 Task: Look for space in Santo Antônio de Posse, Brazil from 2nd September, 2023 to 6th September, 2023 for 2 adults in price range Rs.15000 to Rs.20000. Place can be entire place with 1  bedroom having 1 bed and 1 bathroom. Property type can be house, flat, guest house, hotel. Booking option can be shelf check-in. Required host language is Spanish.
Action: Mouse moved to (273, 175)
Screenshot: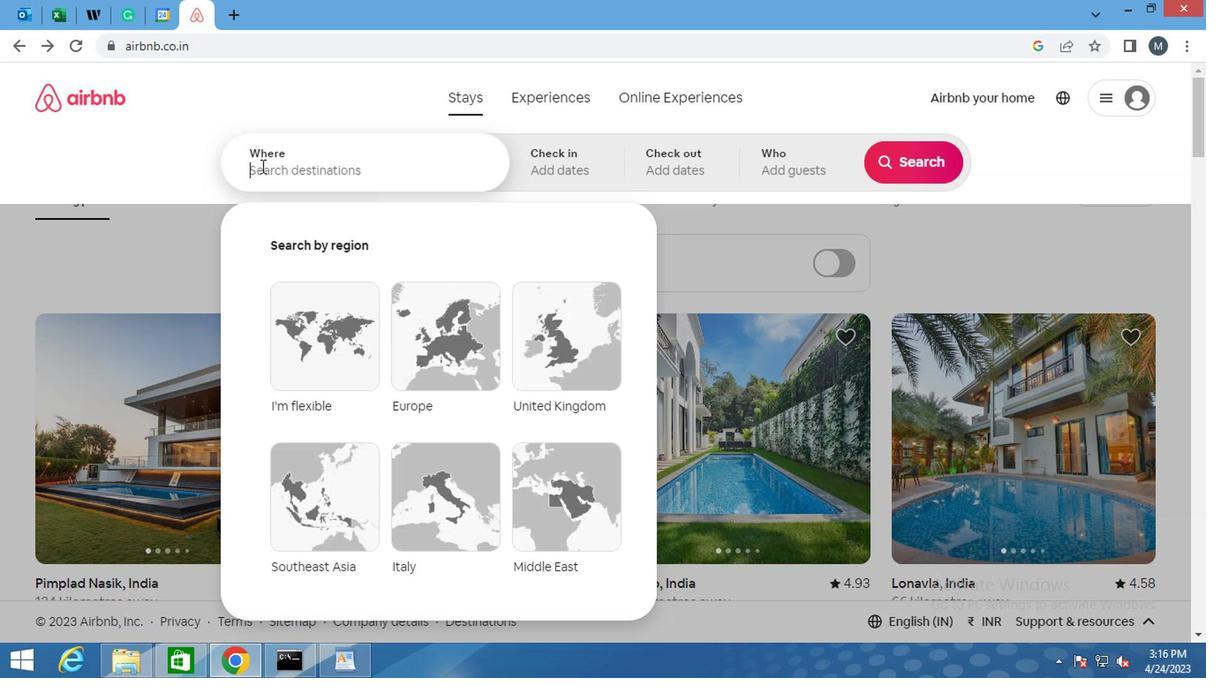
Action: Mouse pressed left at (273, 175)
Screenshot: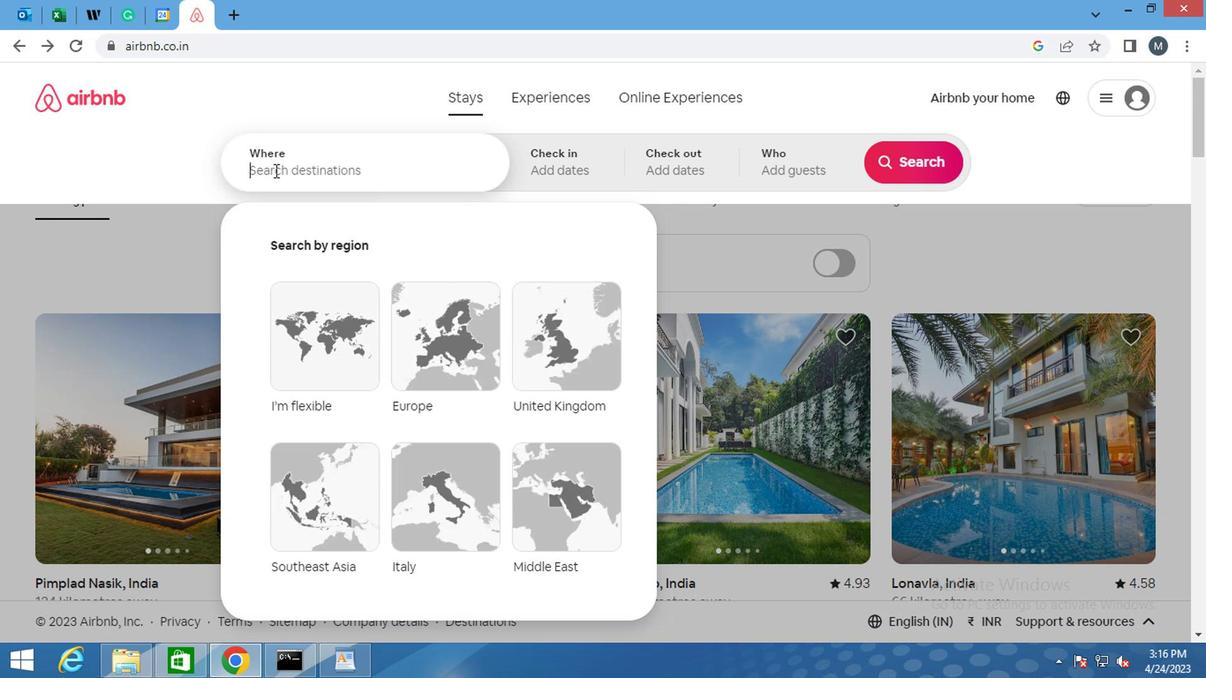 
Action: Key pressed <Key.shift><Key.shift><Key.shift><Key.shift><Key.shift><Key.shift><Key.shift>SANTO<Key.space><Key.shift>ANTONIO<Key.space>DE<Key.space><Key.shift><Key.shift>POSSE,<Key.space><Key.shift>BRAZIL<Key.enter>
Screenshot: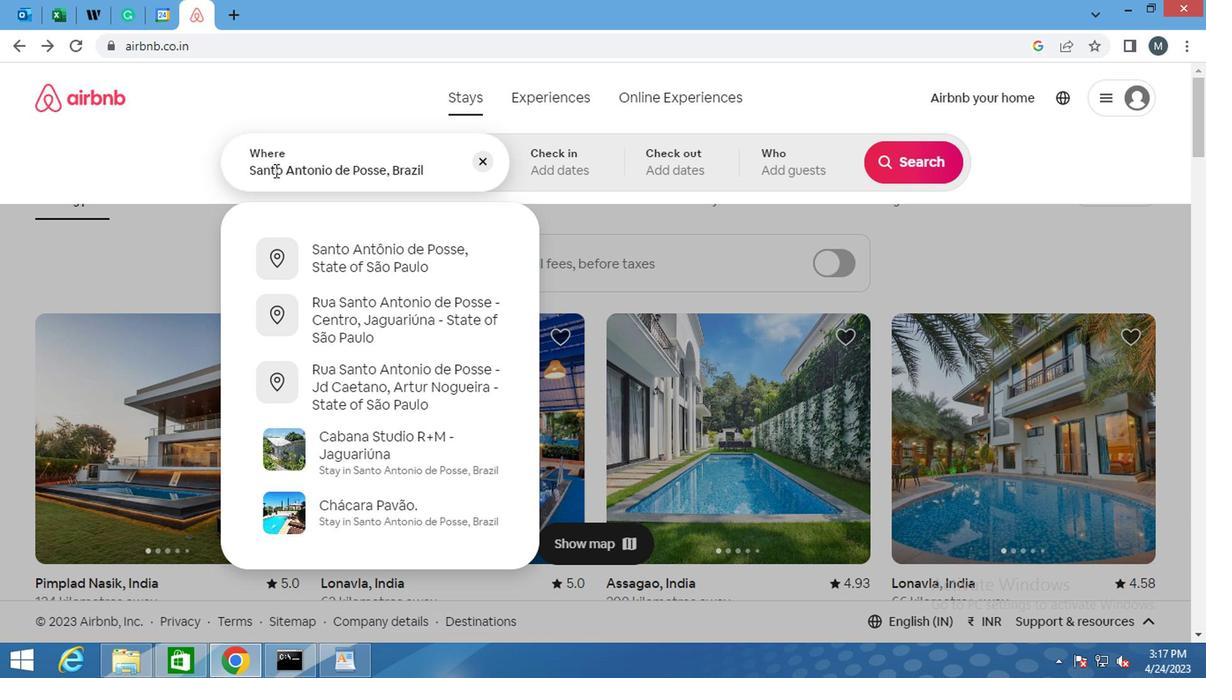 
Action: Mouse moved to (902, 305)
Screenshot: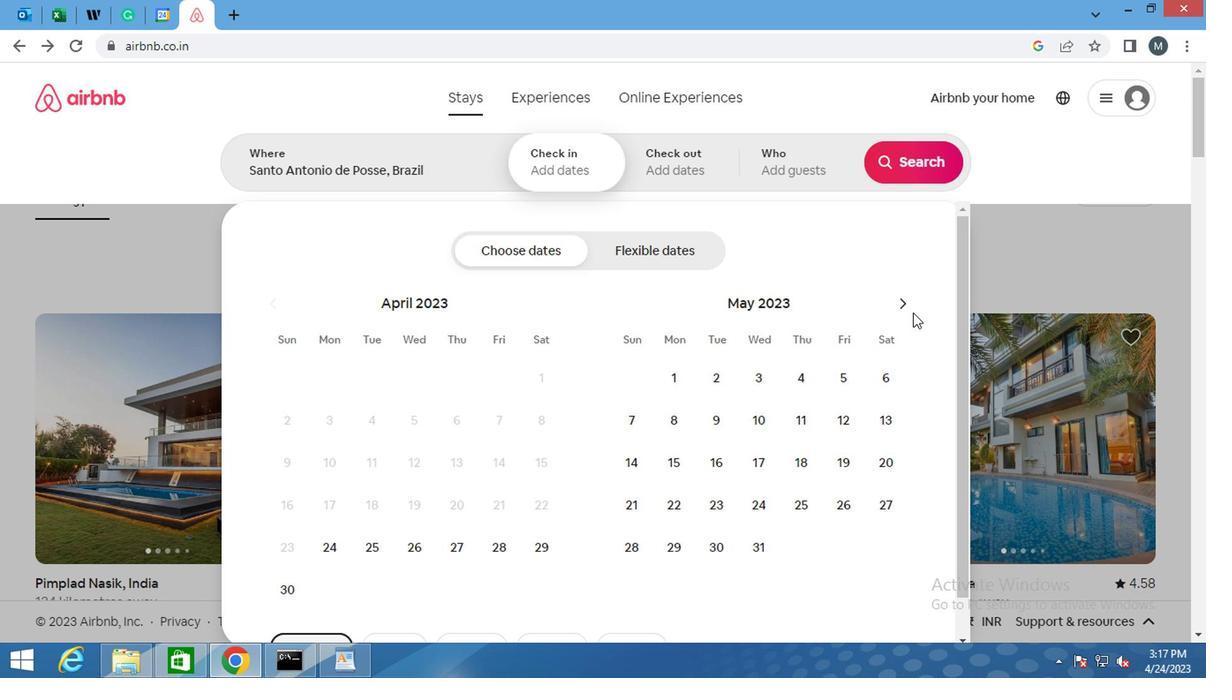 
Action: Mouse pressed left at (902, 305)
Screenshot: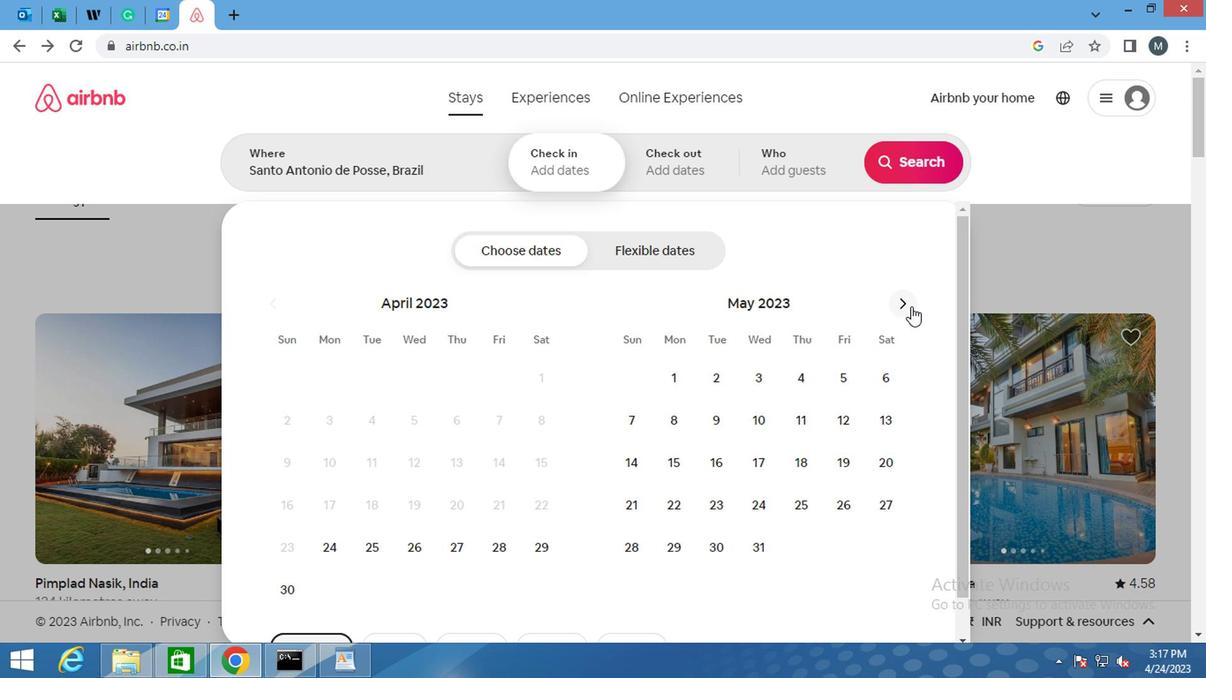 
Action: Mouse moved to (901, 304)
Screenshot: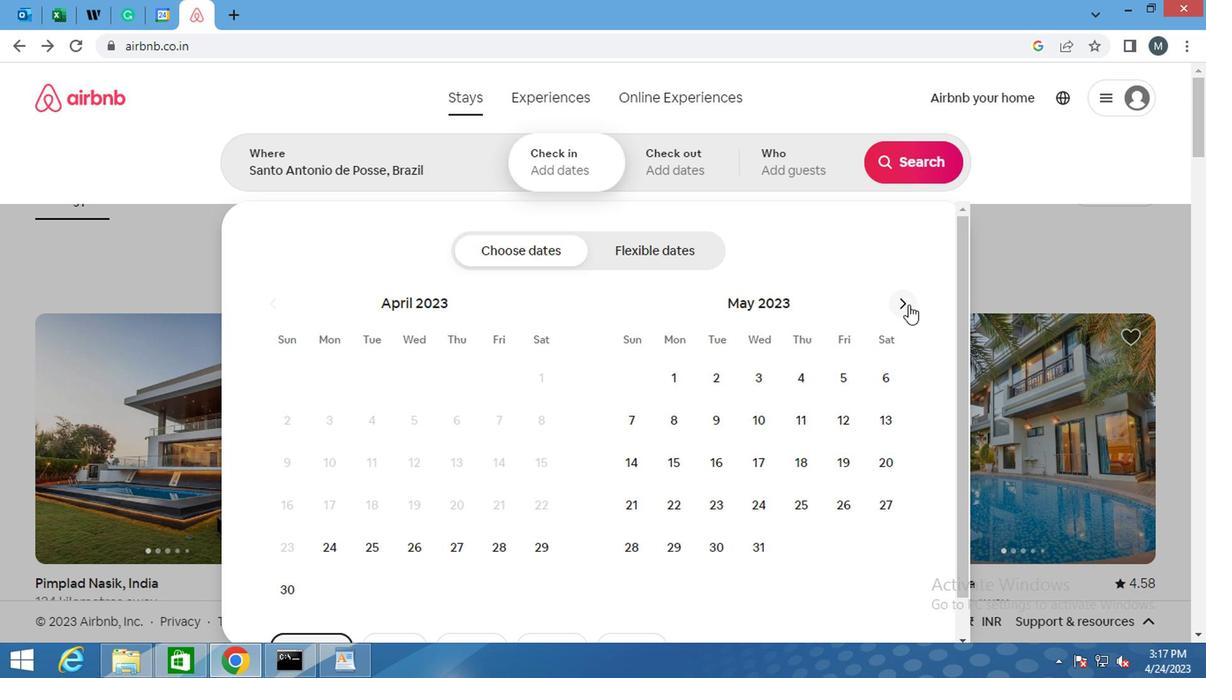 
Action: Mouse pressed left at (901, 304)
Screenshot: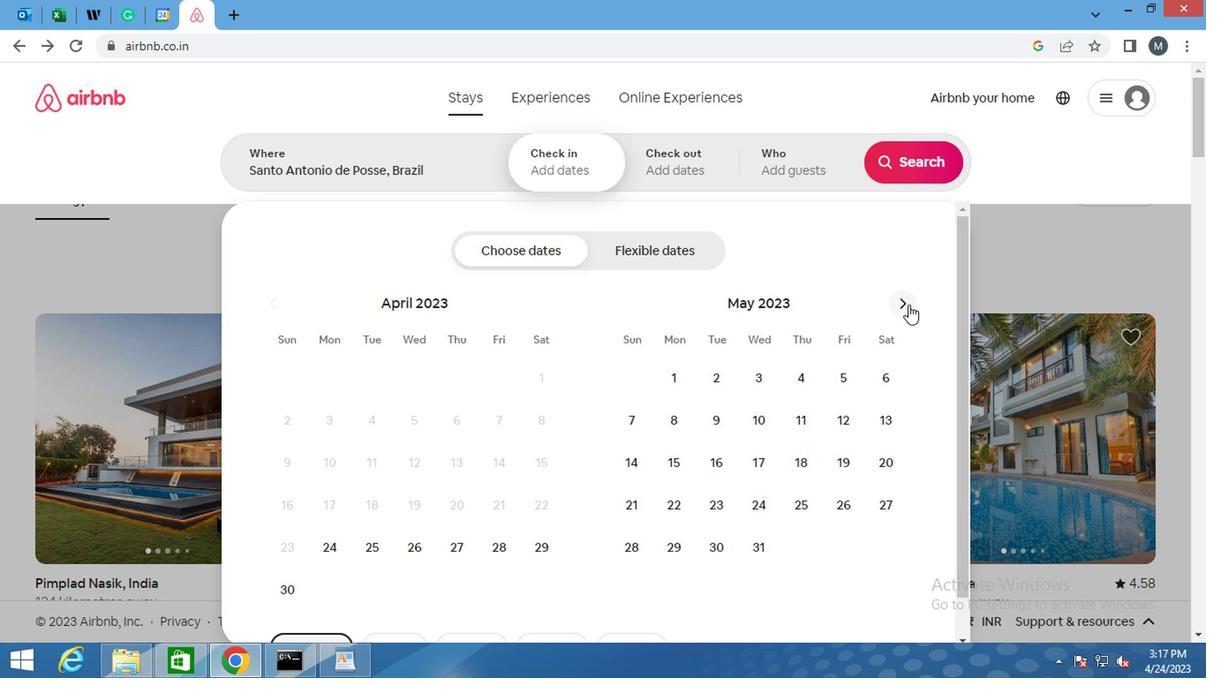 
Action: Mouse pressed left at (901, 304)
Screenshot: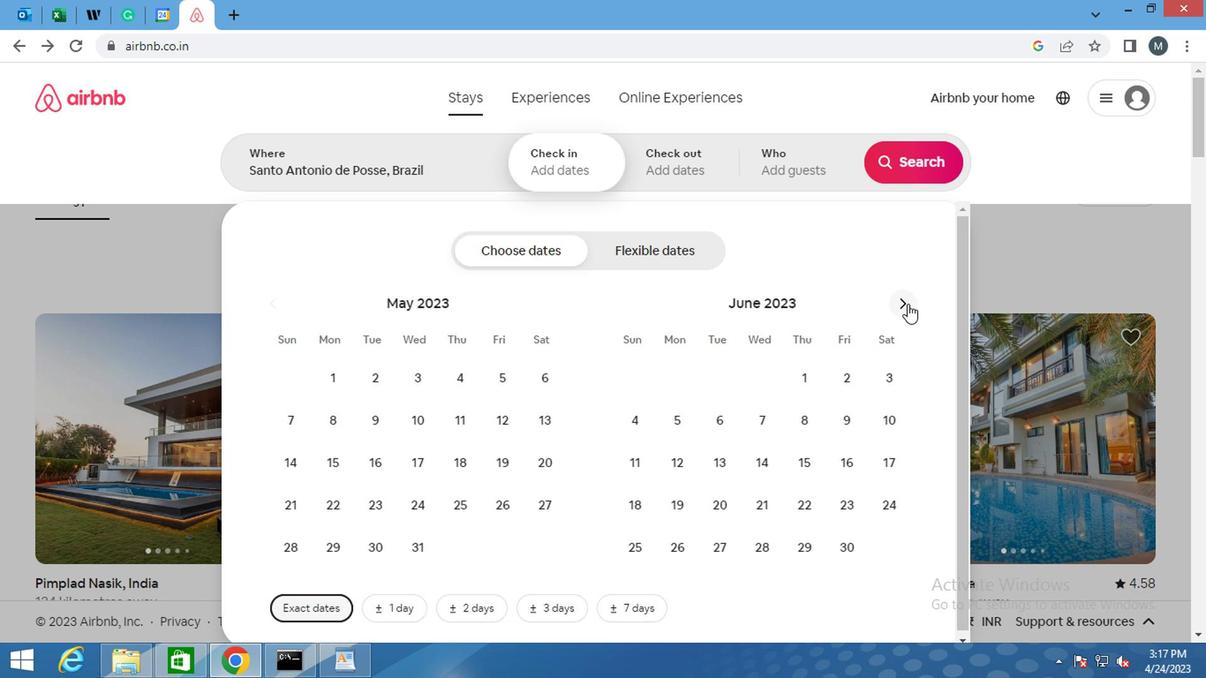 
Action: Mouse moved to (890, 307)
Screenshot: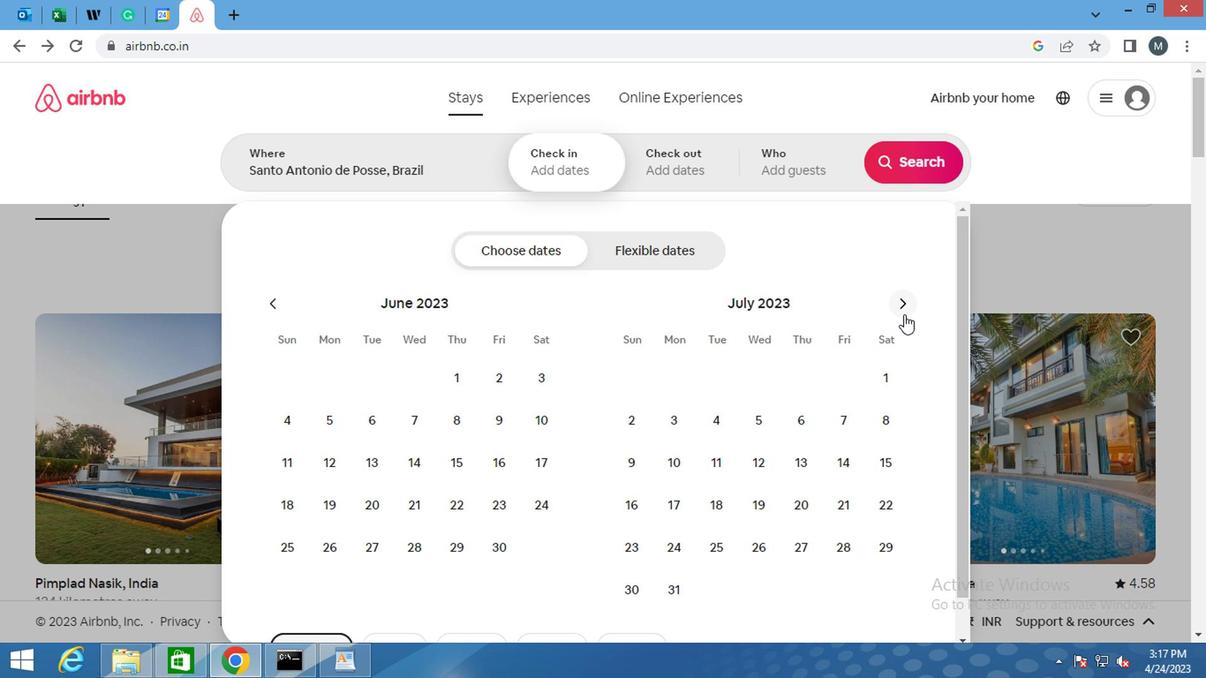 
Action: Mouse pressed left at (890, 307)
Screenshot: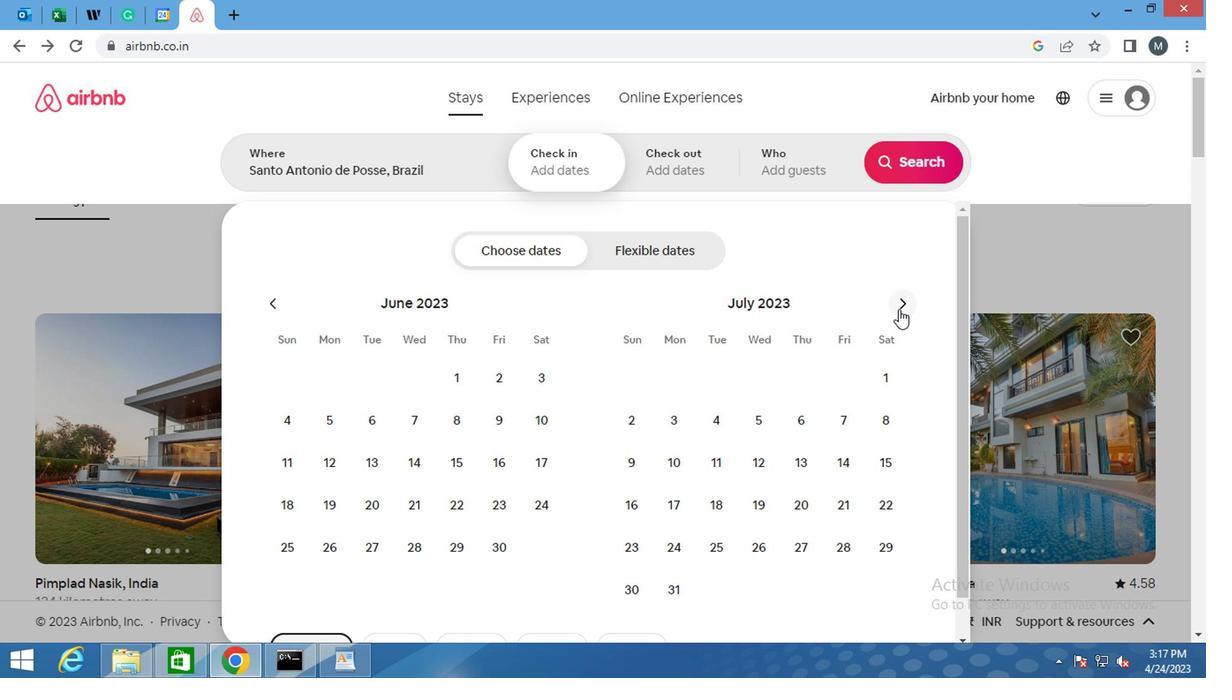 
Action: Mouse moved to (890, 307)
Screenshot: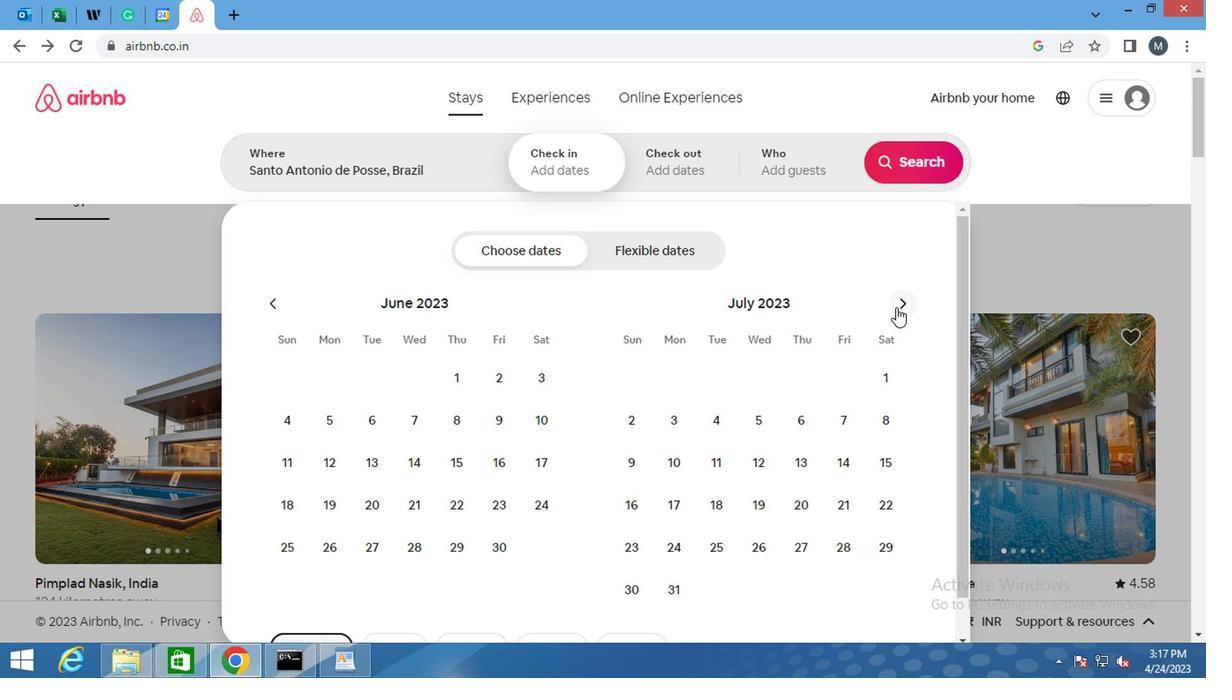 
Action: Mouse pressed left at (890, 307)
Screenshot: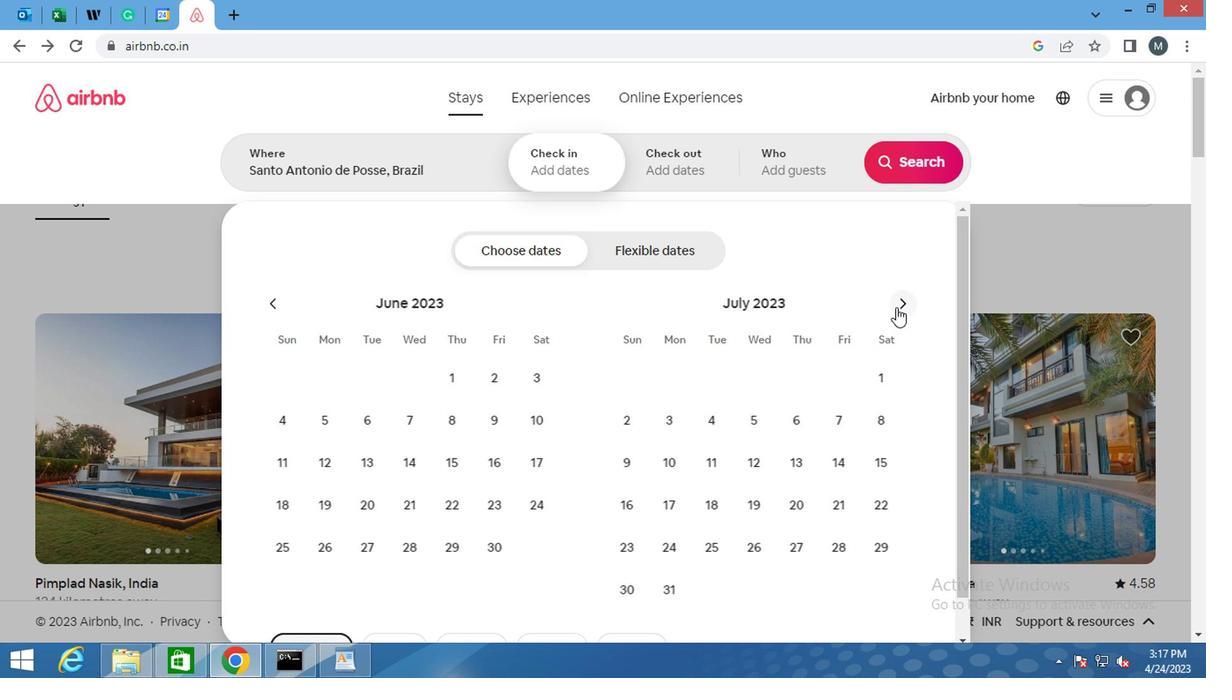 
Action: Mouse moved to (869, 372)
Screenshot: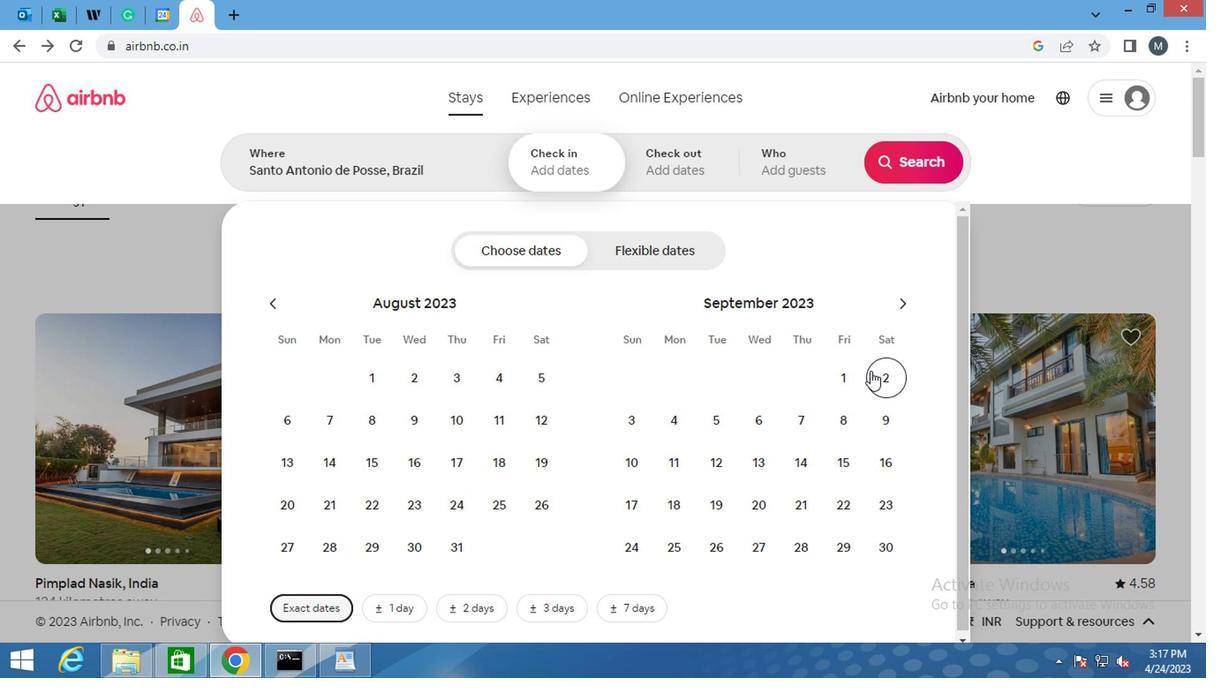 
Action: Mouse pressed left at (869, 372)
Screenshot: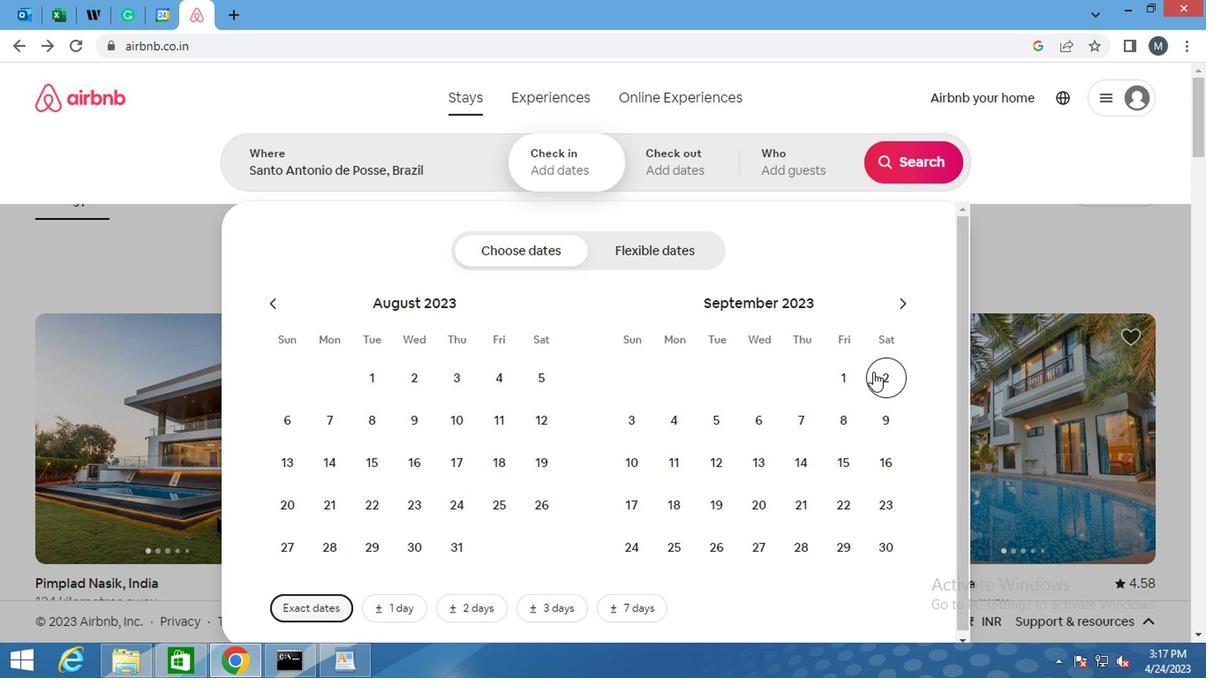 
Action: Mouse moved to (757, 426)
Screenshot: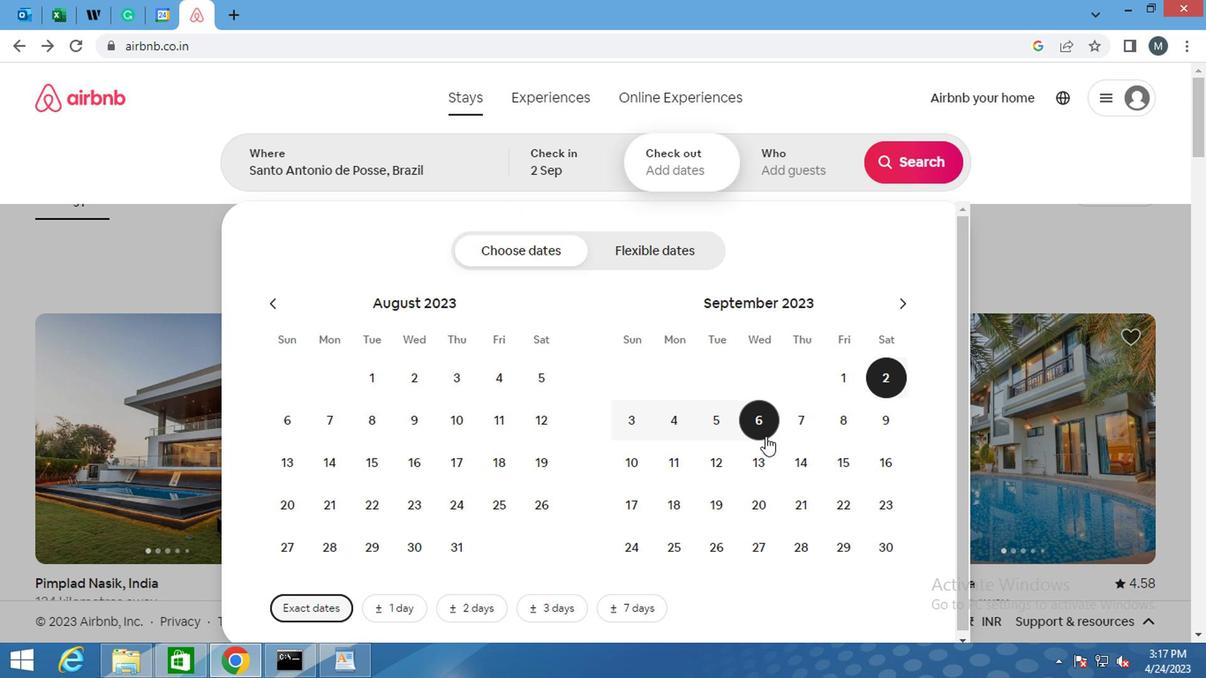
Action: Mouse pressed left at (757, 426)
Screenshot: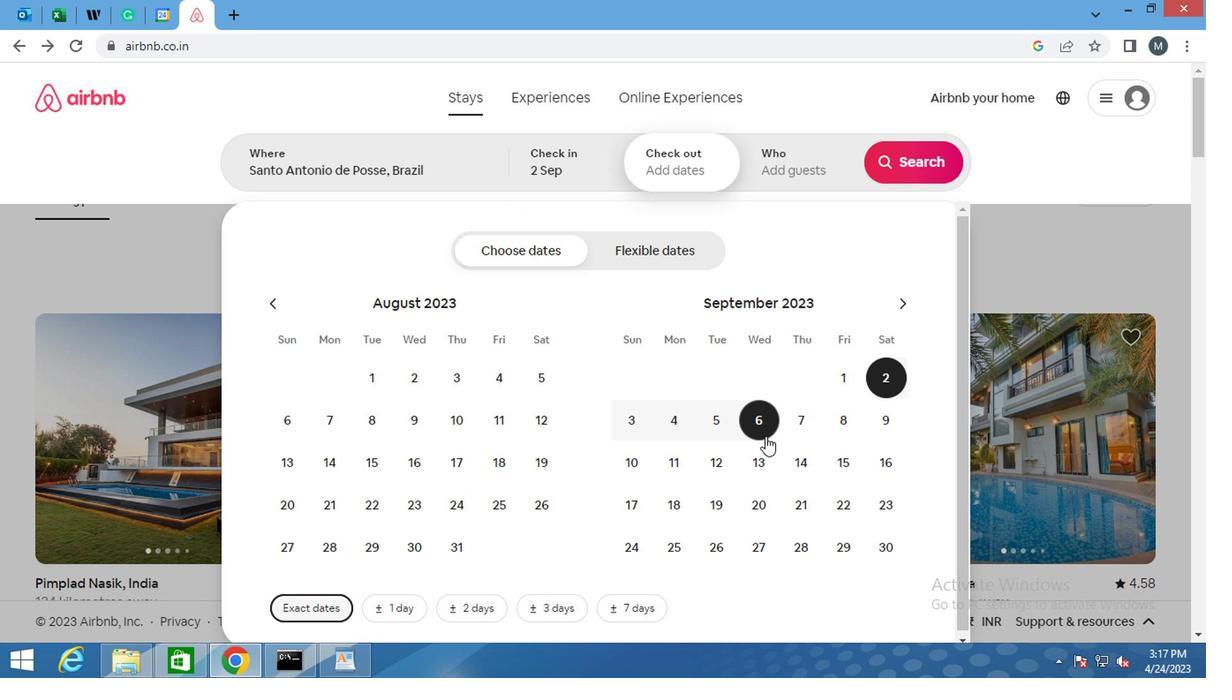
Action: Mouse moved to (795, 164)
Screenshot: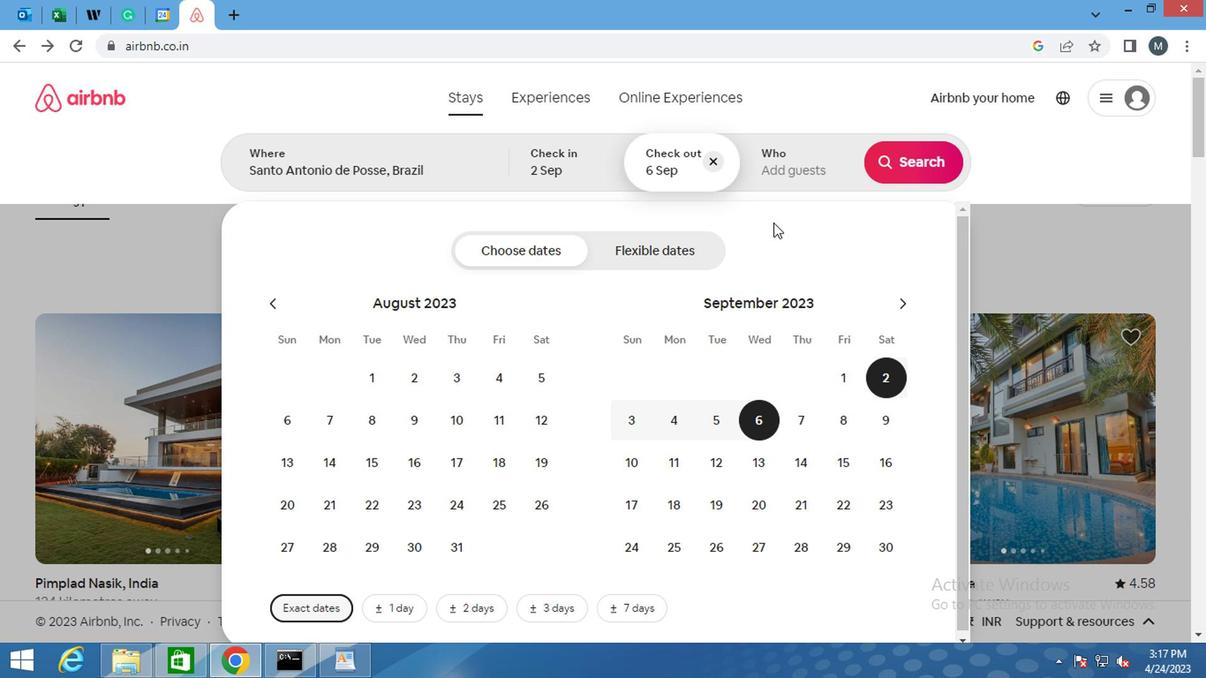 
Action: Mouse pressed left at (795, 164)
Screenshot: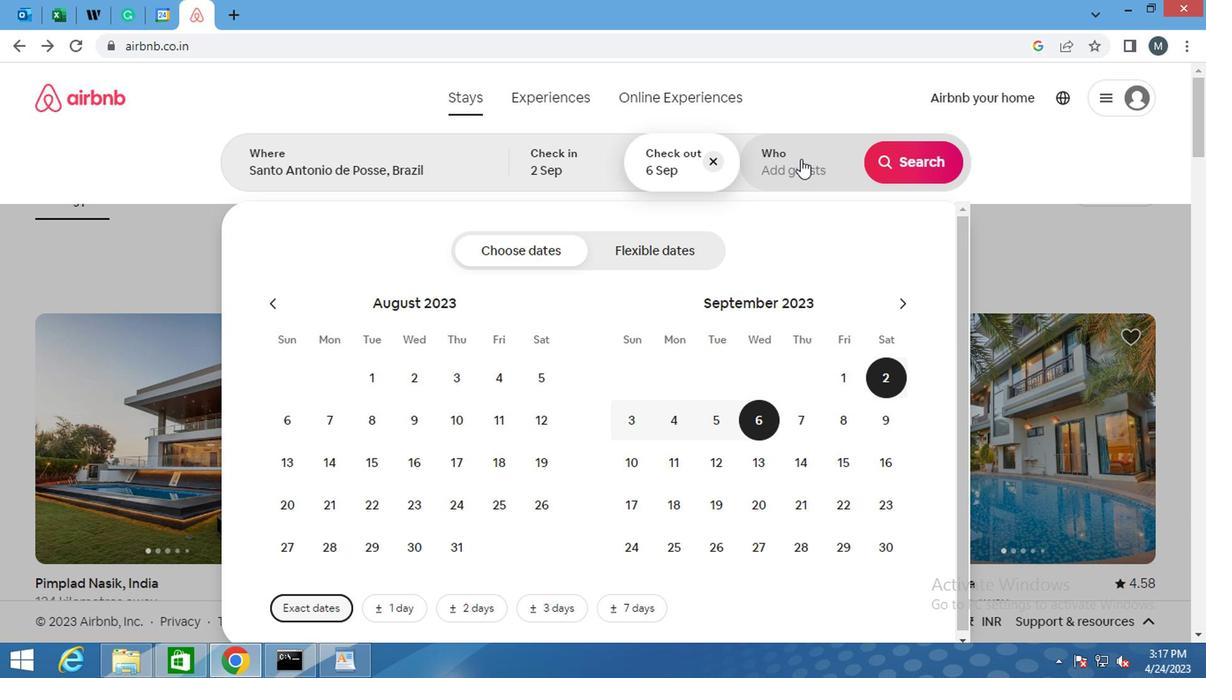 
Action: Mouse moved to (911, 256)
Screenshot: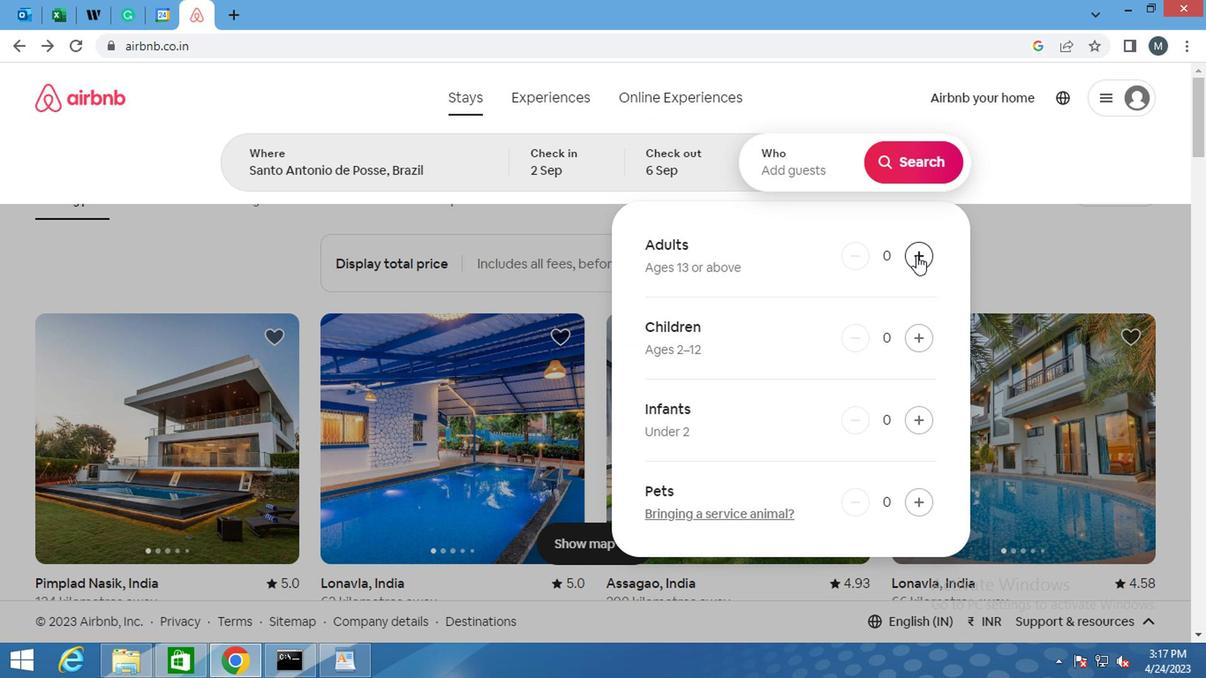 
Action: Mouse pressed left at (911, 256)
Screenshot: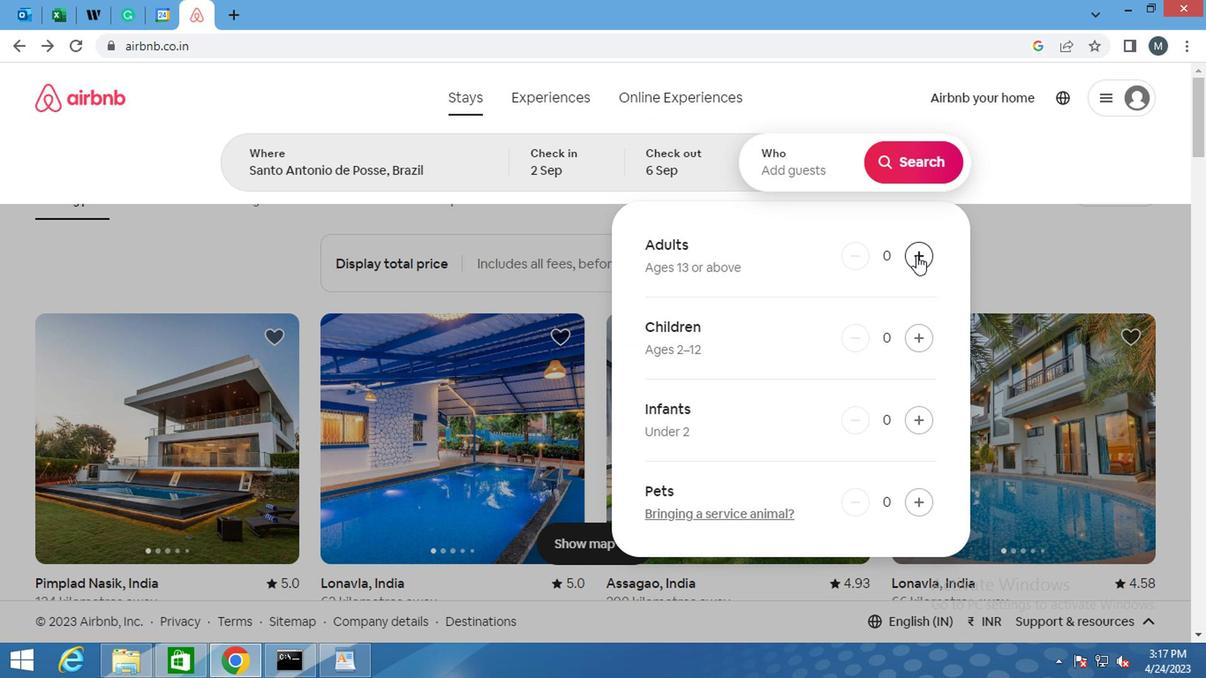 
Action: Mouse pressed left at (911, 256)
Screenshot: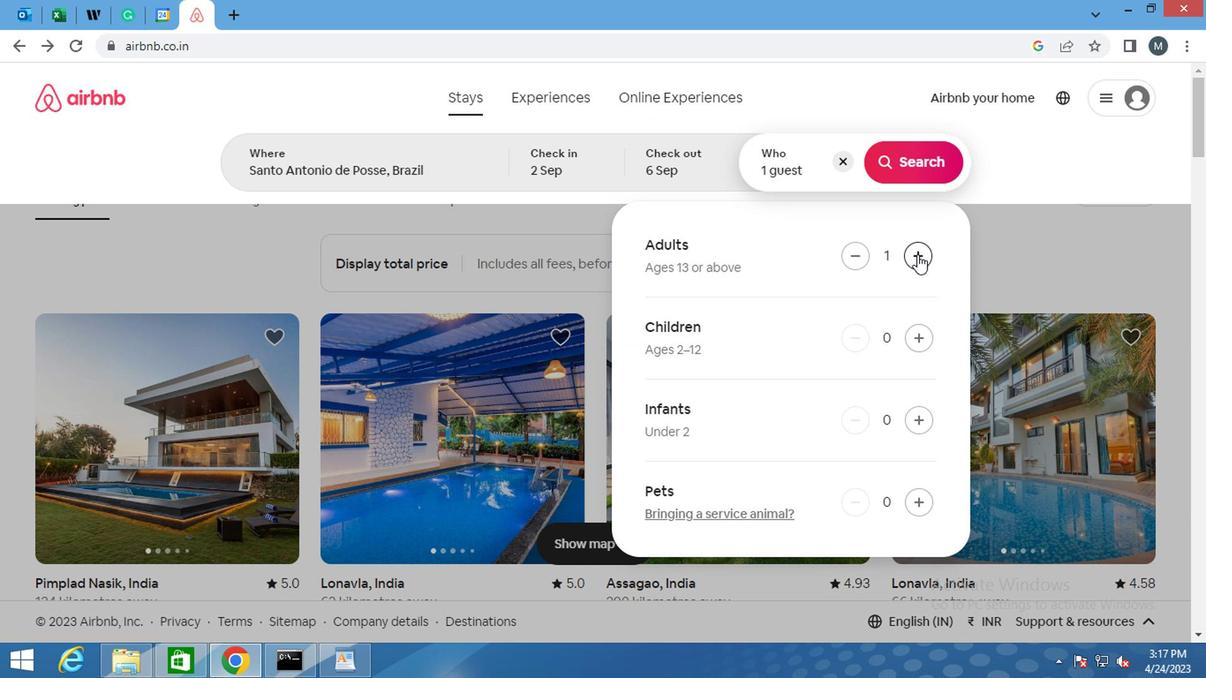 
Action: Mouse moved to (891, 158)
Screenshot: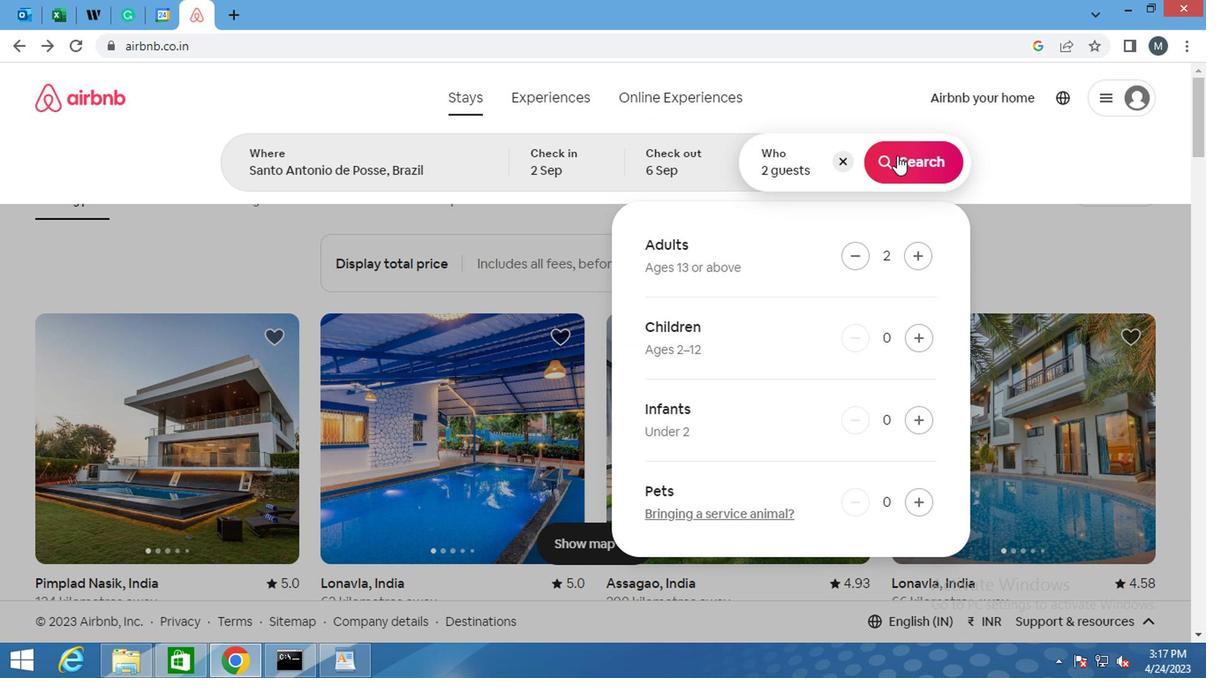 
Action: Mouse pressed left at (891, 158)
Screenshot: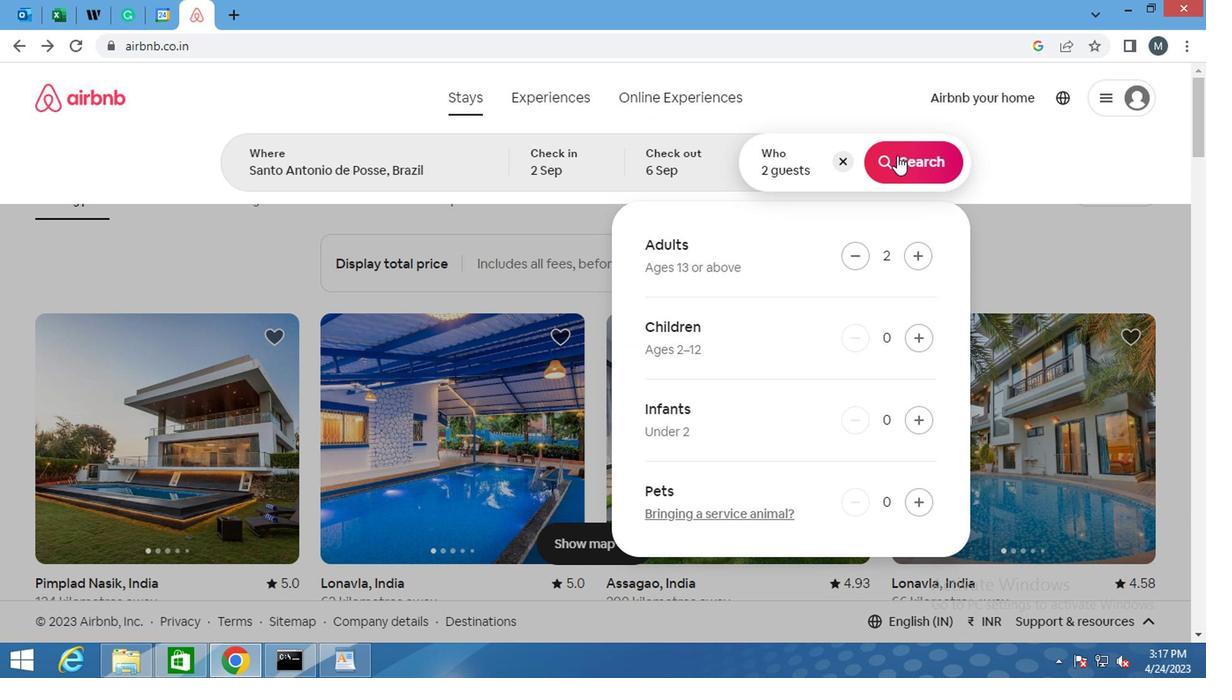 
Action: Mouse moved to (425, 334)
Screenshot: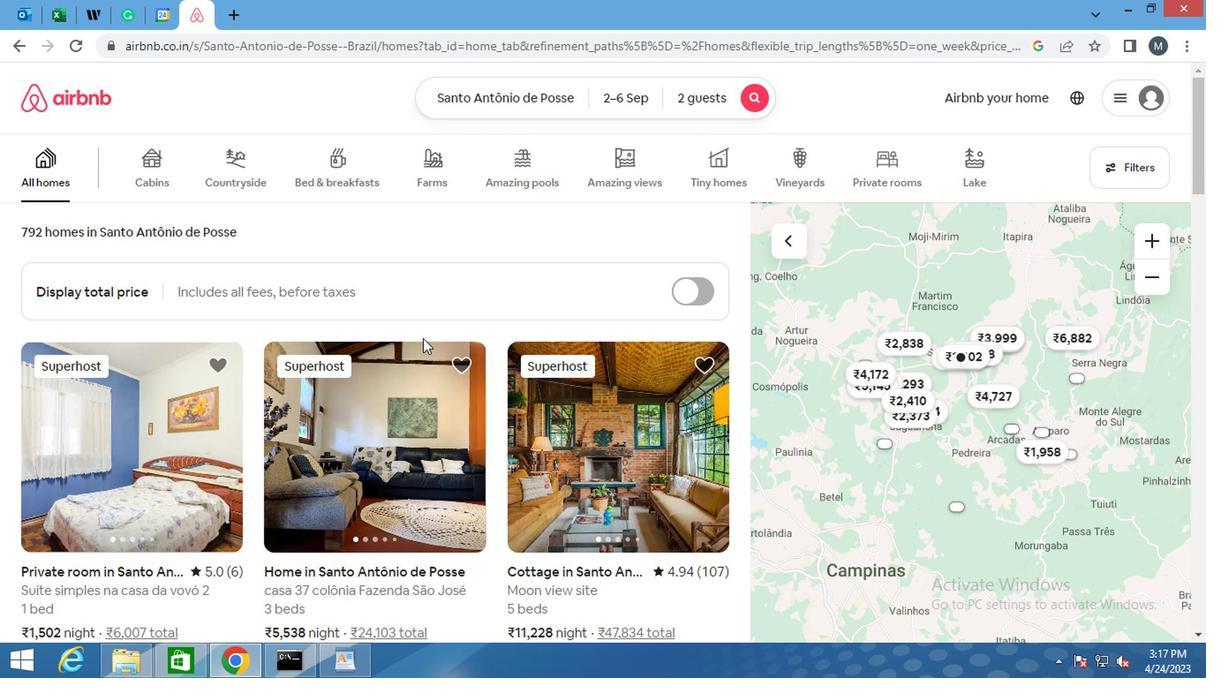 
Action: Mouse scrolled (425, 334) with delta (0, 0)
Screenshot: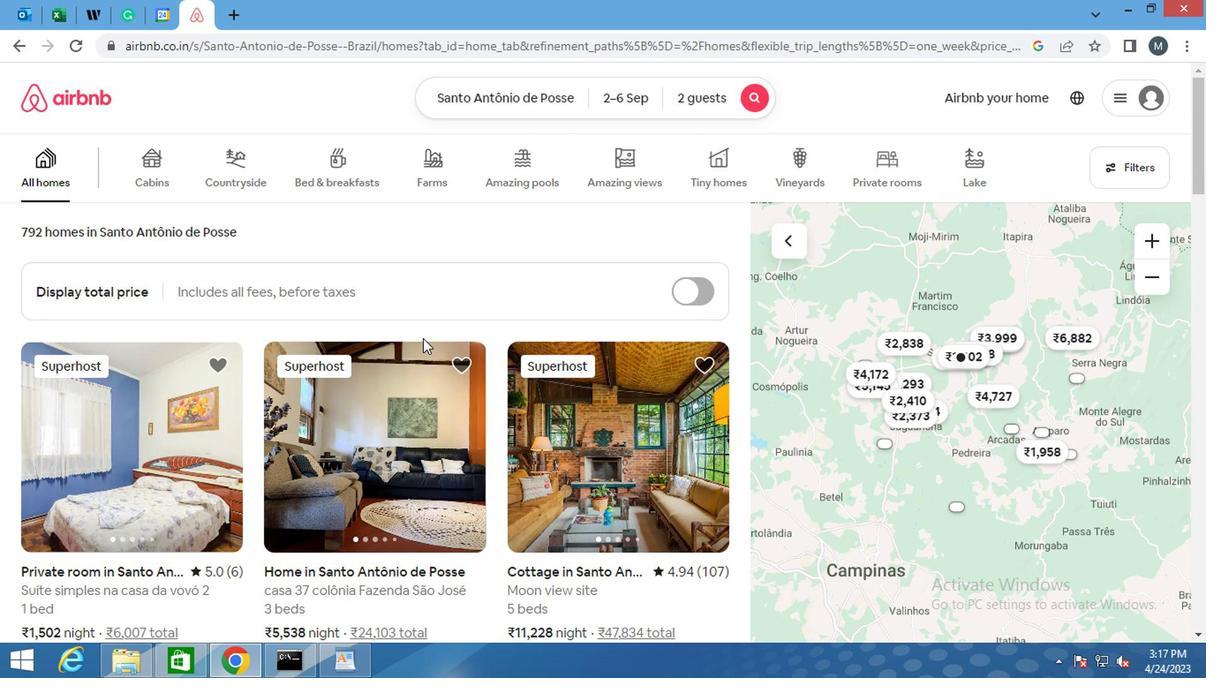 
Action: Mouse scrolled (425, 334) with delta (0, 0)
Screenshot: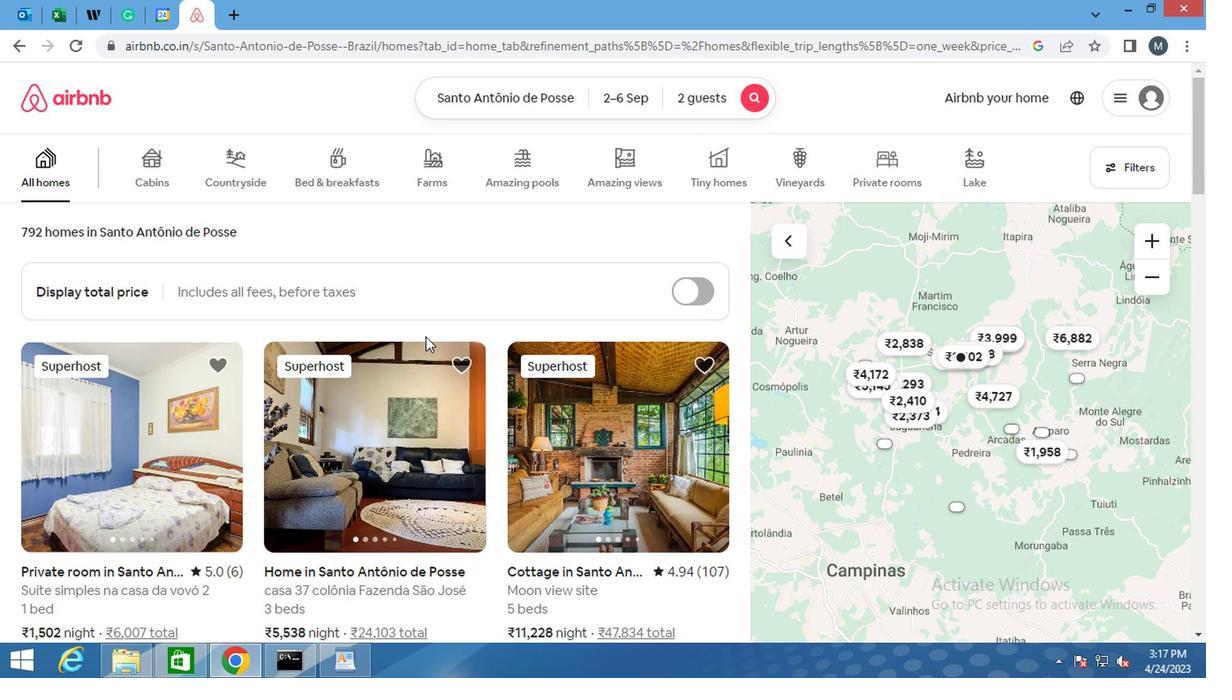 
Action: Mouse moved to (674, 309)
Screenshot: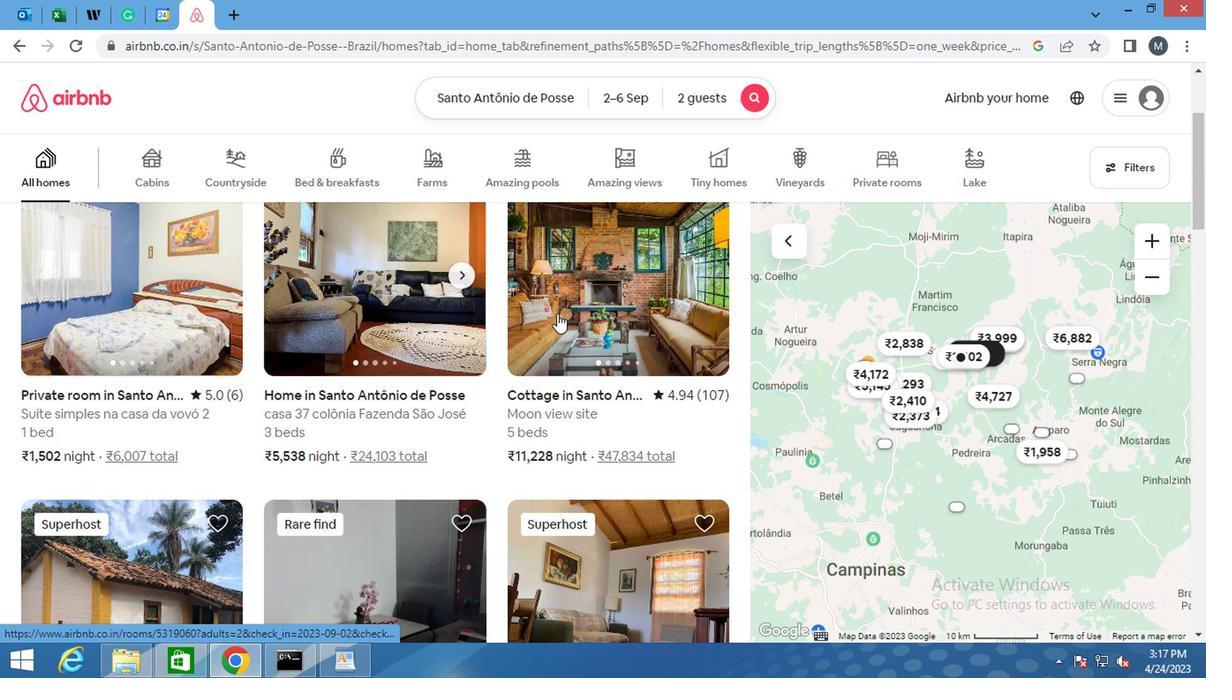 
Action: Mouse scrolled (674, 310) with delta (0, 0)
Screenshot: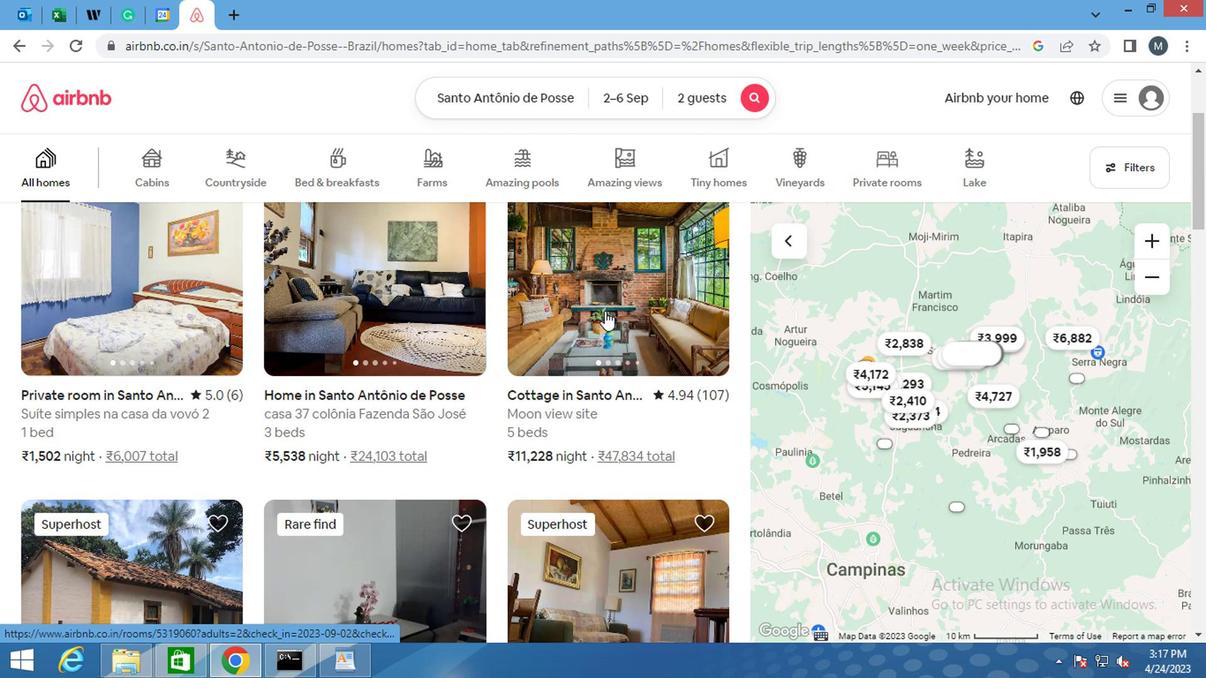 
Action: Mouse scrolled (674, 310) with delta (0, 0)
Screenshot: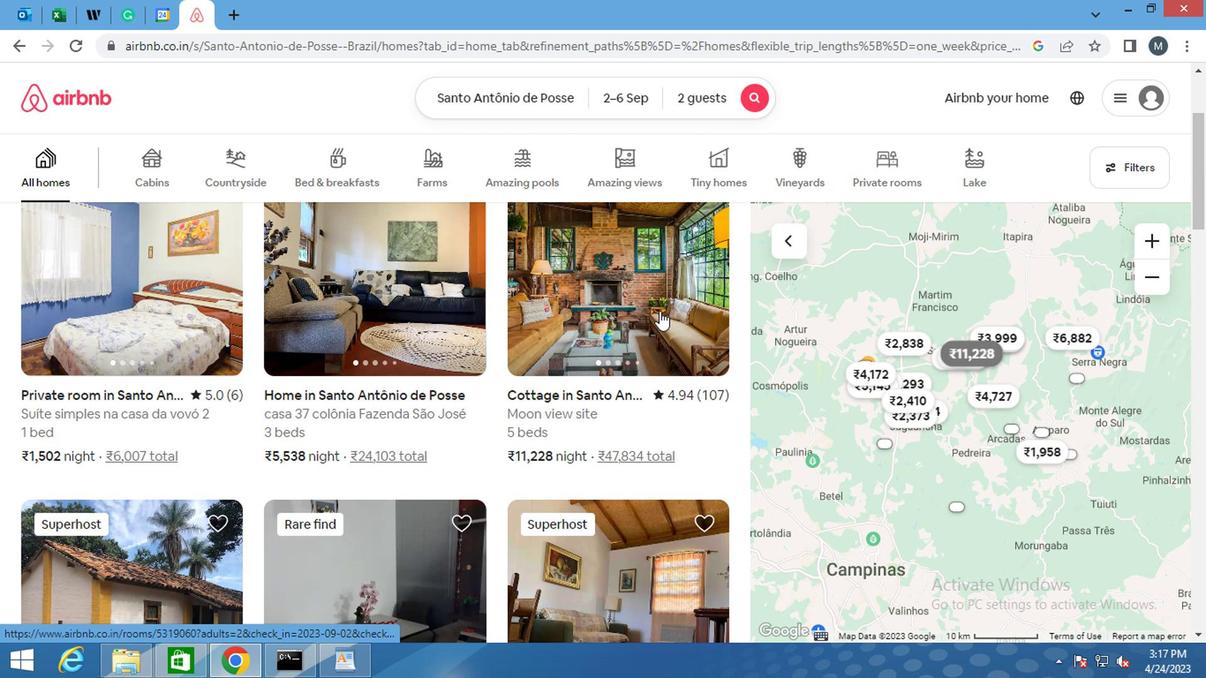 
Action: Mouse moved to (674, 306)
Screenshot: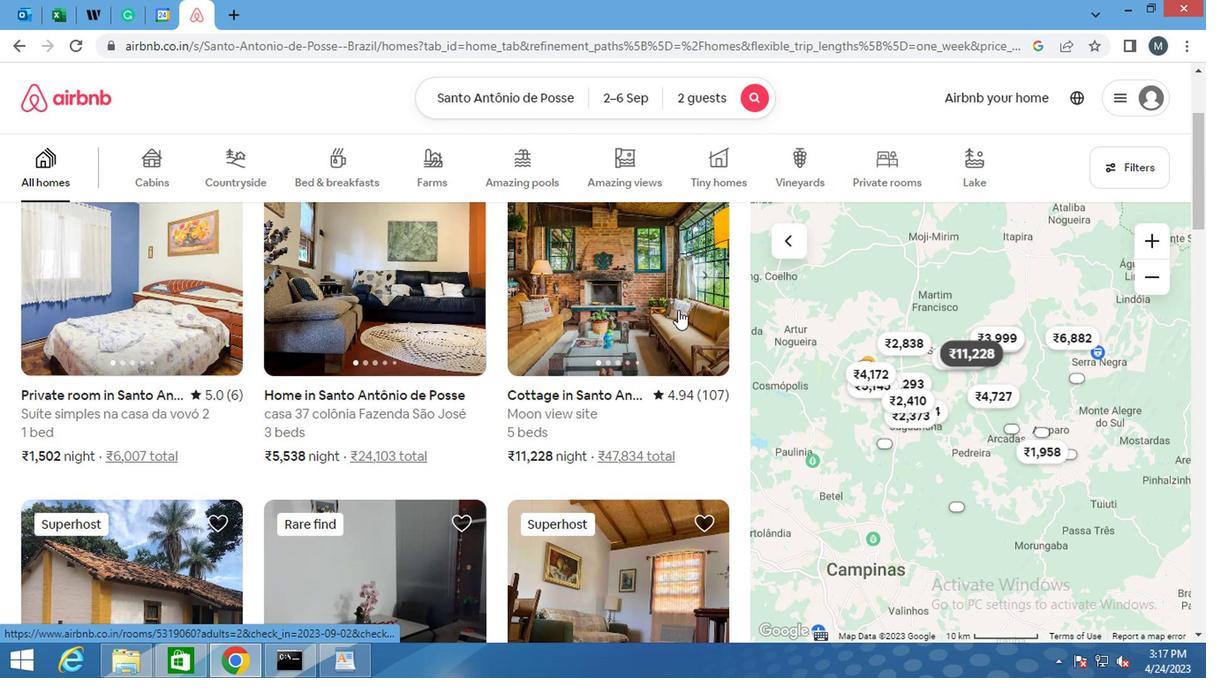 
Action: Mouse scrolled (674, 307) with delta (0, 1)
Screenshot: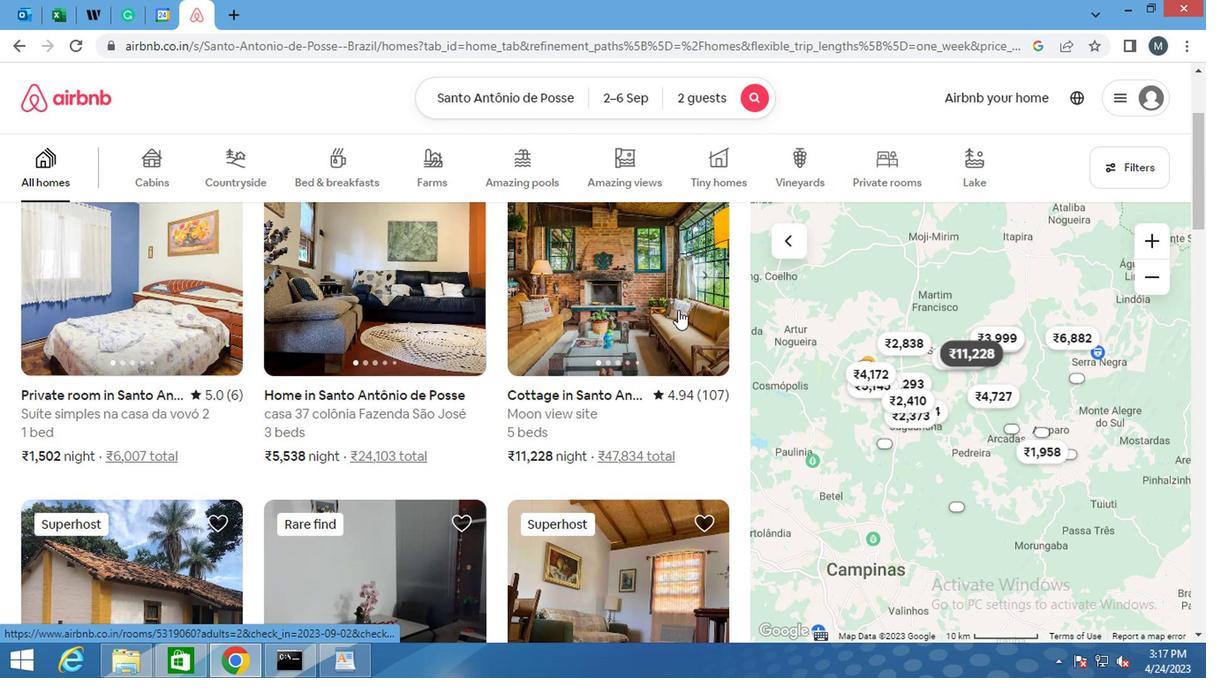 
Action: Mouse moved to (1122, 160)
Screenshot: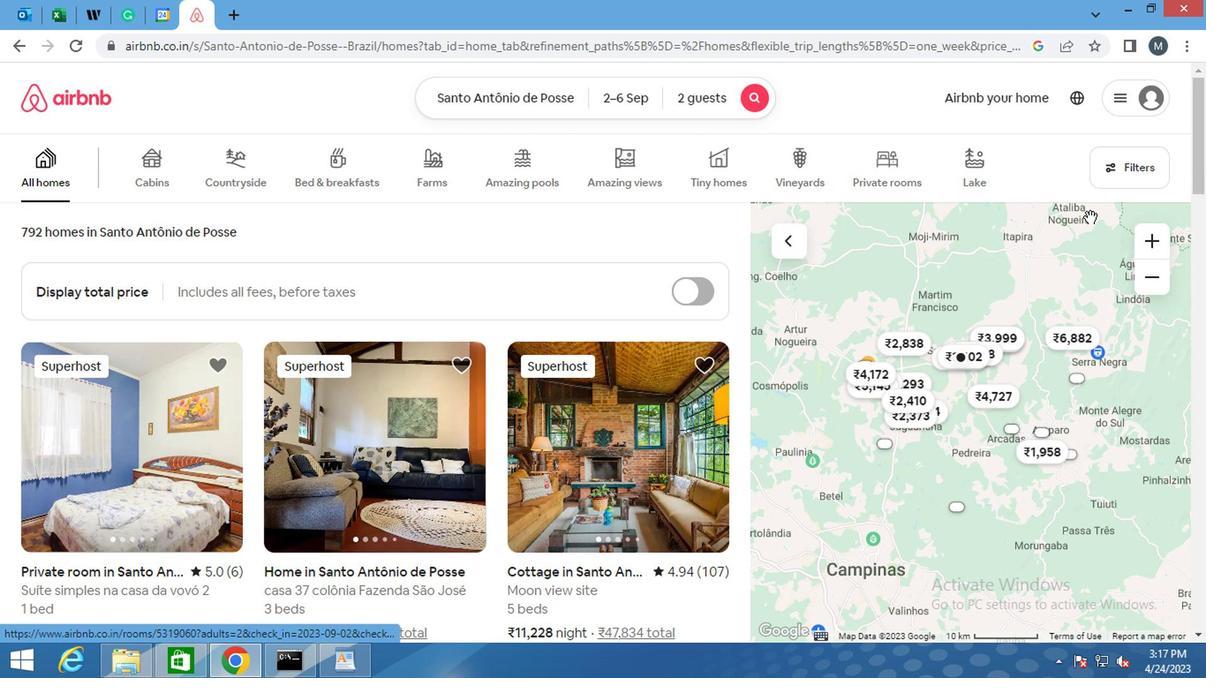 
Action: Mouse pressed left at (1122, 160)
Screenshot: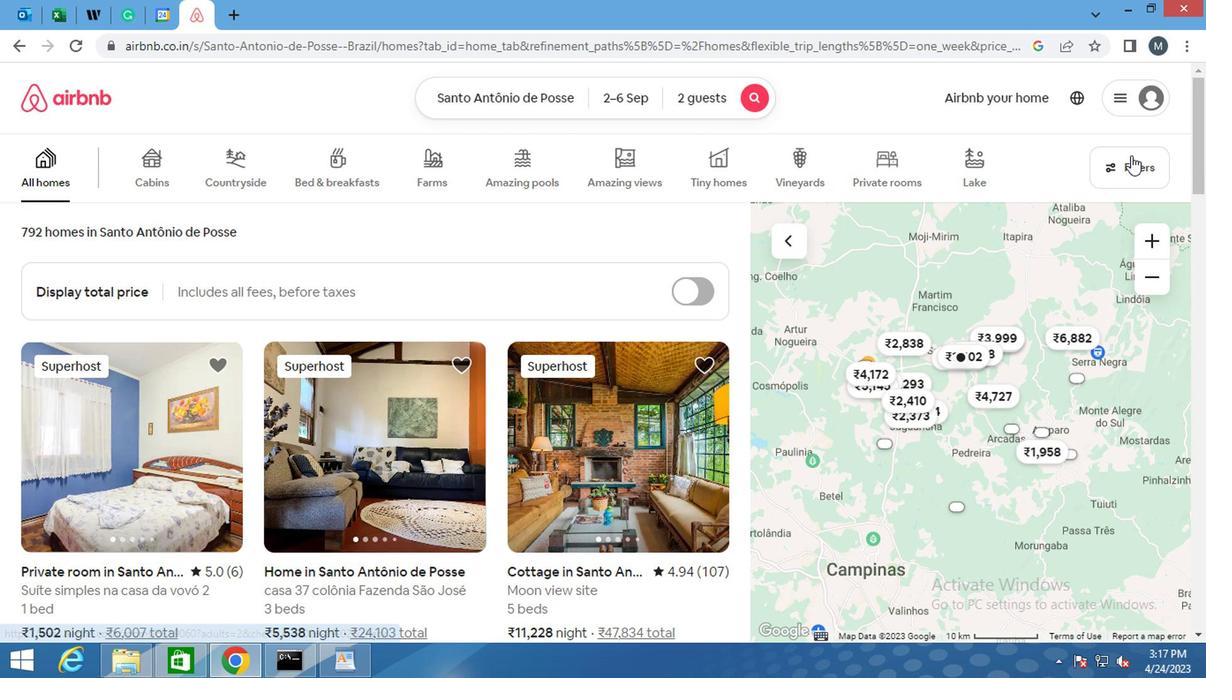 
Action: Mouse moved to (481, 396)
Screenshot: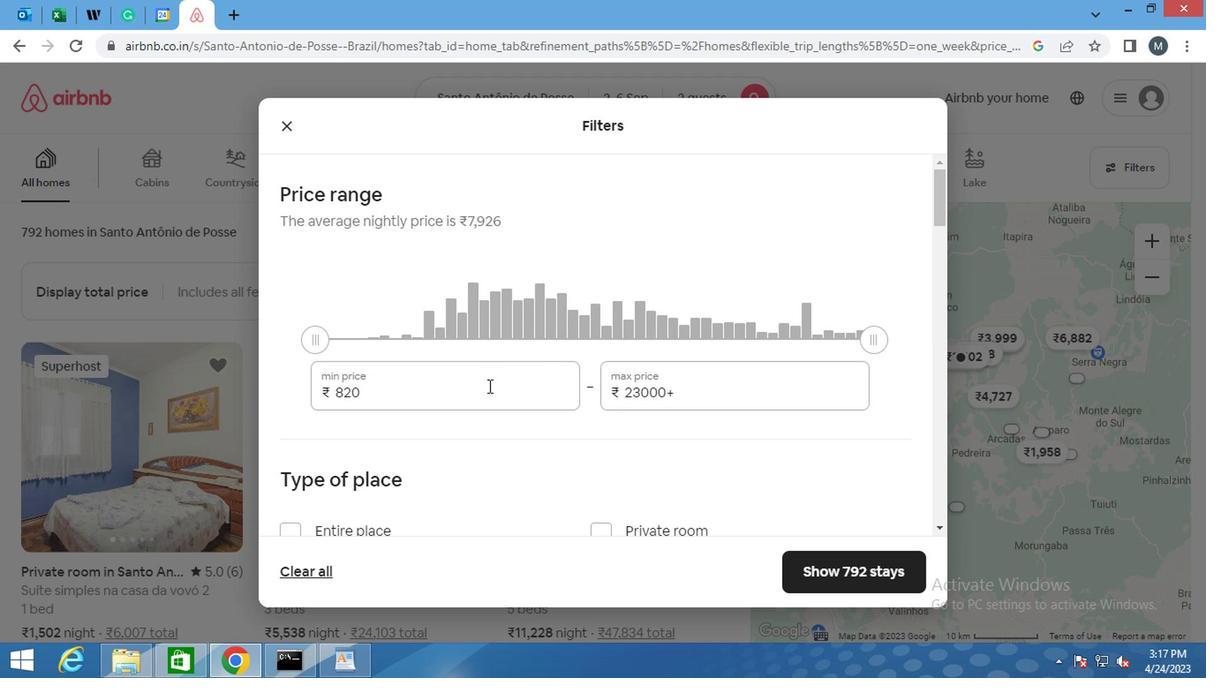 
Action: Mouse pressed left at (481, 396)
Screenshot: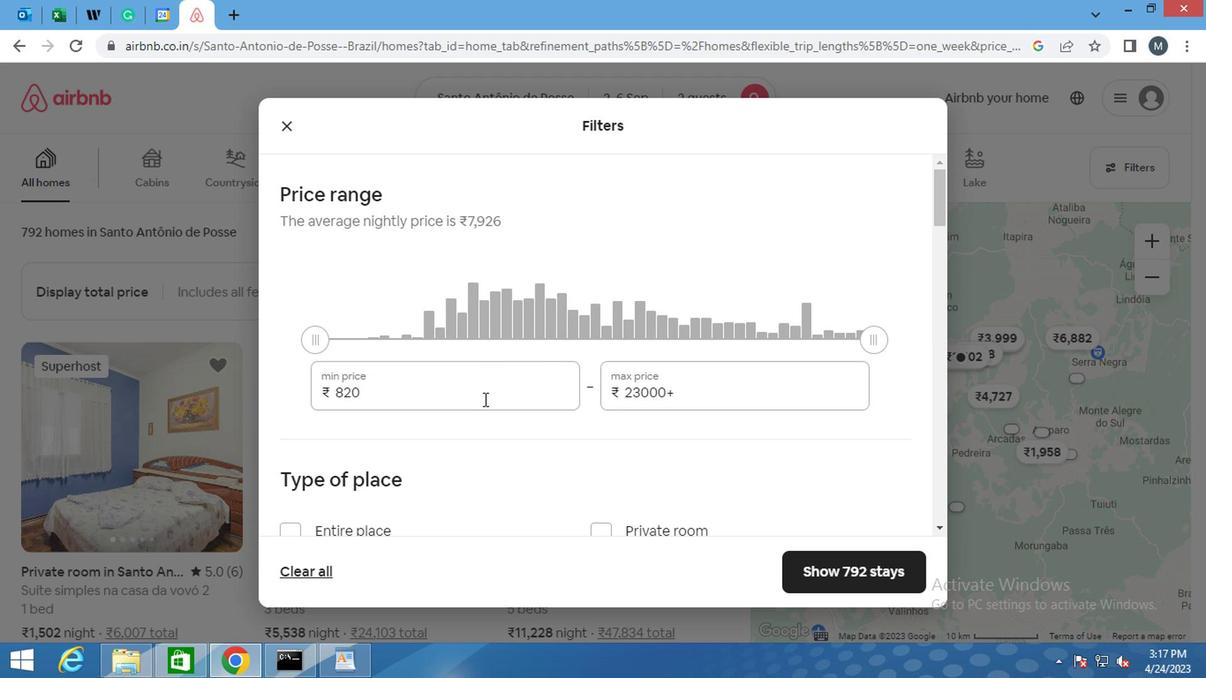 
Action: Key pressed <Key.backspace><Key.backspace><Key.backspace><Key.backspace><Key.backspace>
Screenshot: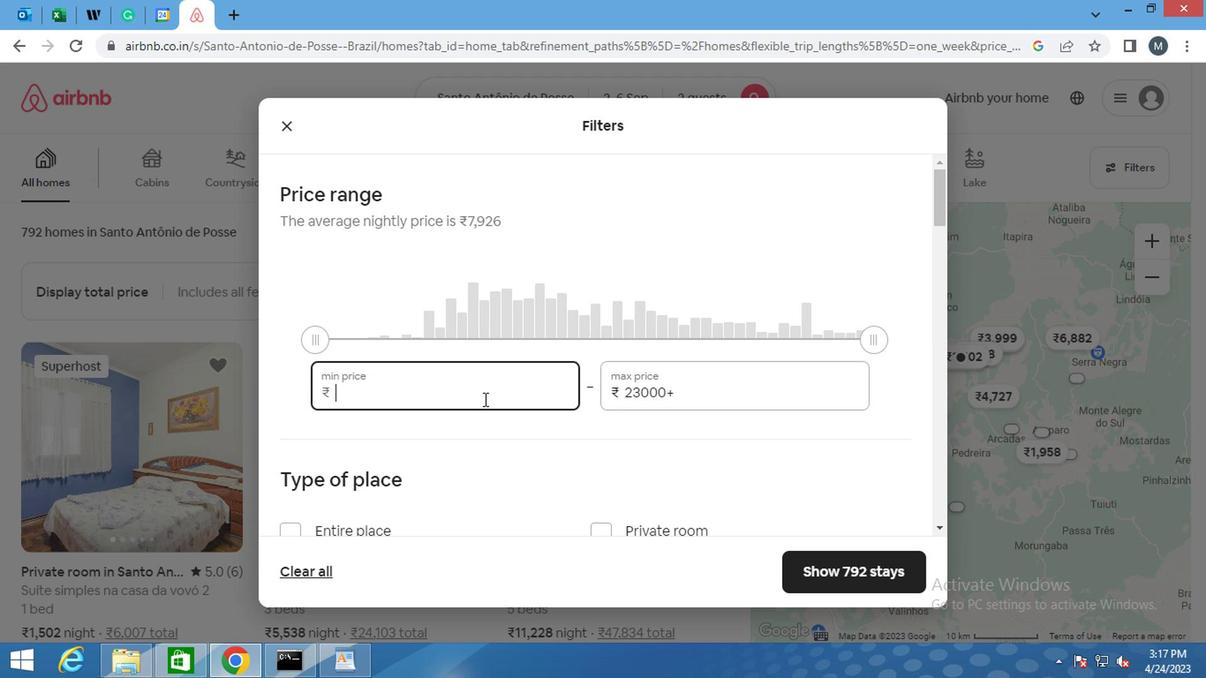
Action: Mouse moved to (443, 372)
Screenshot: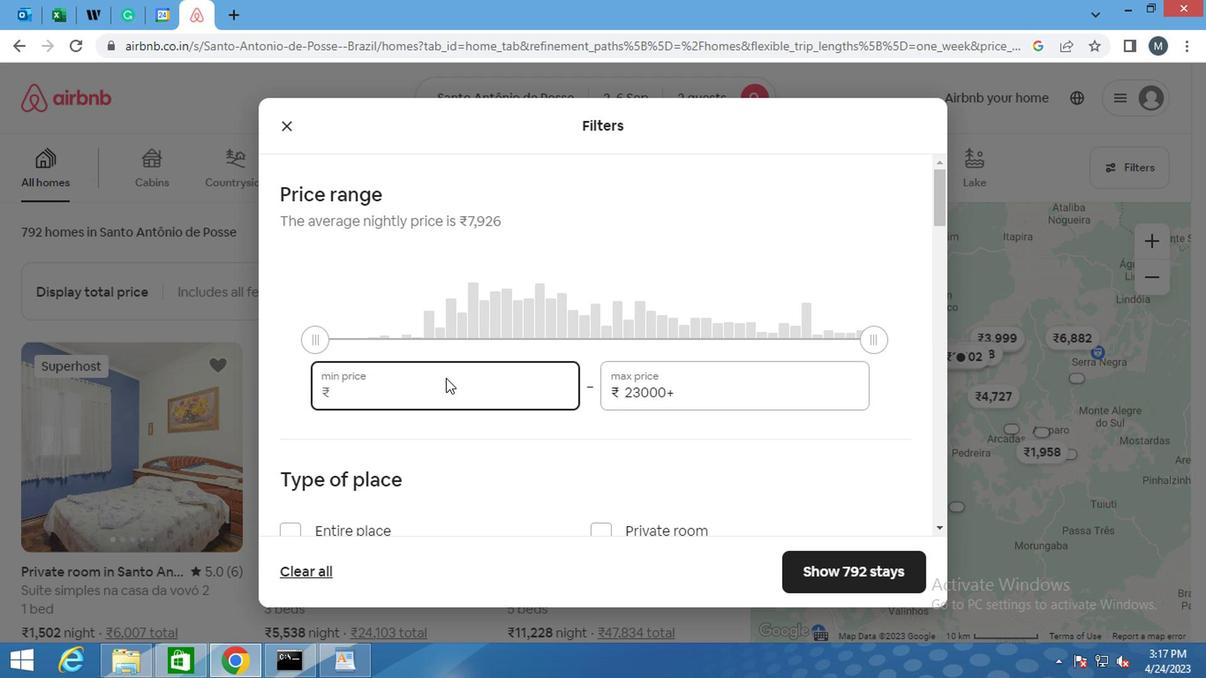 
Action: Mouse scrolled (443, 370) with delta (0, -1)
Screenshot: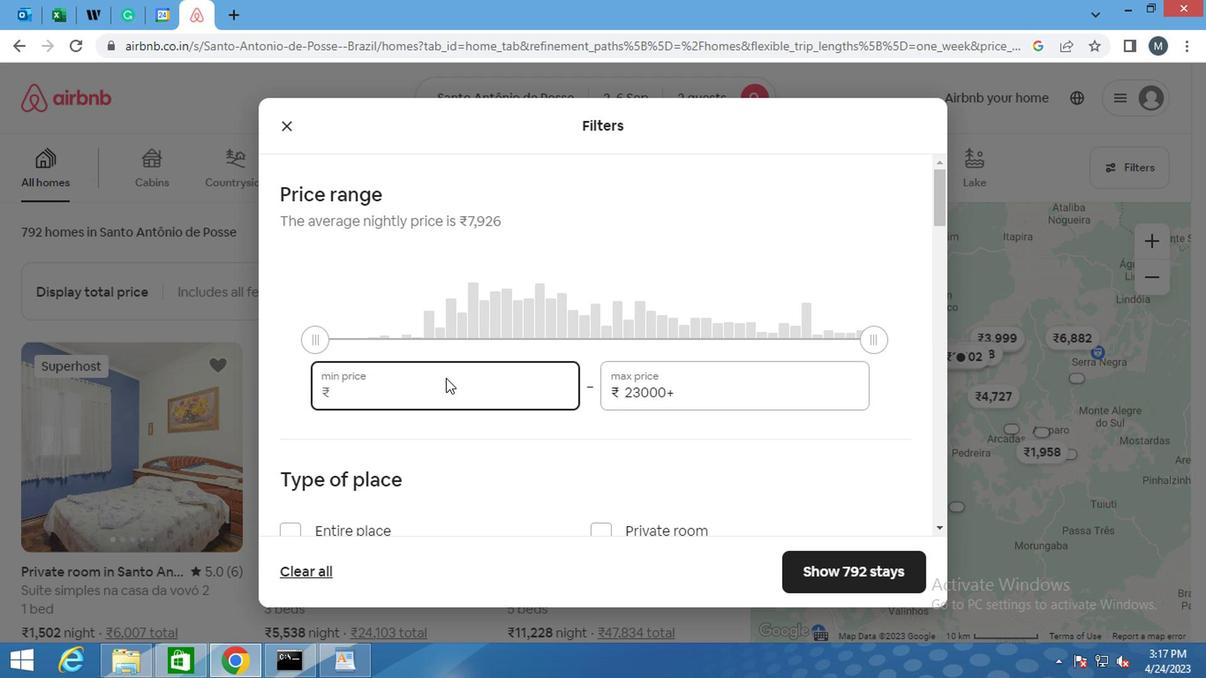 
Action: Mouse scrolled (443, 370) with delta (0, -1)
Screenshot: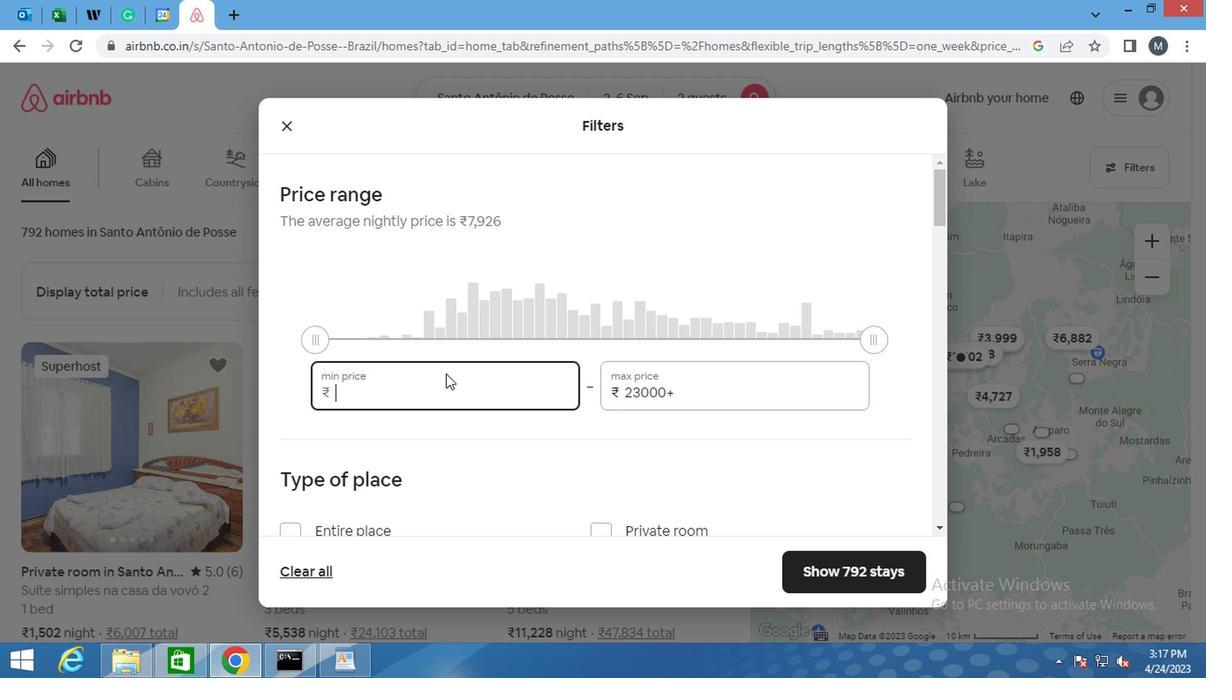
Action: Mouse moved to (413, 218)
Screenshot: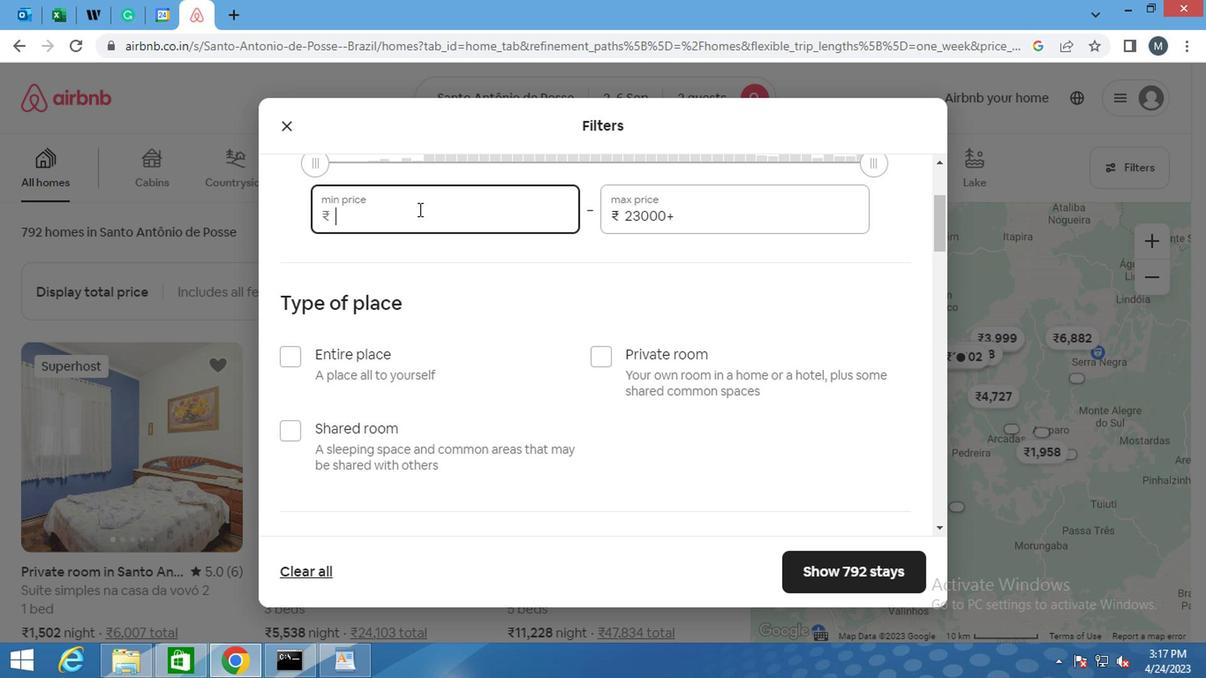 
Action: Key pressed 1
Screenshot: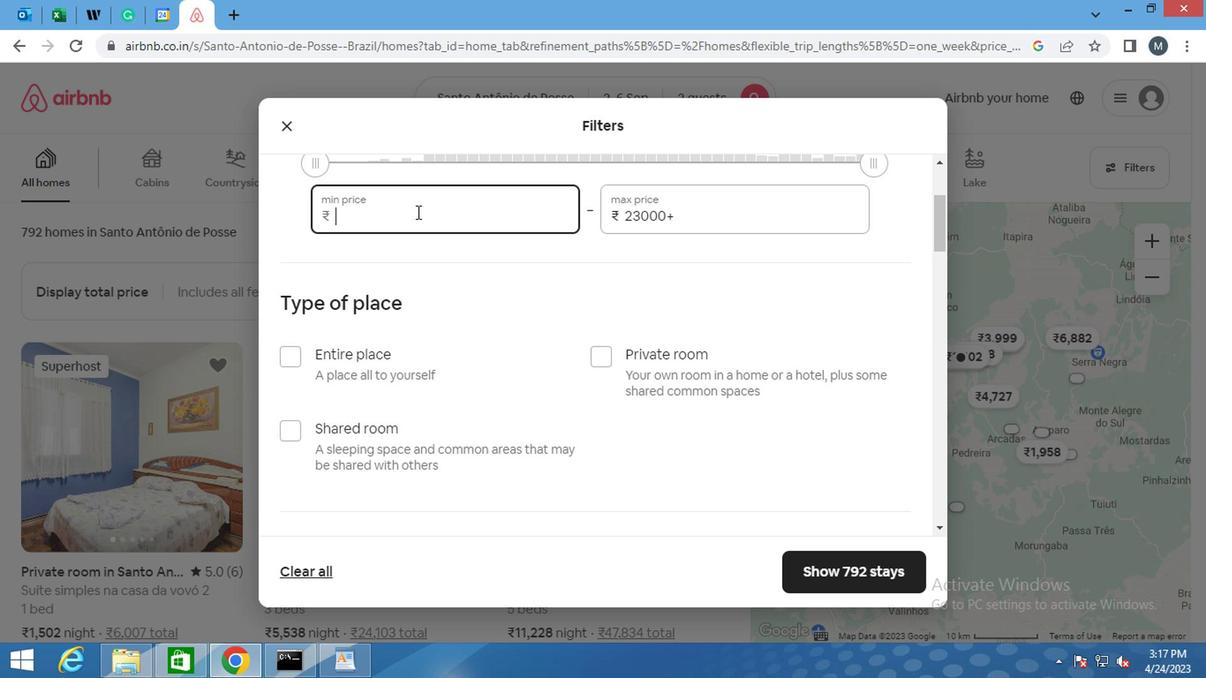 
Action: Mouse moved to (412, 220)
Screenshot: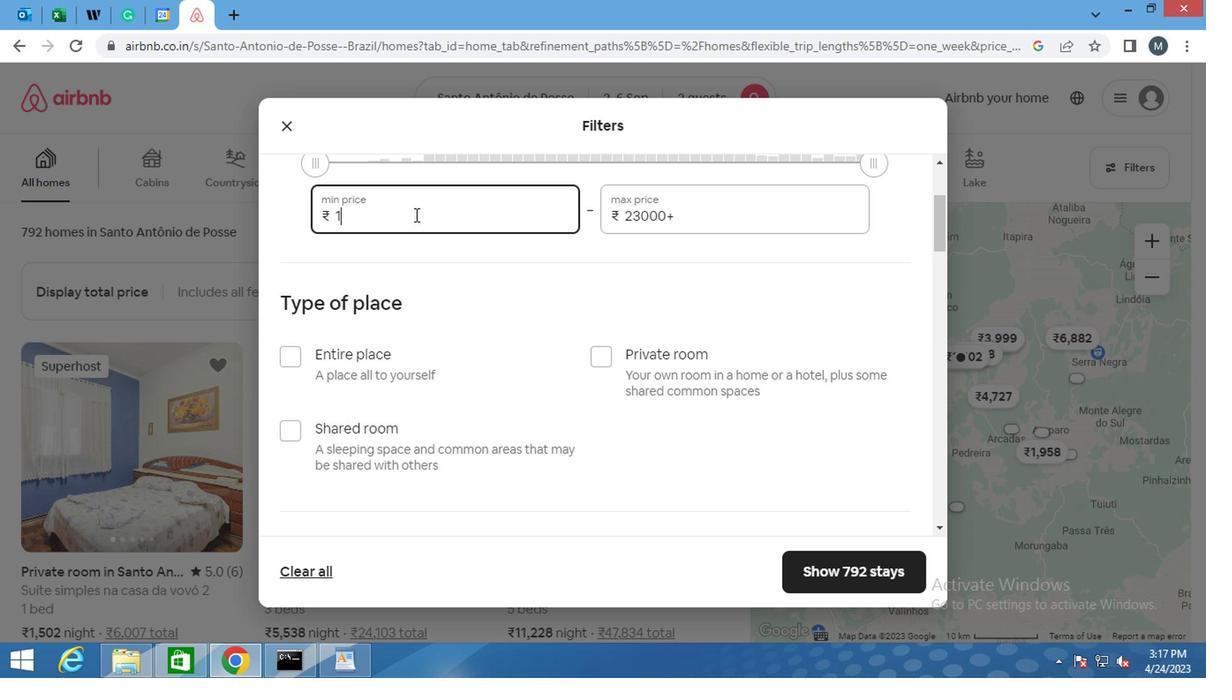 
Action: Key pressed 500
Screenshot: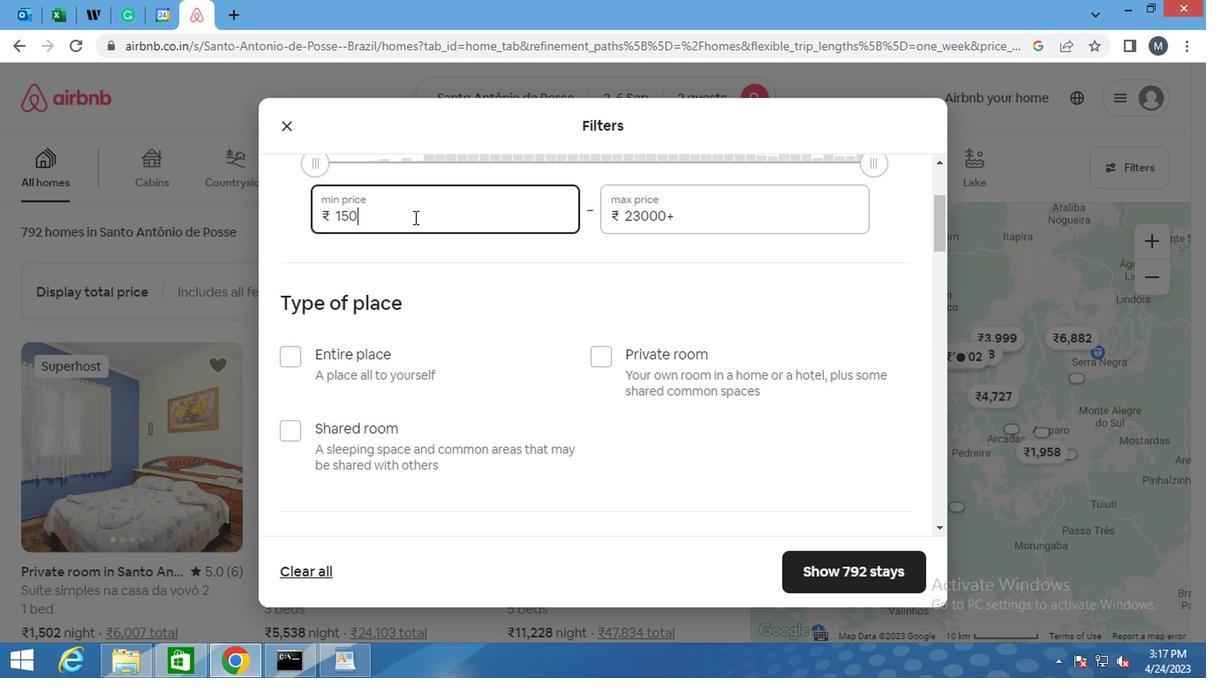 
Action: Mouse moved to (410, 222)
Screenshot: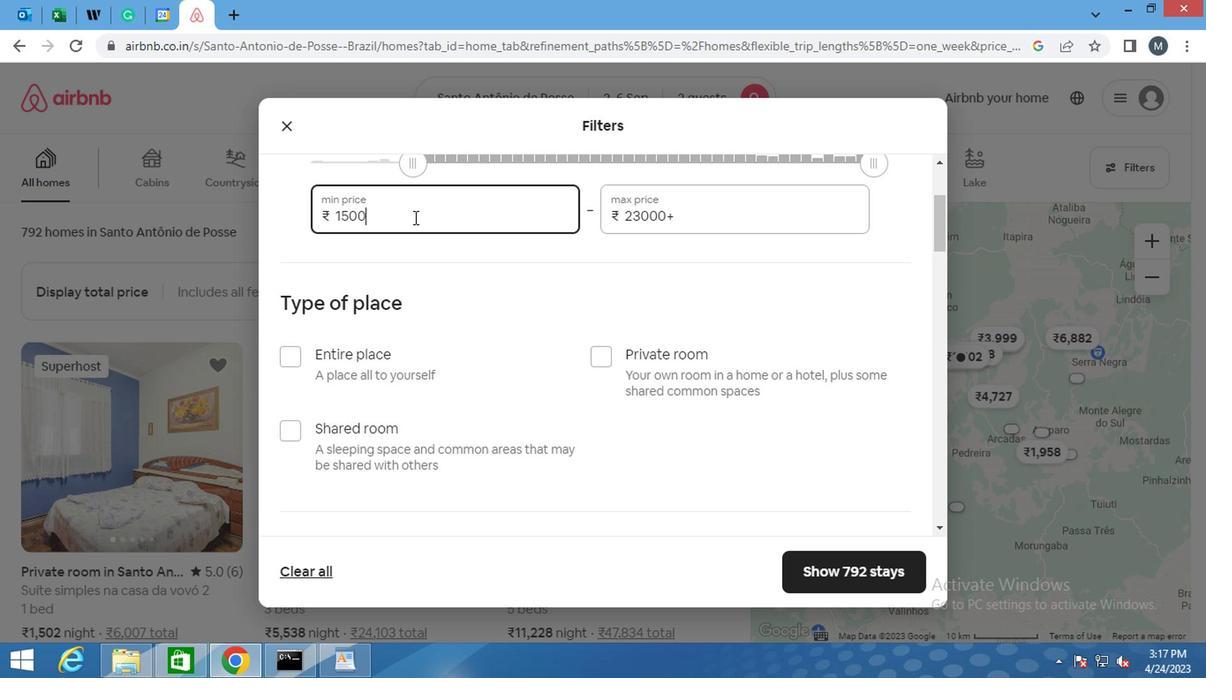 
Action: Key pressed 0
Screenshot: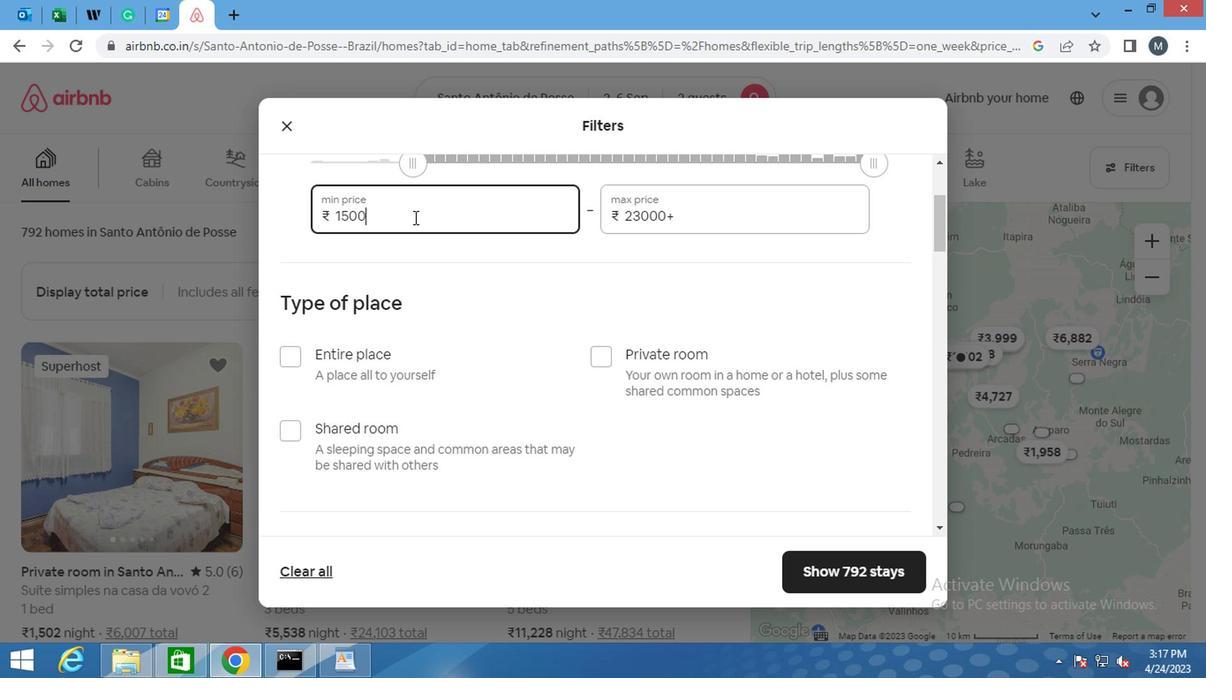 
Action: Mouse moved to (669, 220)
Screenshot: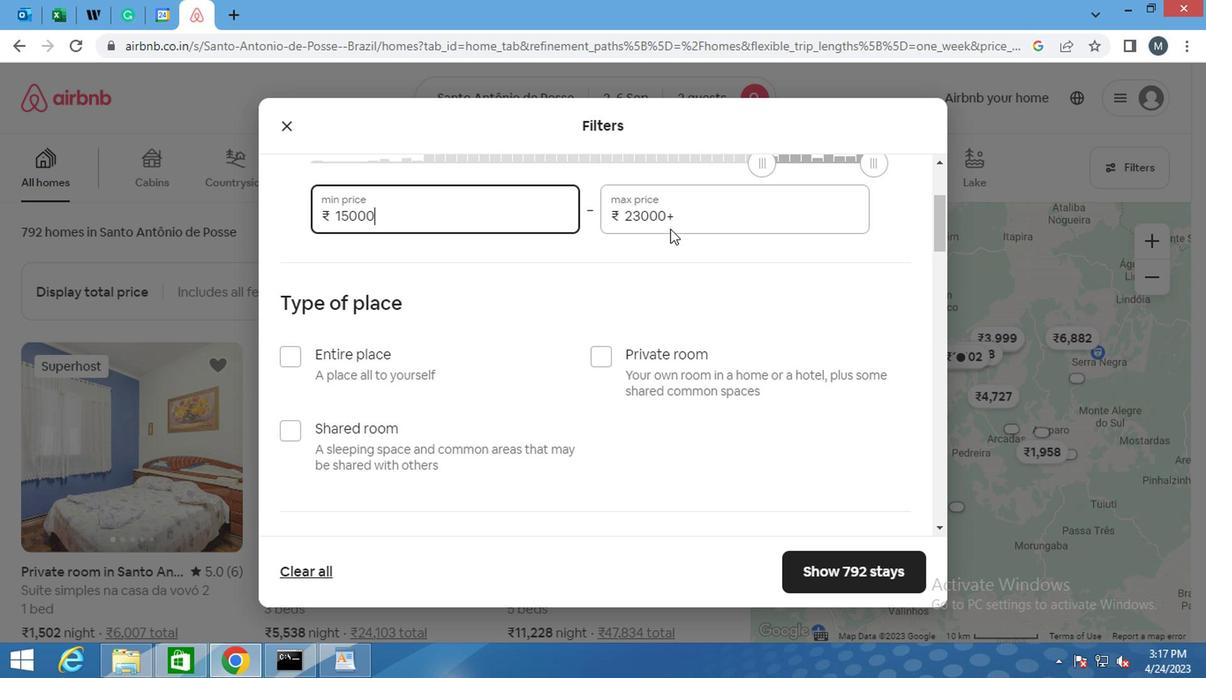
Action: Mouse pressed left at (669, 220)
Screenshot: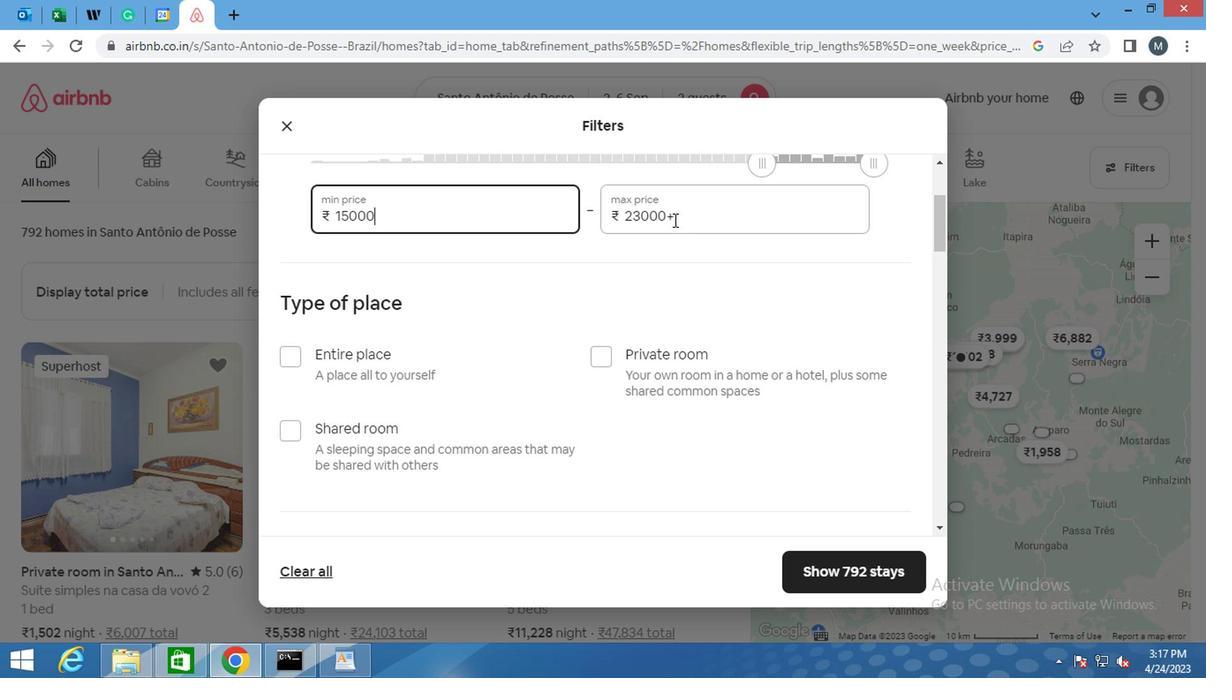 
Action: Mouse pressed left at (669, 220)
Screenshot: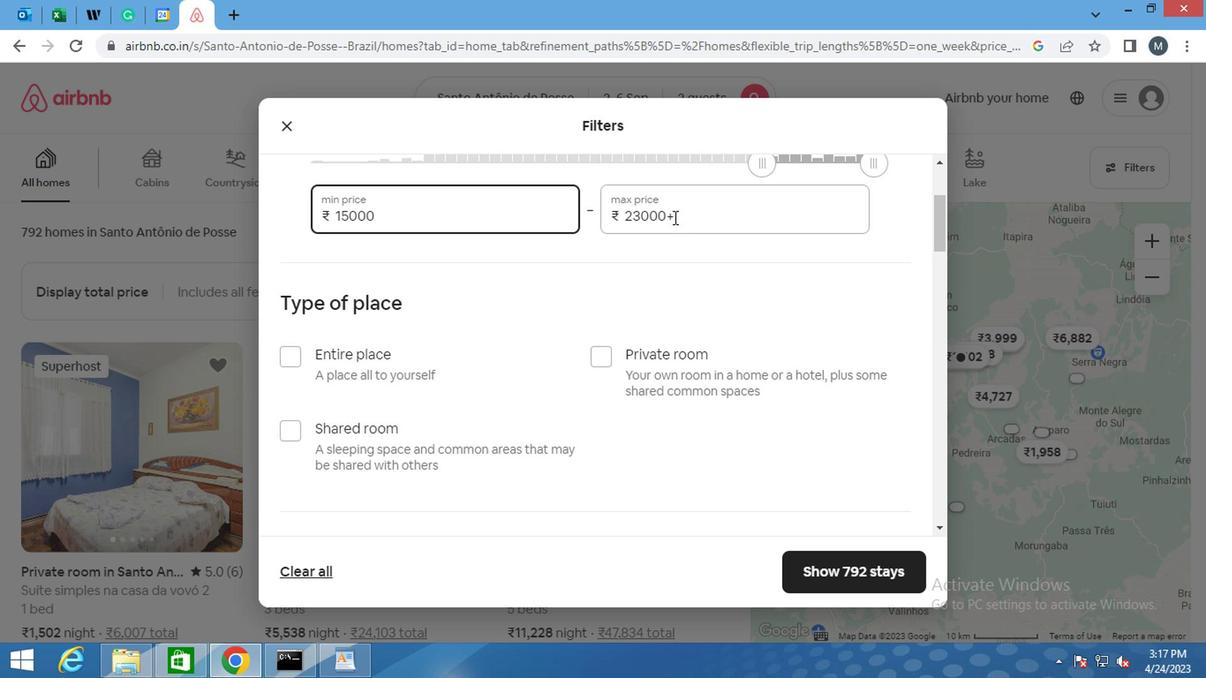 
Action: Mouse moved to (669, 219)
Screenshot: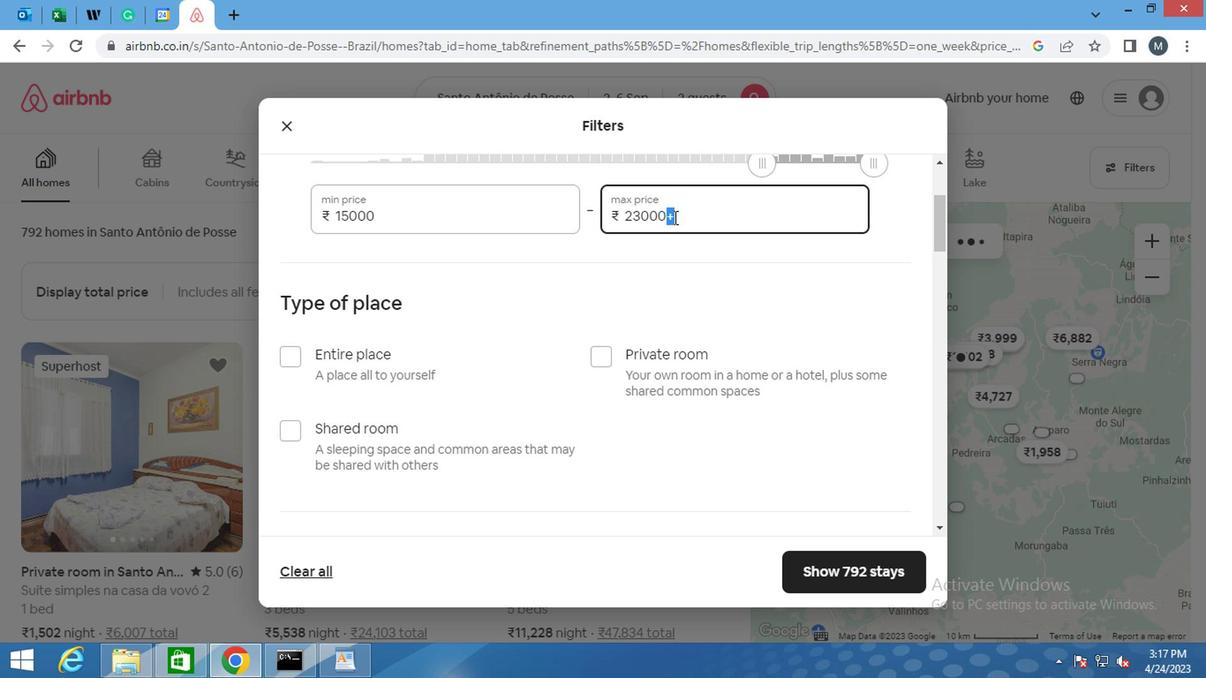 
Action: Mouse pressed left at (669, 219)
Screenshot: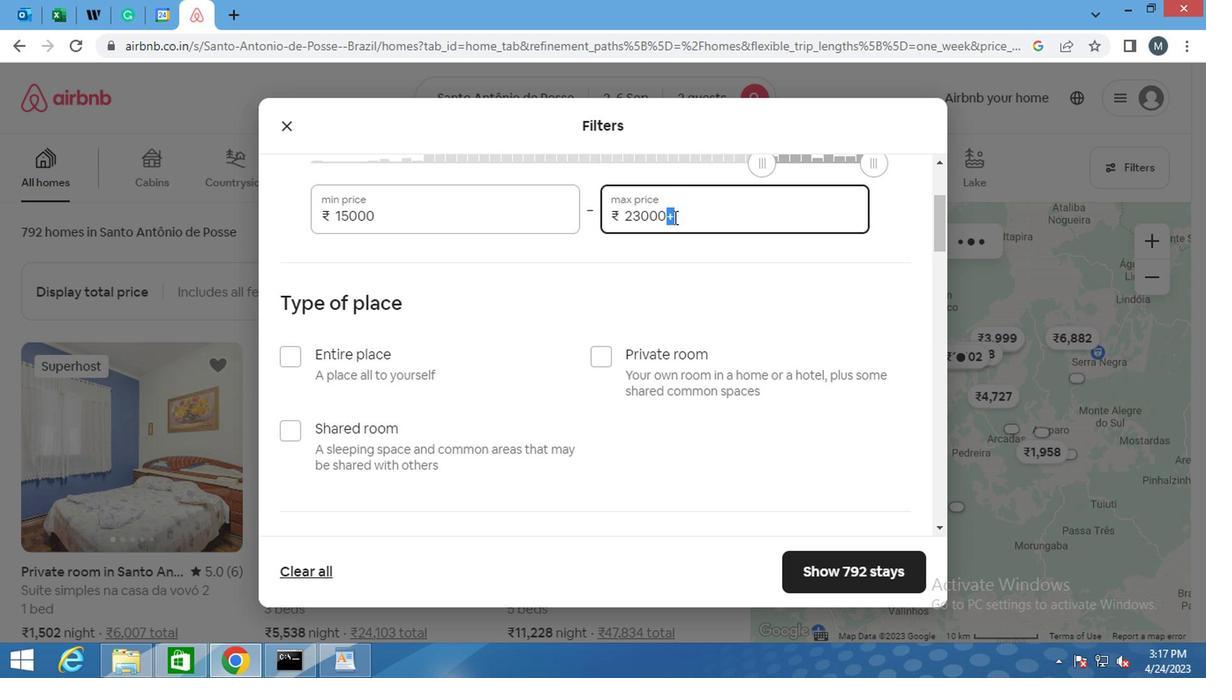 
Action: Mouse moved to (669, 221)
Screenshot: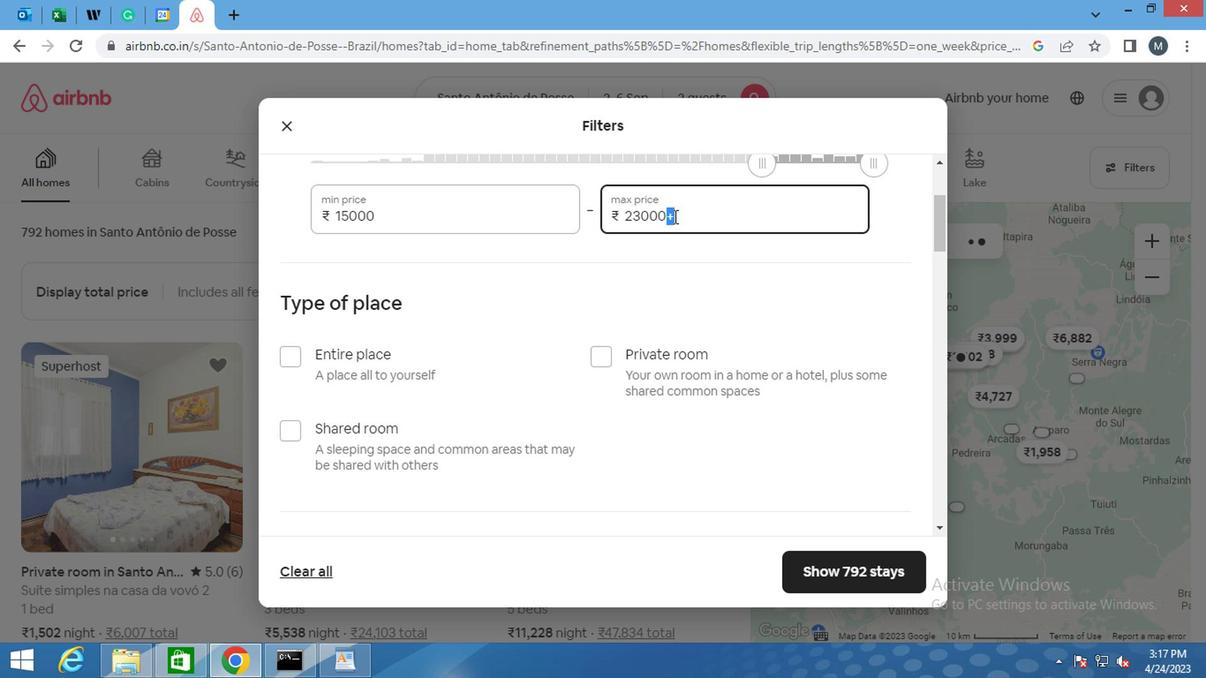 
Action: Key pressed 20000
Screenshot: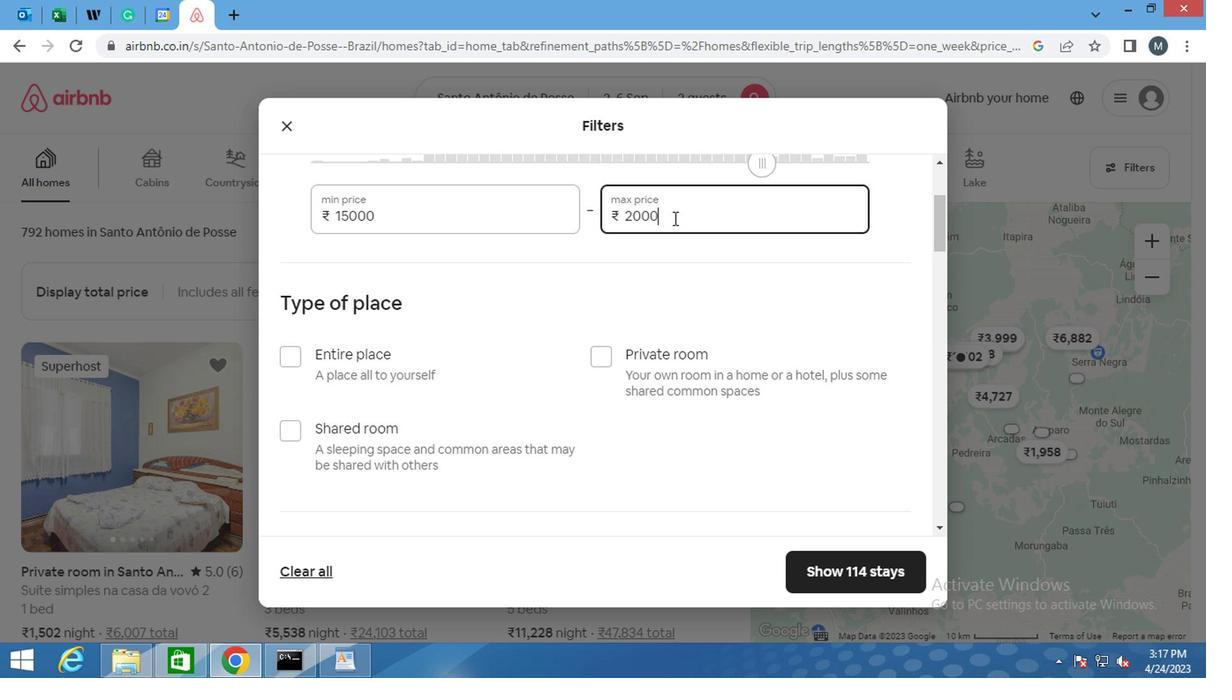 
Action: Mouse moved to (287, 304)
Screenshot: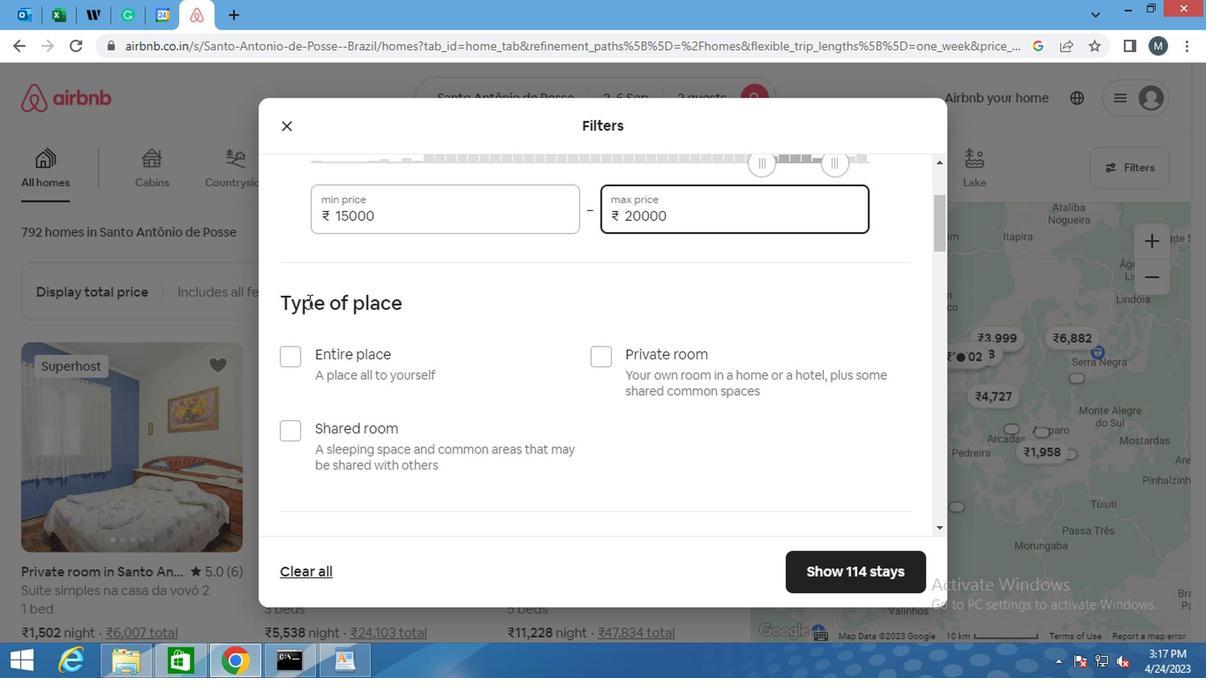 
Action: Mouse scrolled (287, 303) with delta (0, 0)
Screenshot: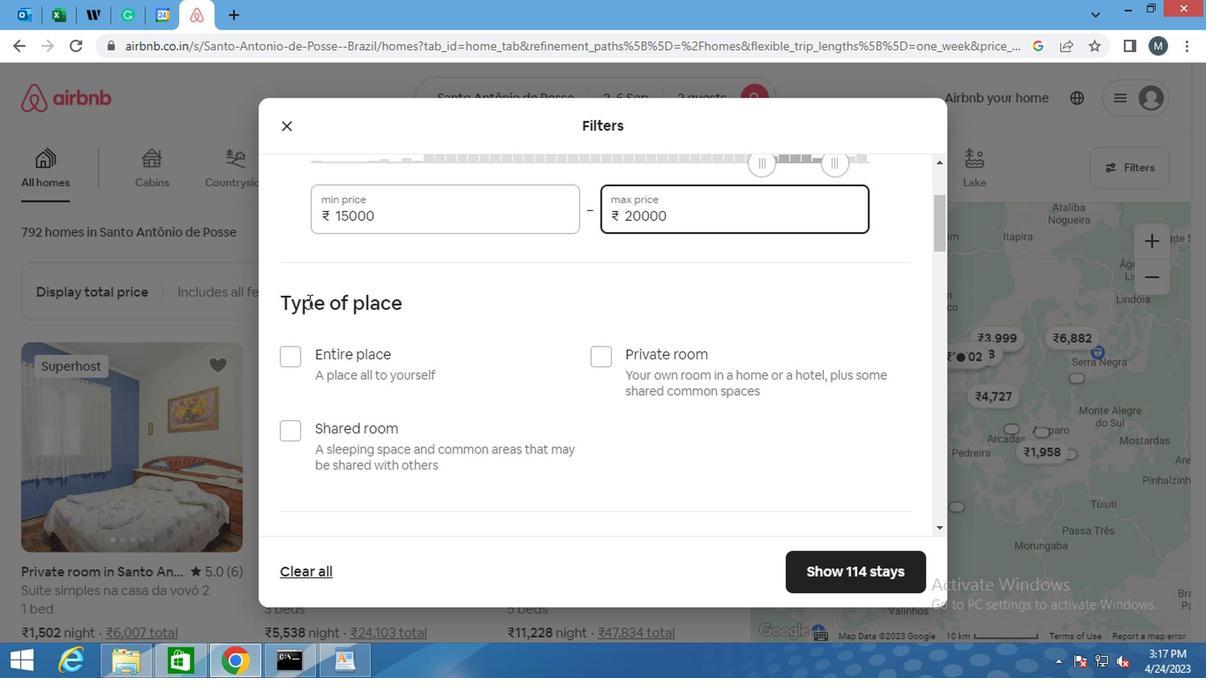 
Action: Mouse moved to (299, 270)
Screenshot: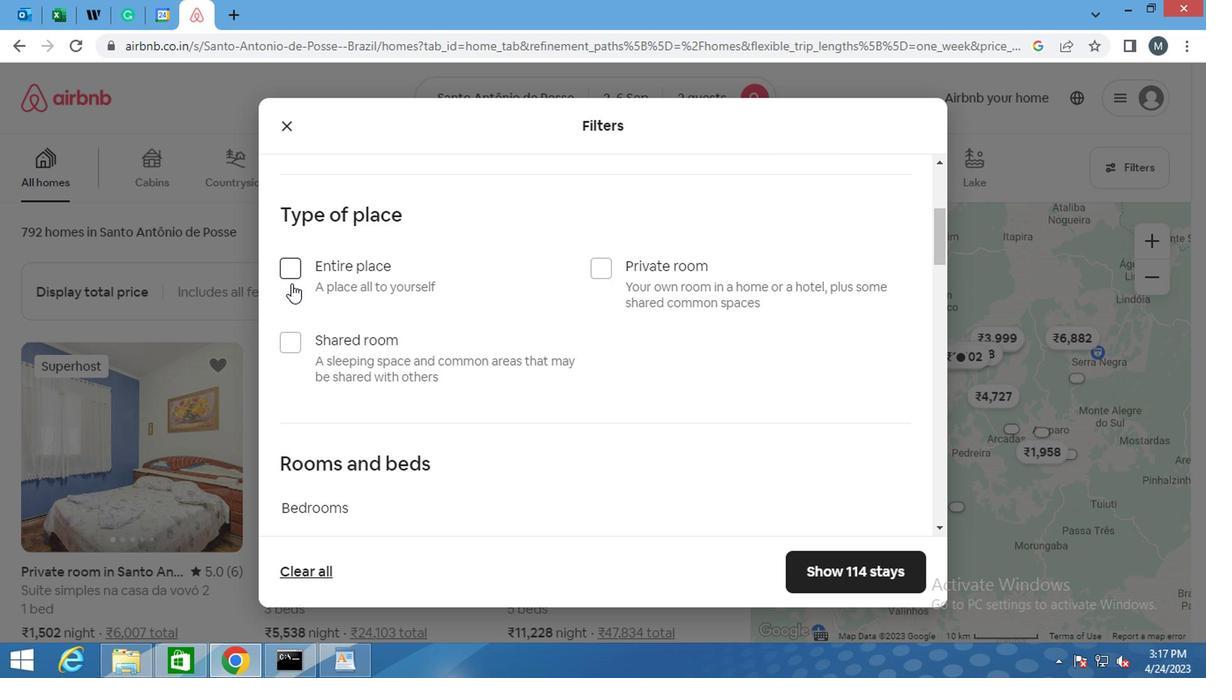
Action: Mouse pressed left at (299, 270)
Screenshot: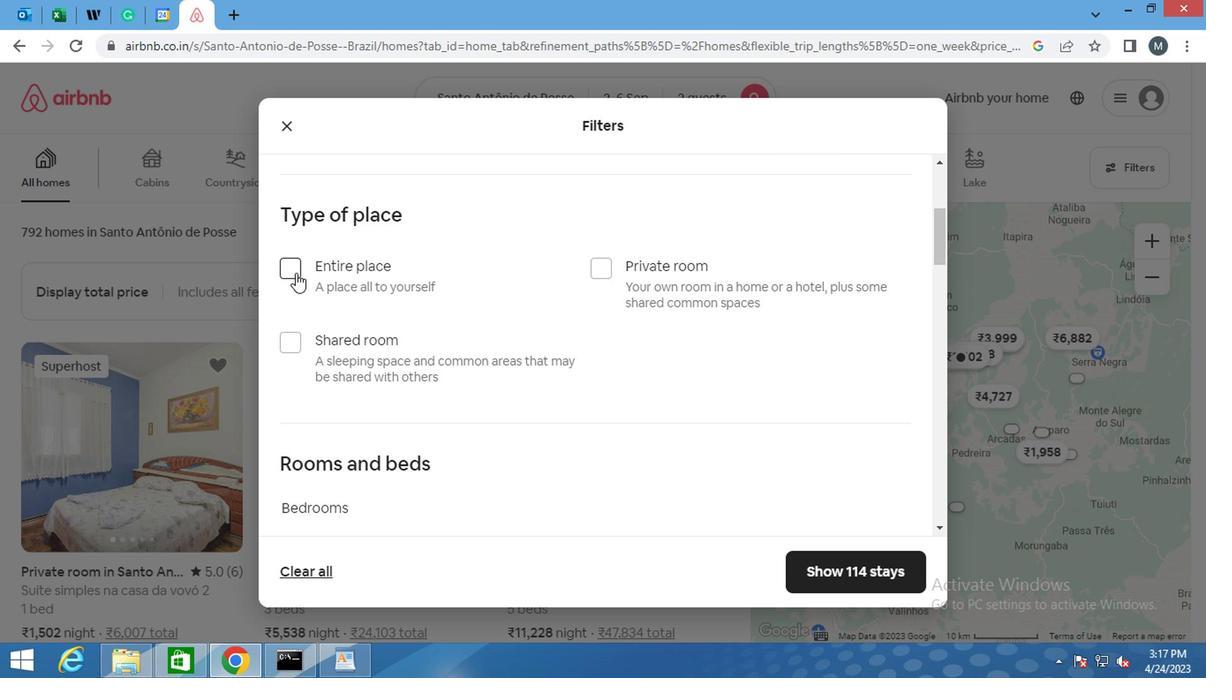 
Action: Mouse moved to (539, 331)
Screenshot: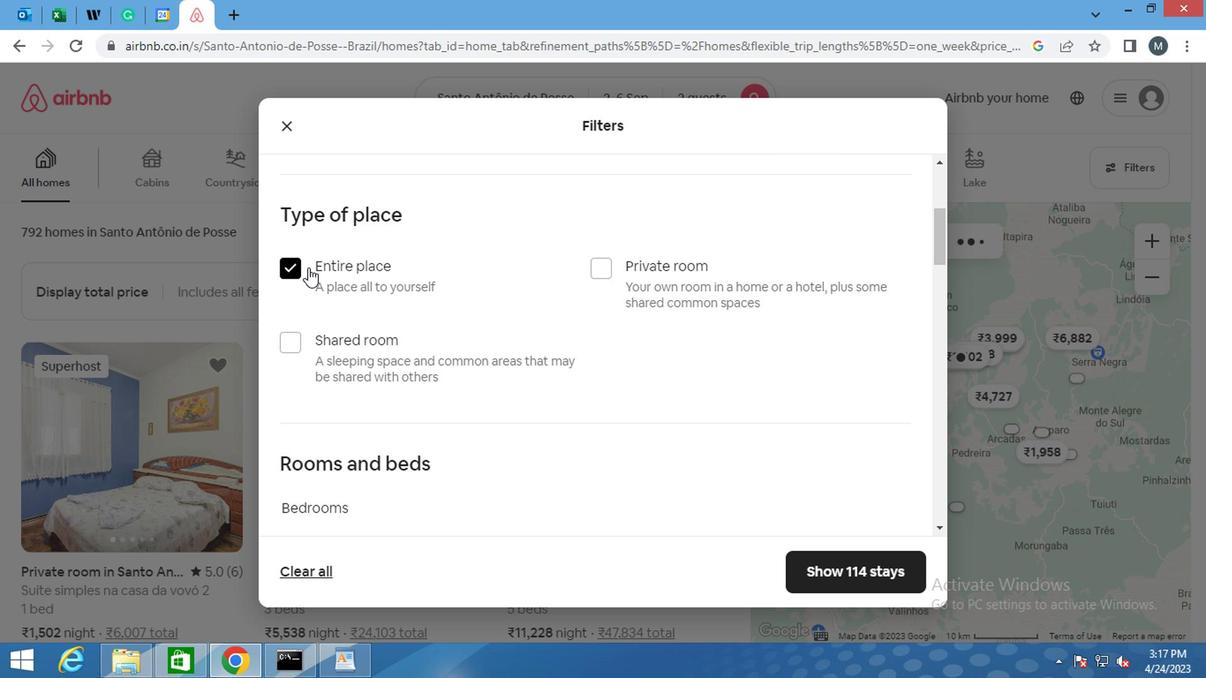 
Action: Mouse scrolled (539, 329) with delta (0, -1)
Screenshot: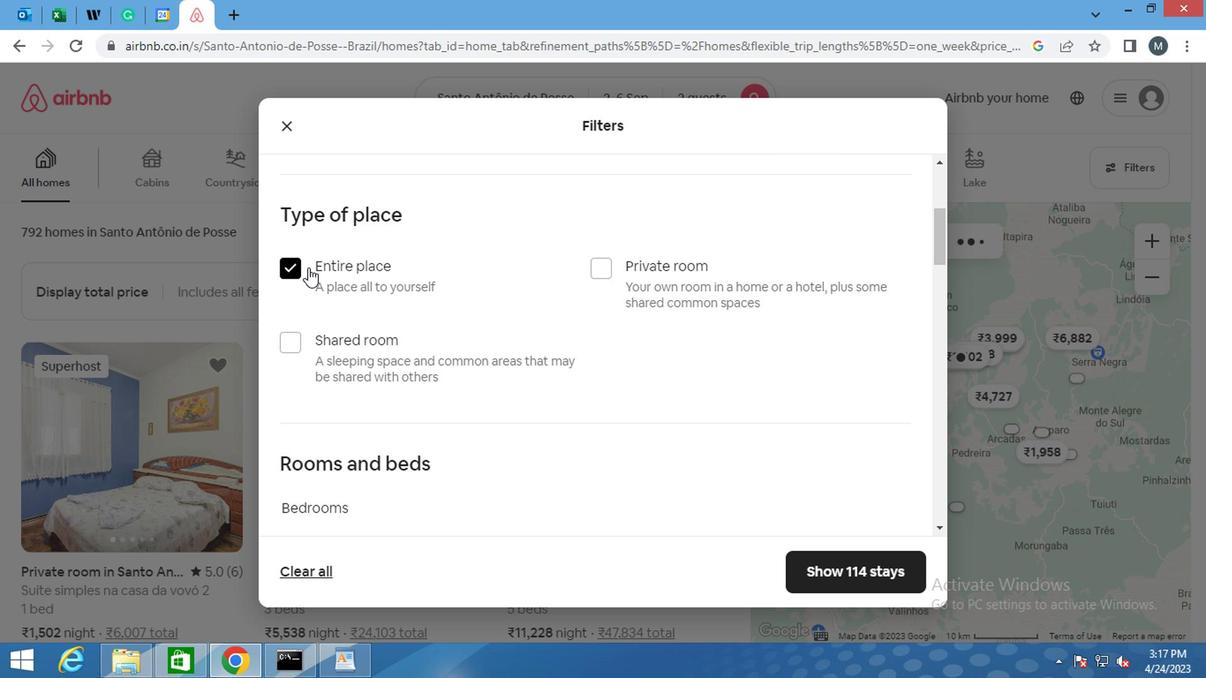 
Action: Mouse moved to (537, 339)
Screenshot: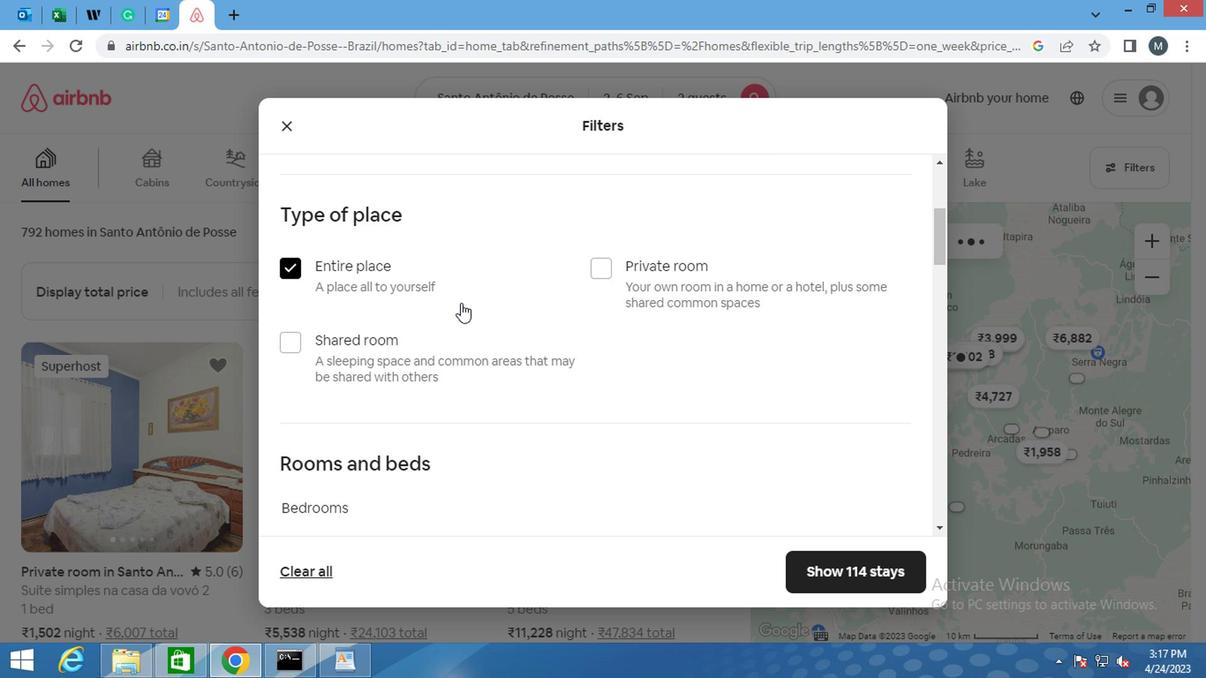 
Action: Mouse scrolled (537, 338) with delta (0, 0)
Screenshot: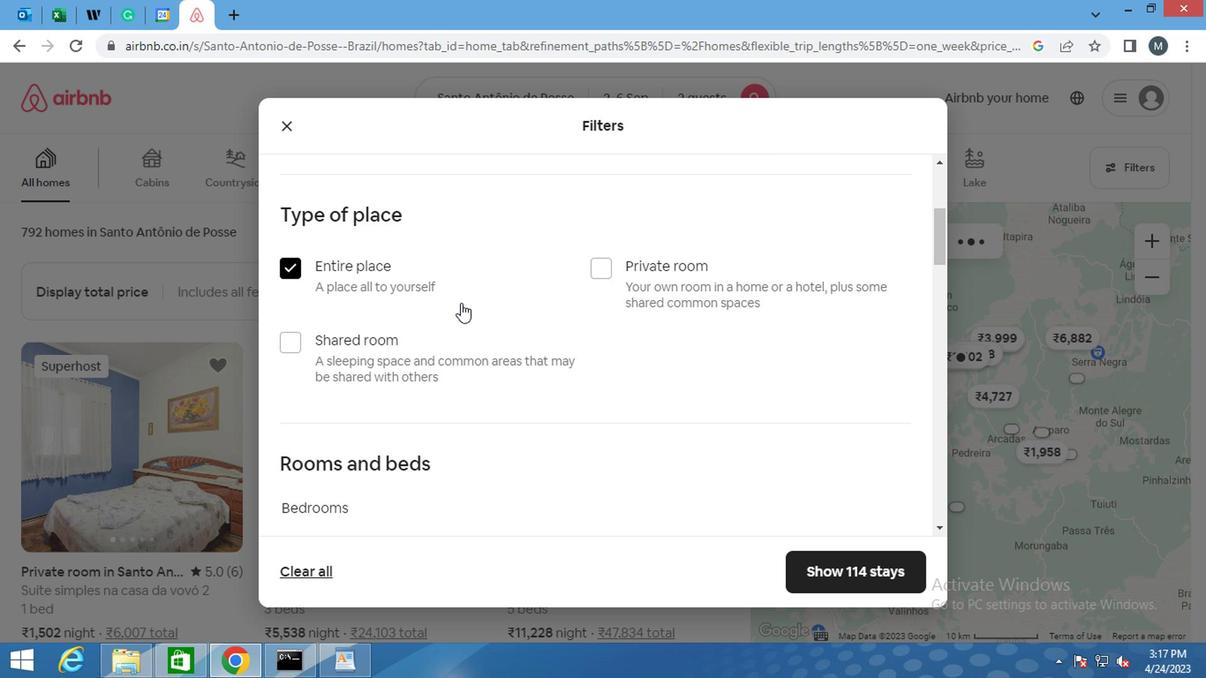 
Action: Mouse moved to (537, 345)
Screenshot: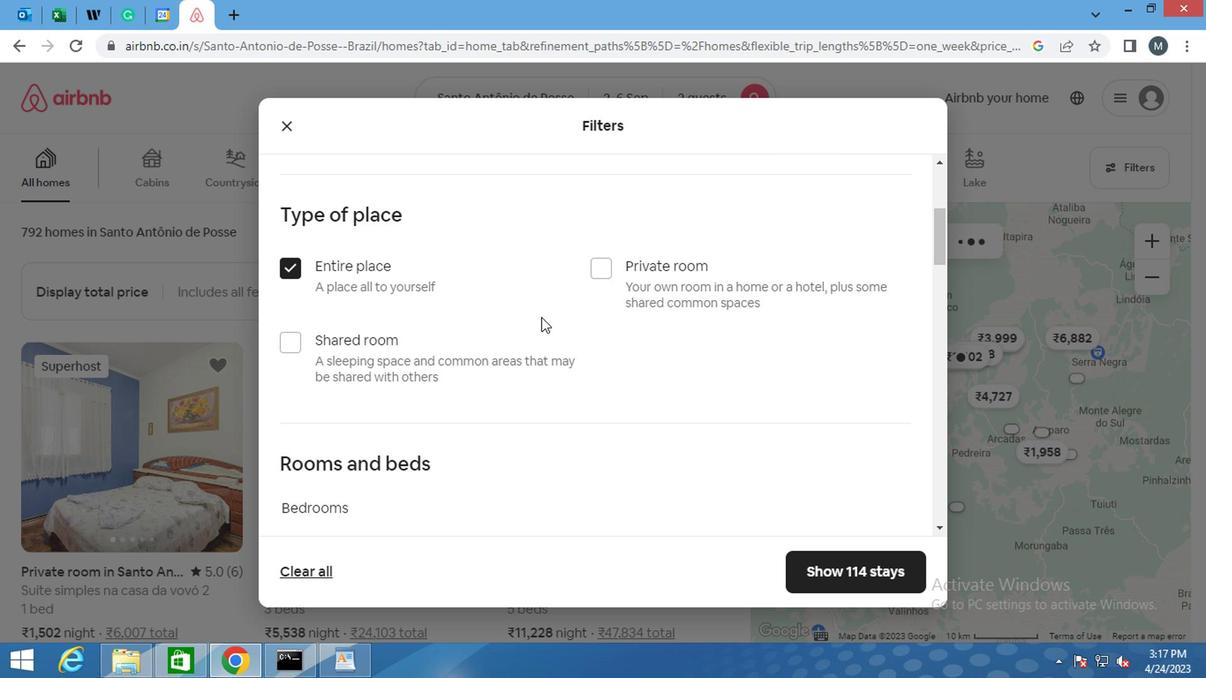 
Action: Mouse scrolled (537, 344) with delta (0, -1)
Screenshot: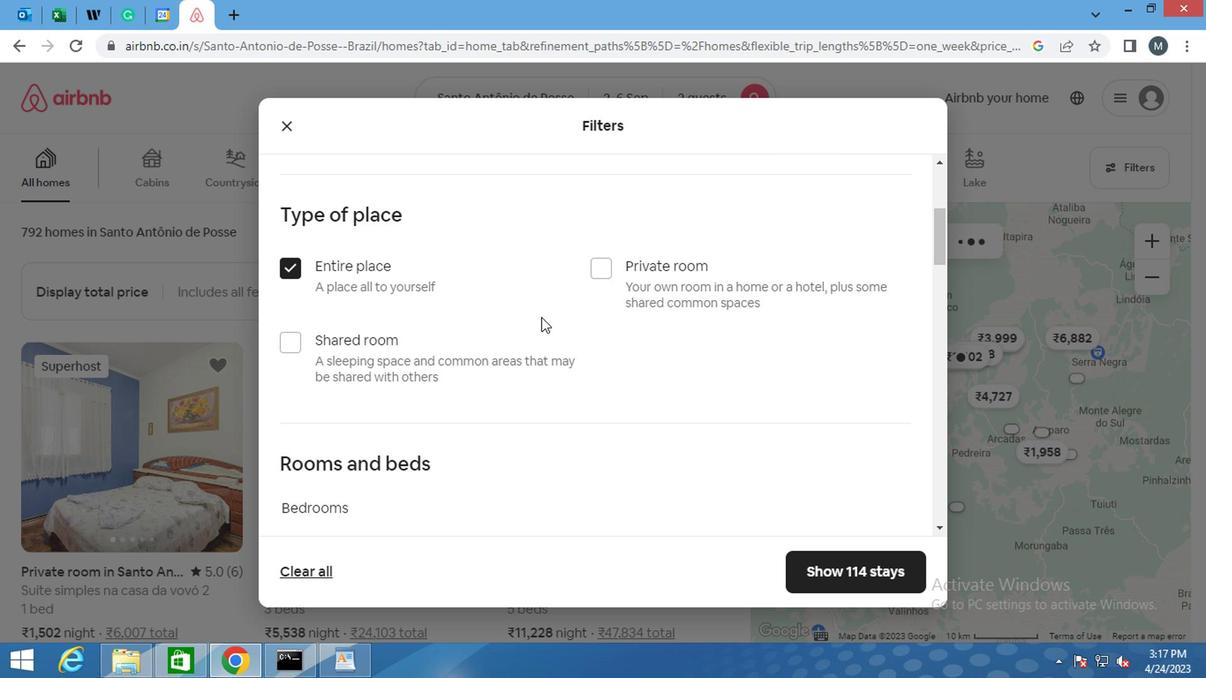 
Action: Mouse moved to (385, 281)
Screenshot: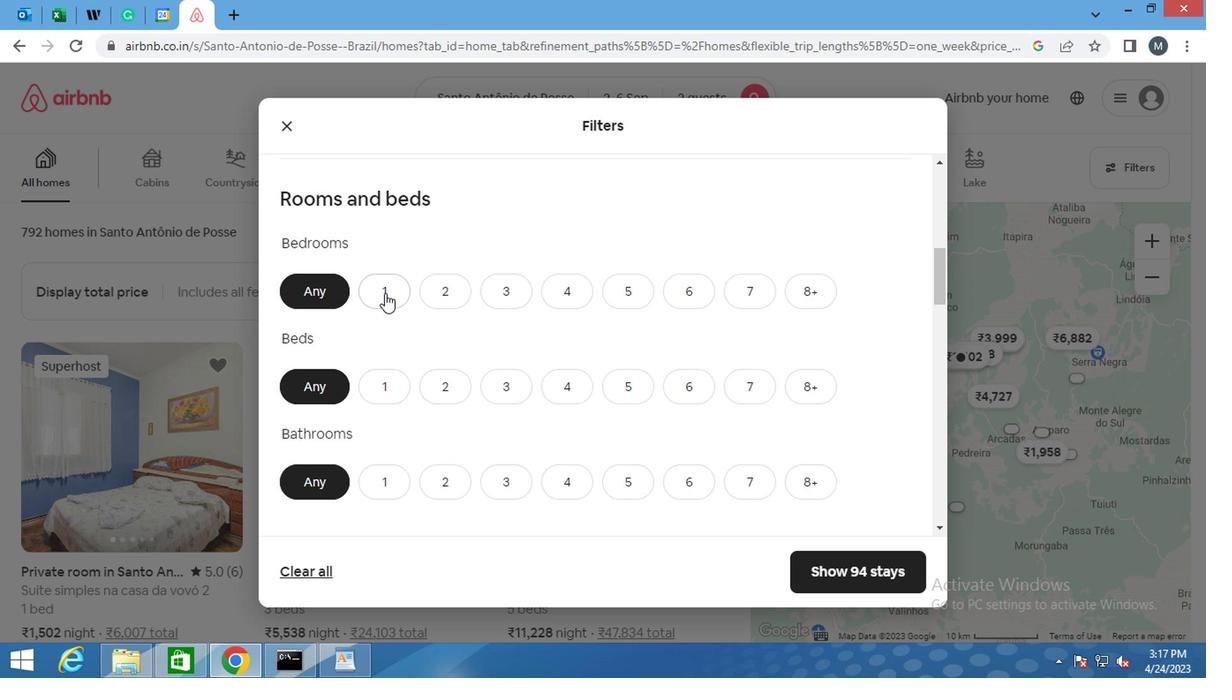 
Action: Mouse pressed left at (385, 281)
Screenshot: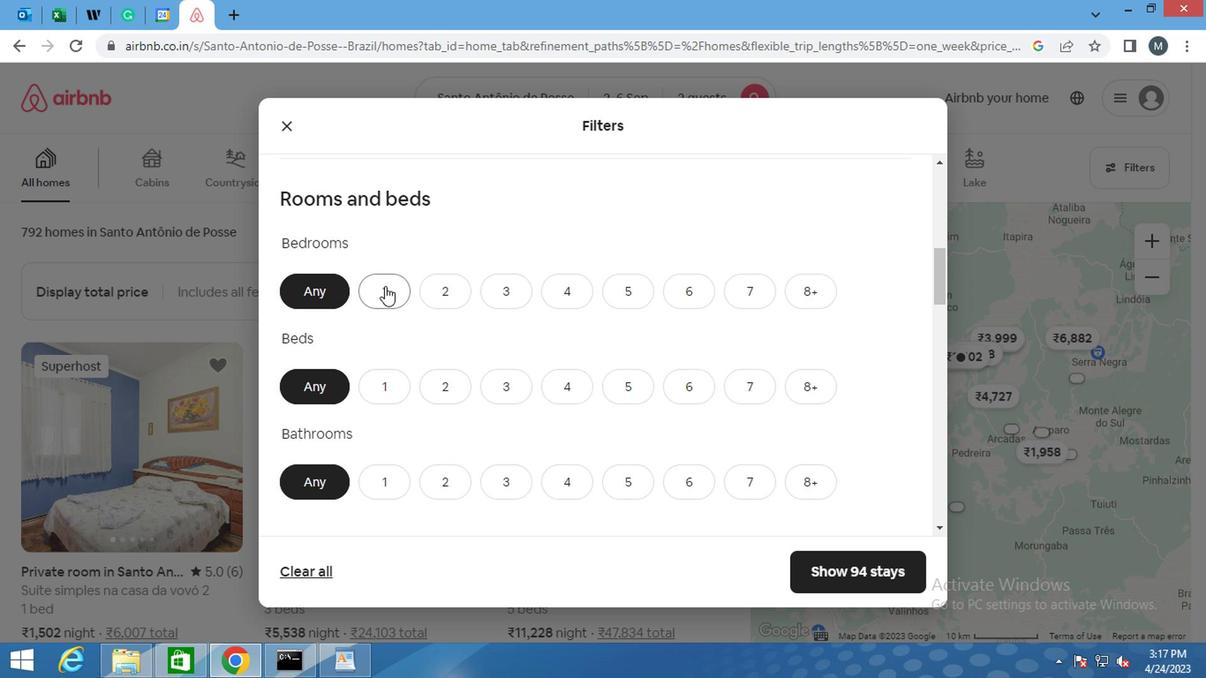 
Action: Mouse moved to (387, 373)
Screenshot: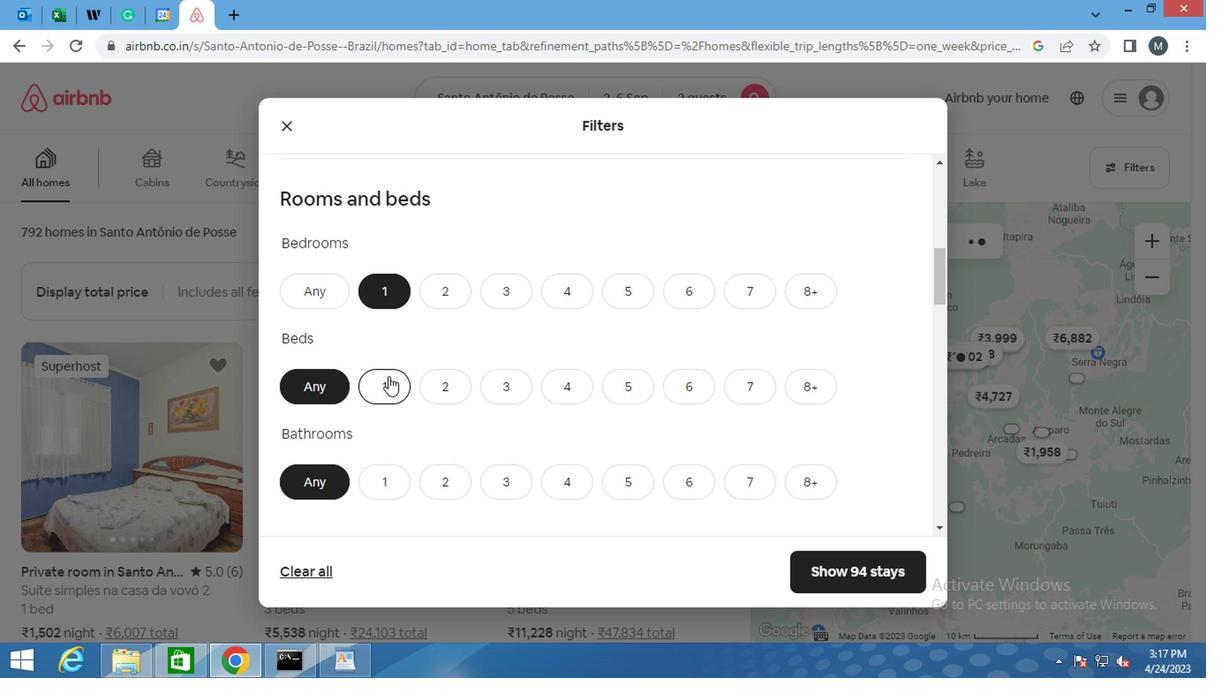 
Action: Mouse pressed left at (387, 373)
Screenshot: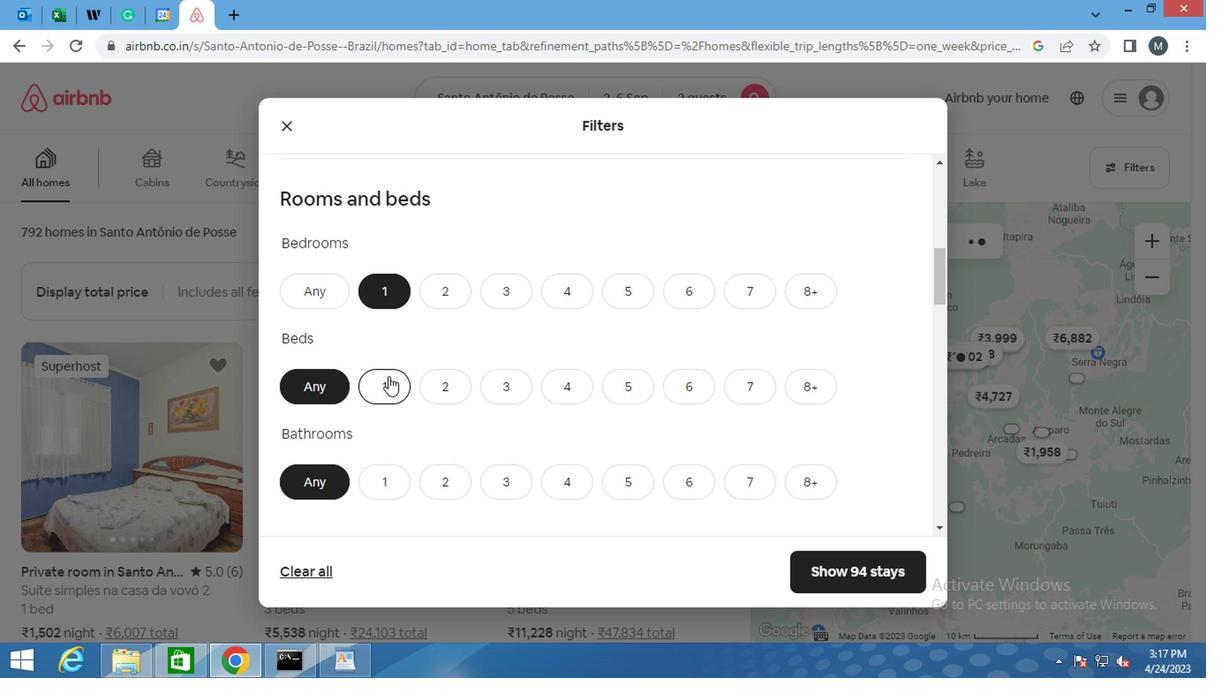 
Action: Mouse moved to (388, 478)
Screenshot: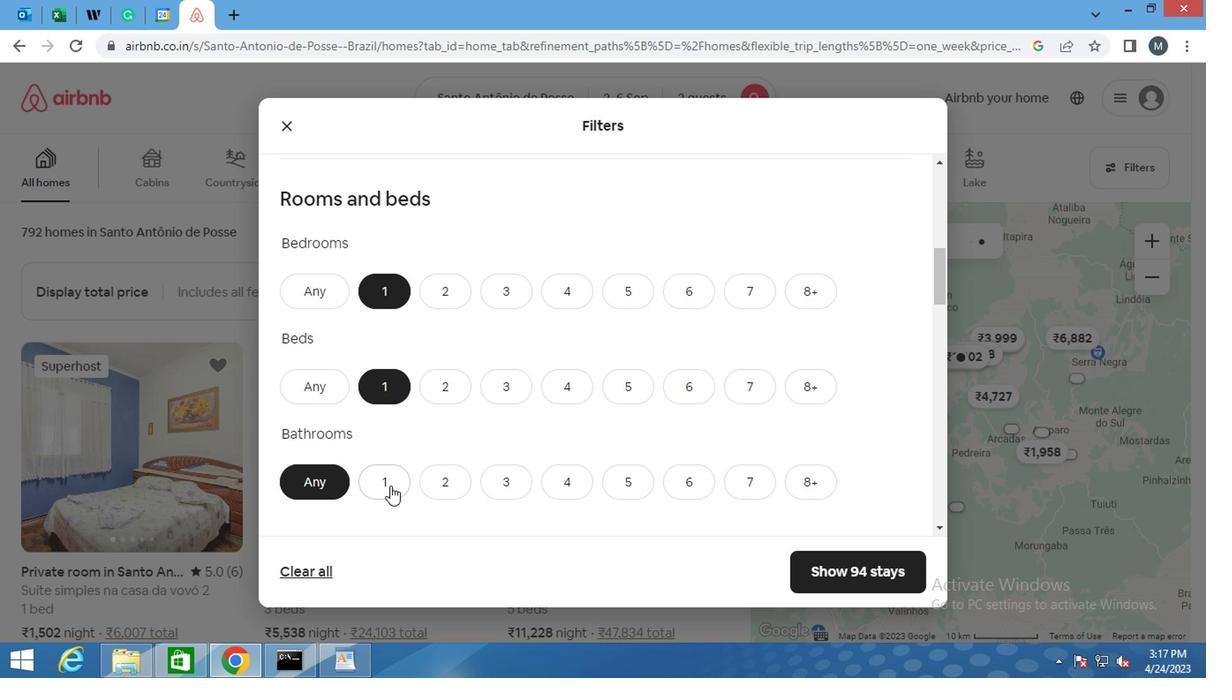 
Action: Mouse pressed left at (388, 478)
Screenshot: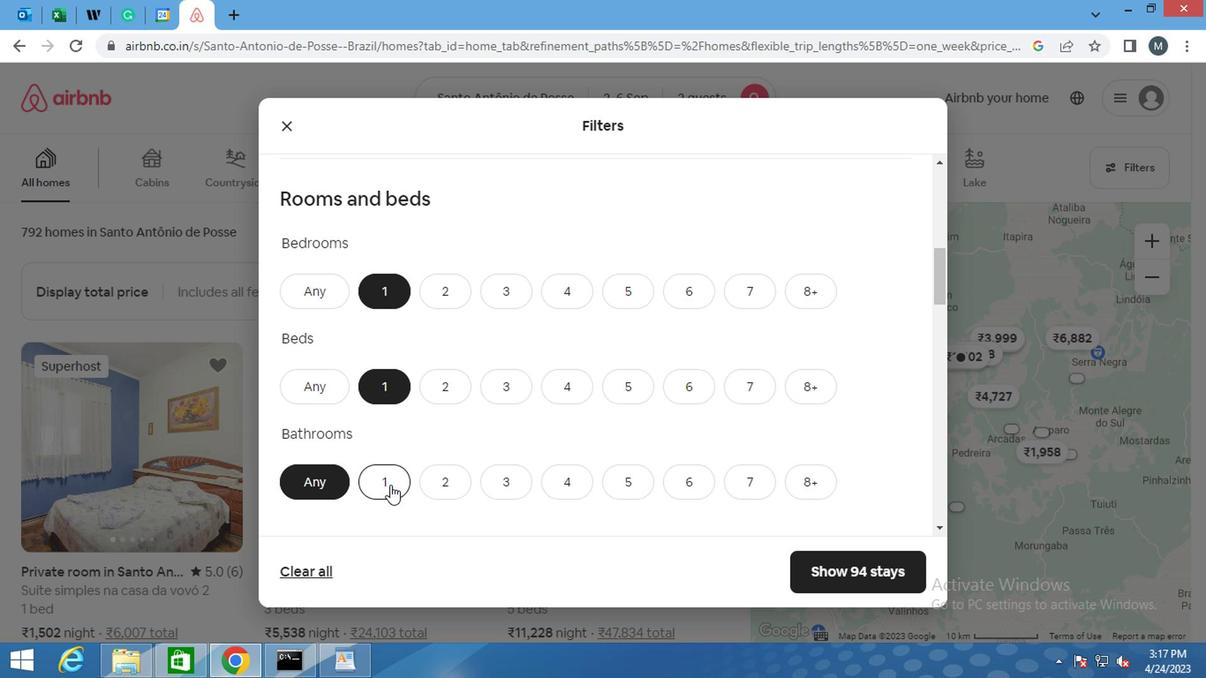 
Action: Mouse moved to (478, 344)
Screenshot: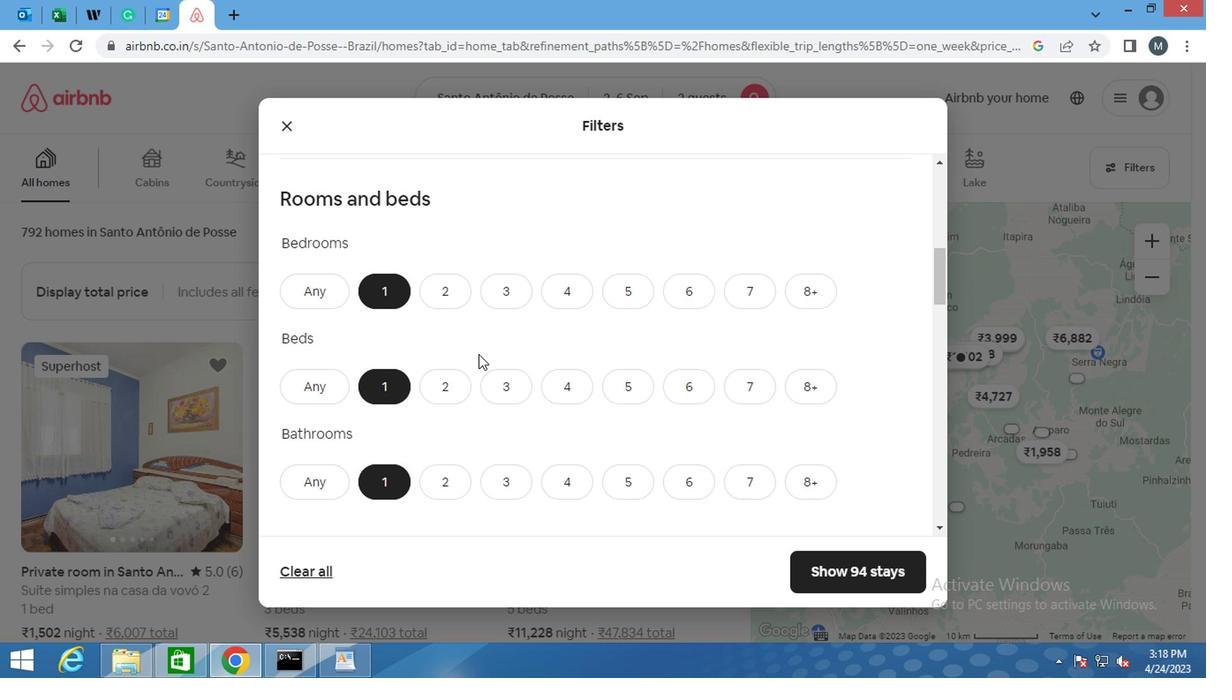 
Action: Mouse scrolled (478, 343) with delta (0, 0)
Screenshot: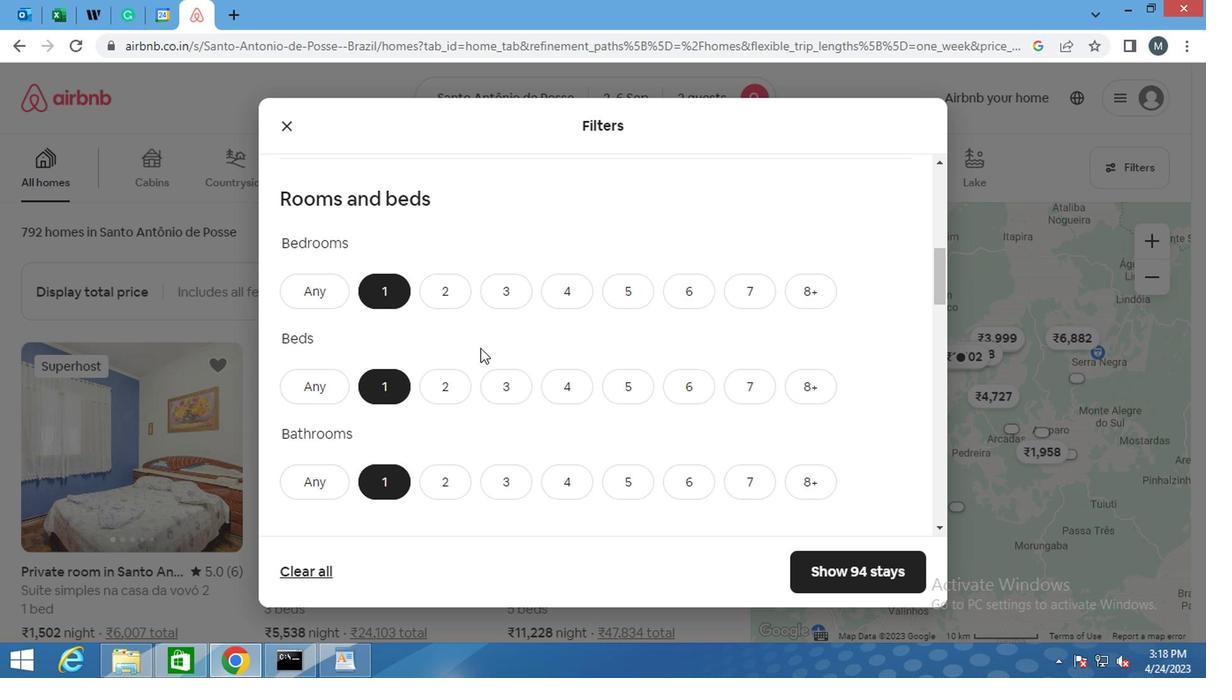 
Action: Mouse scrolled (478, 343) with delta (0, 0)
Screenshot: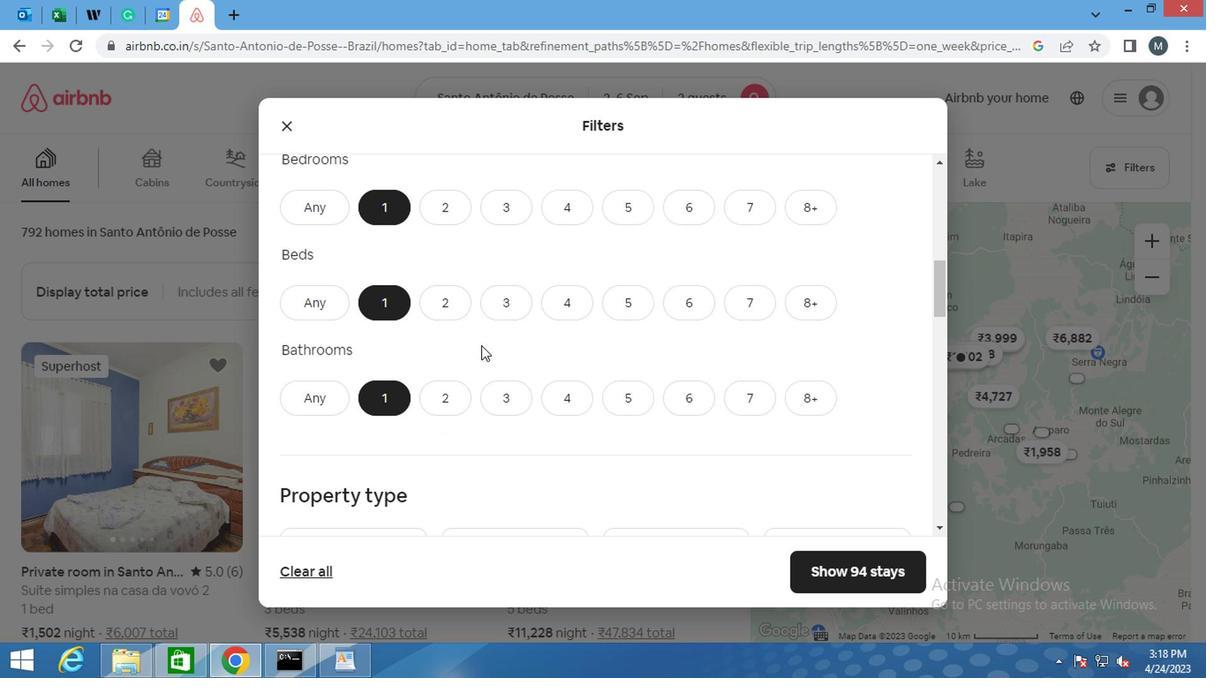 
Action: Mouse moved to (502, 339)
Screenshot: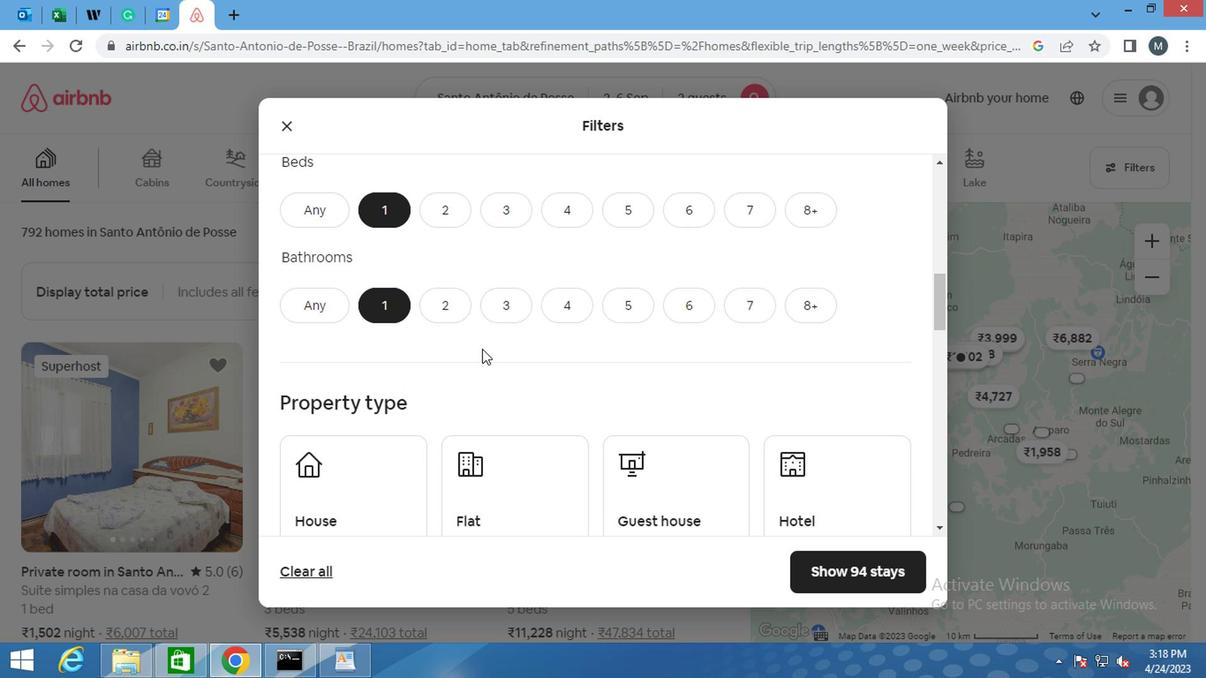 
Action: Mouse scrolled (502, 338) with delta (0, 0)
Screenshot: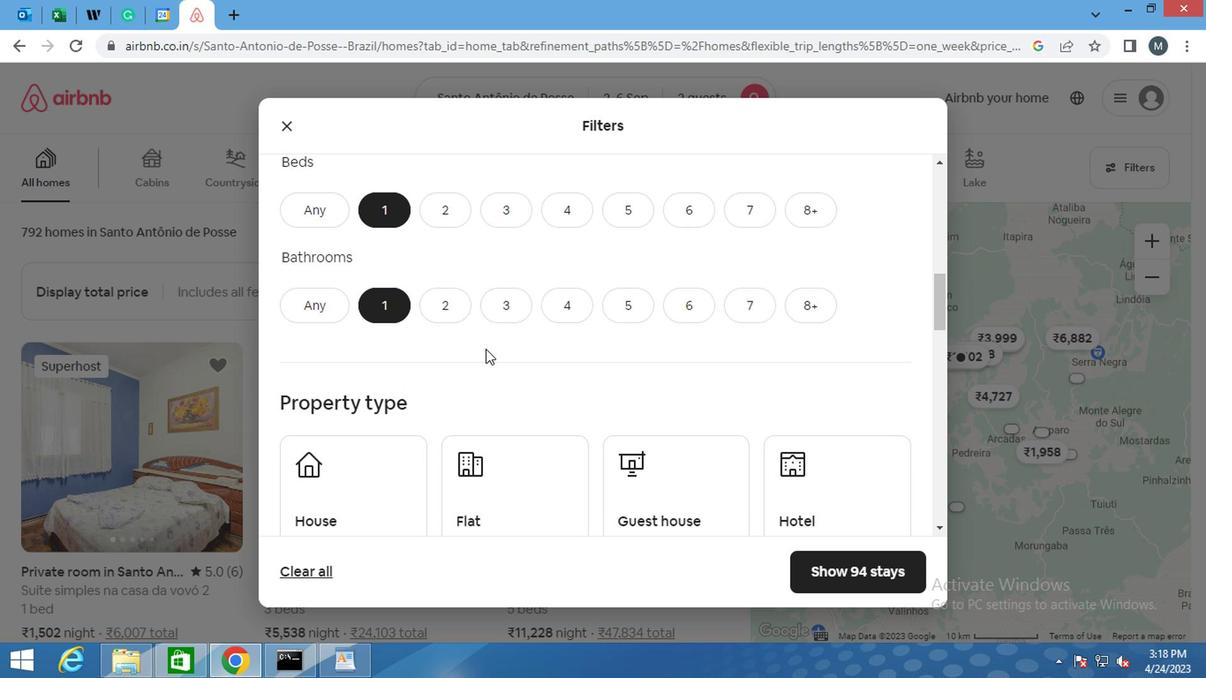 
Action: Mouse moved to (503, 339)
Screenshot: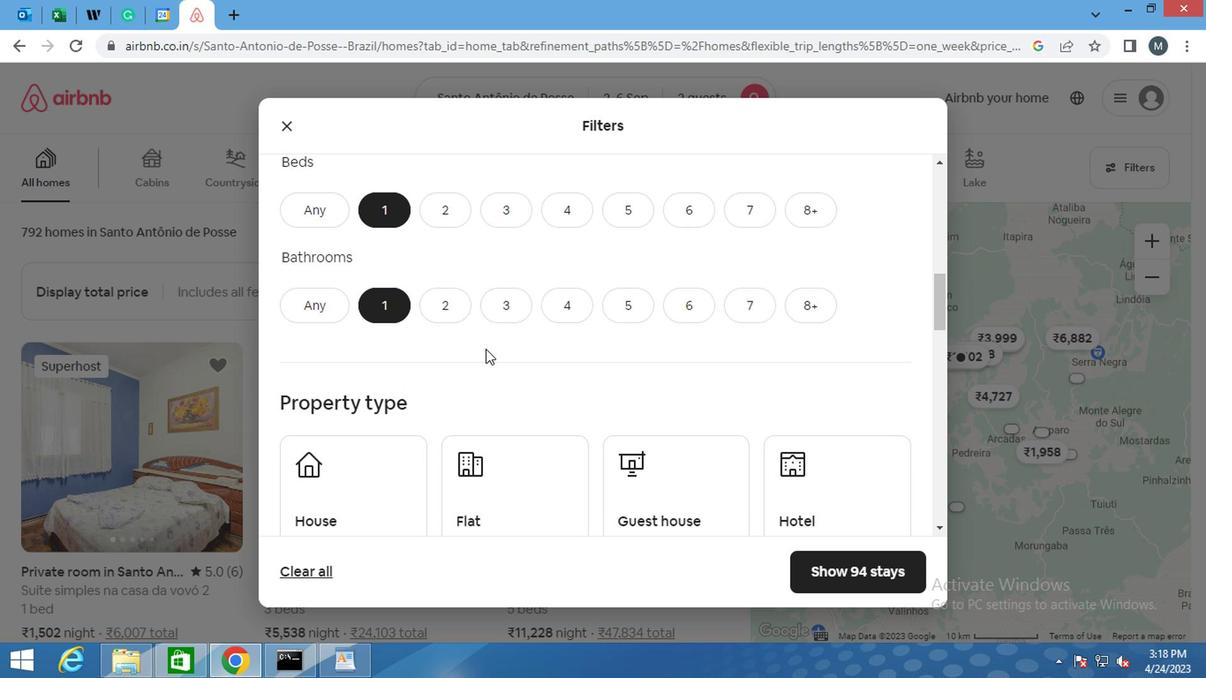 
Action: Mouse scrolled (503, 338) with delta (0, 0)
Screenshot: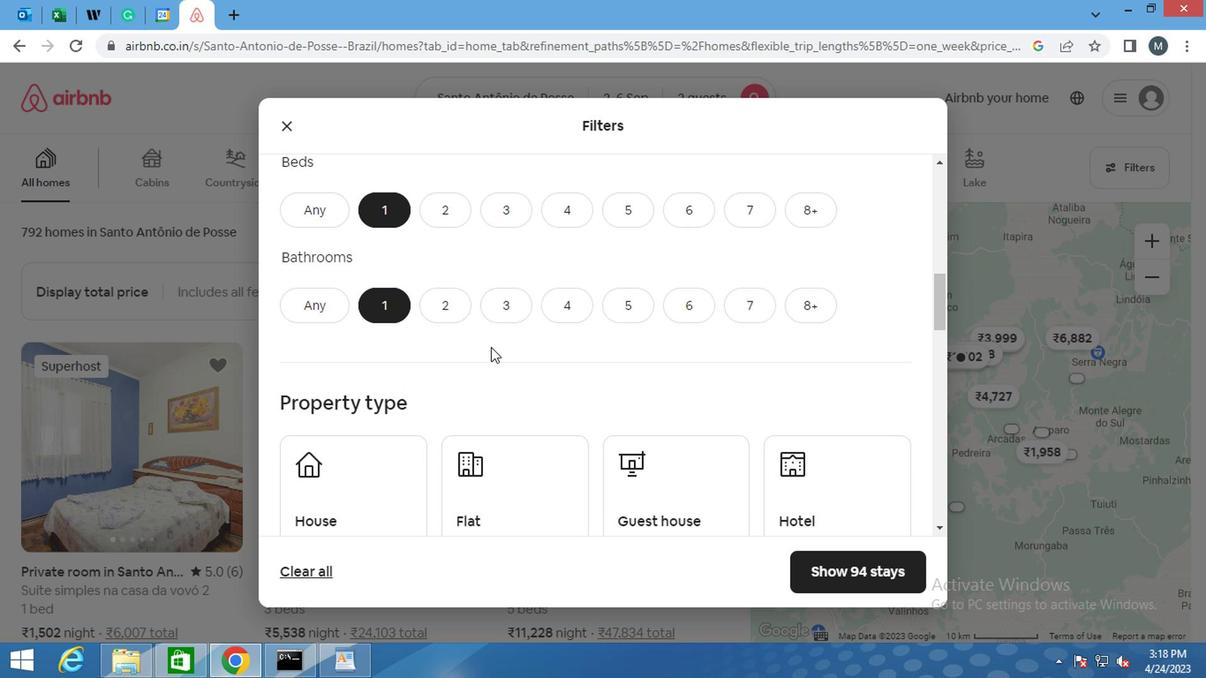 
Action: Mouse moved to (505, 341)
Screenshot: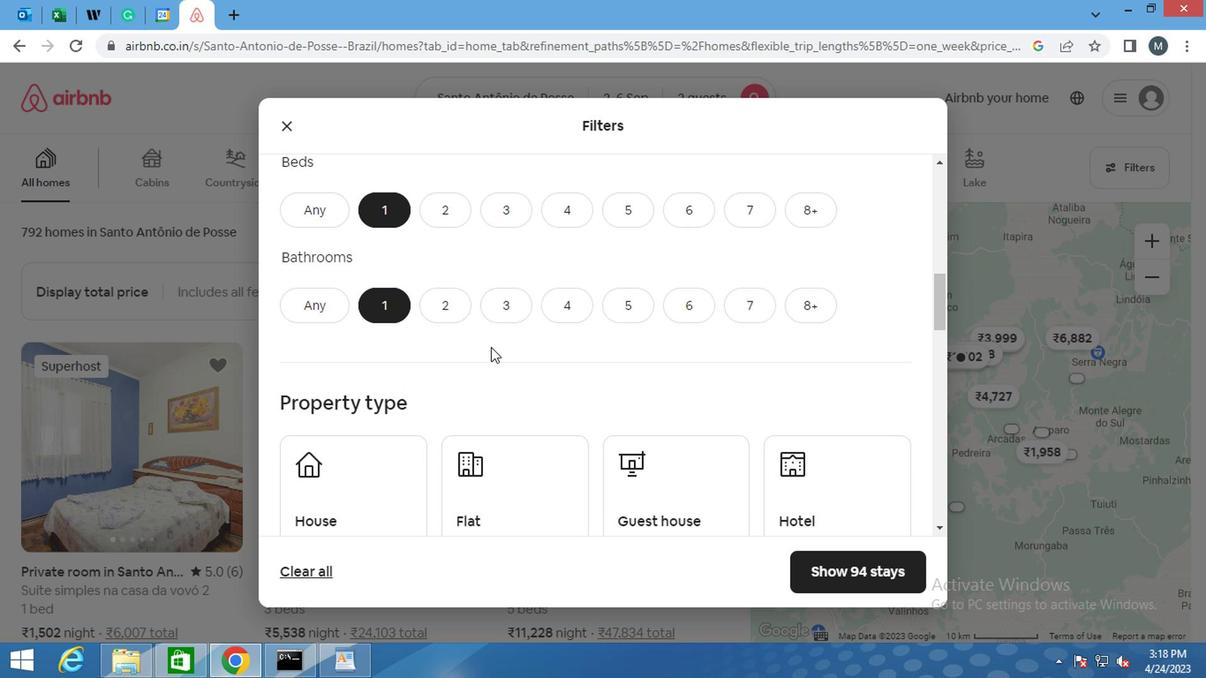 
Action: Mouse scrolled (505, 340) with delta (0, 0)
Screenshot: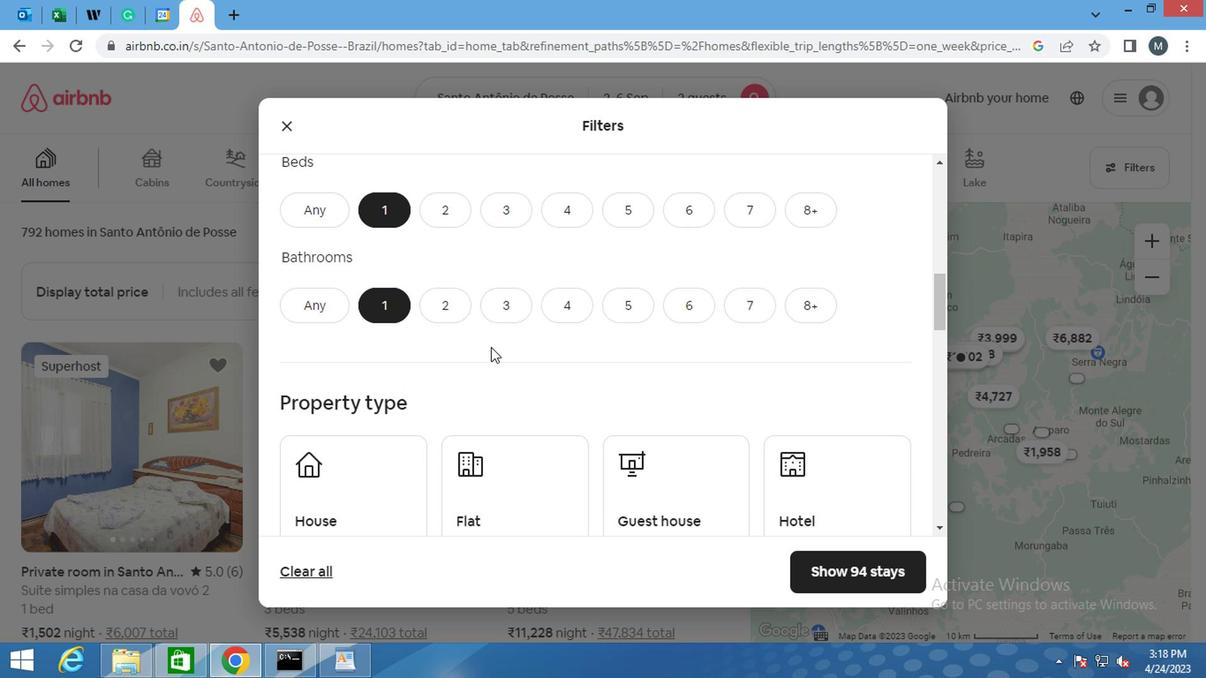 
Action: Mouse moved to (381, 231)
Screenshot: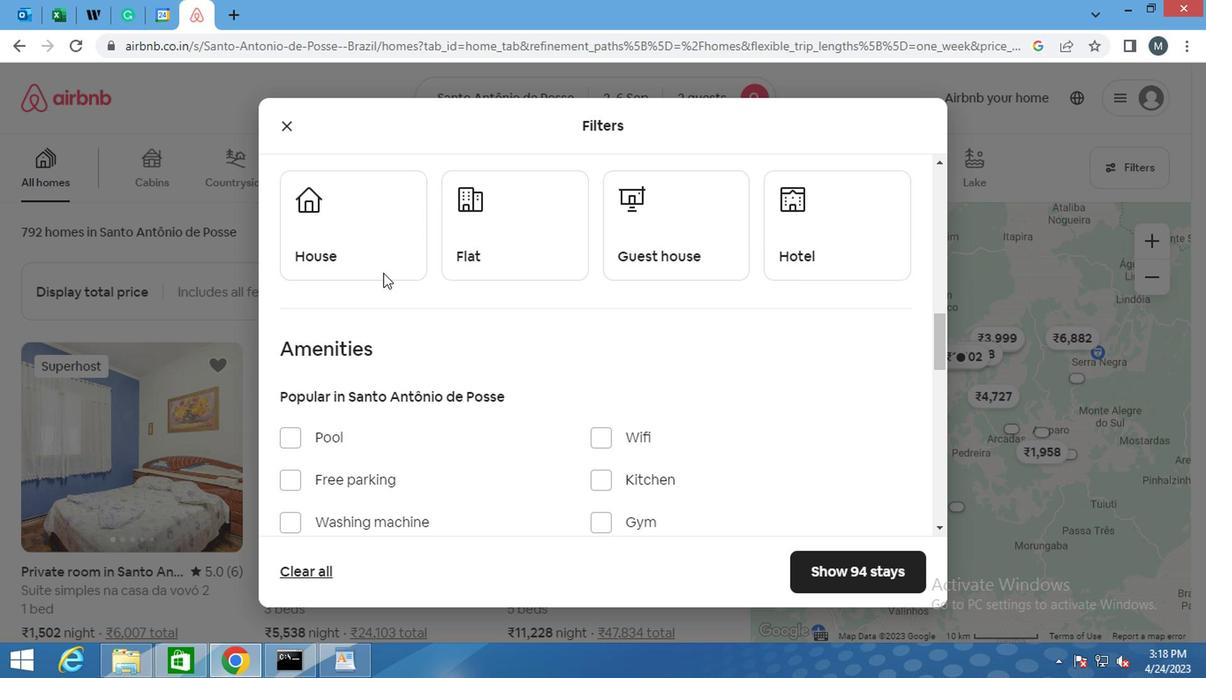
Action: Mouse pressed left at (381, 231)
Screenshot: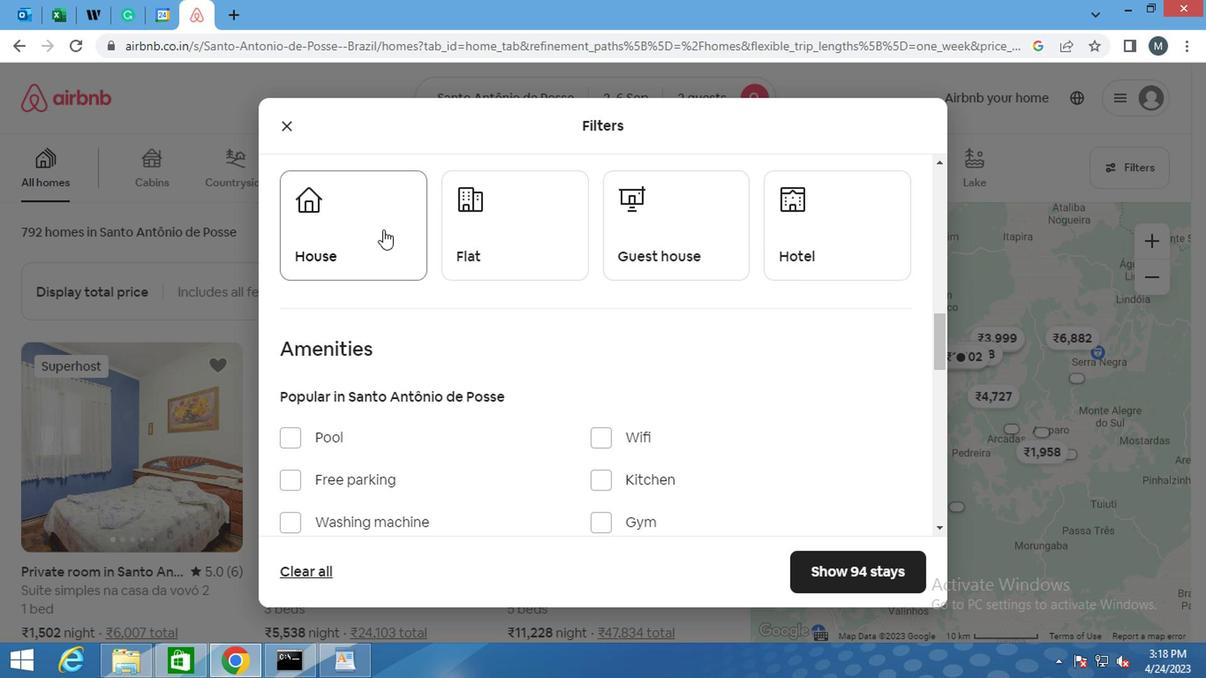 
Action: Mouse moved to (507, 230)
Screenshot: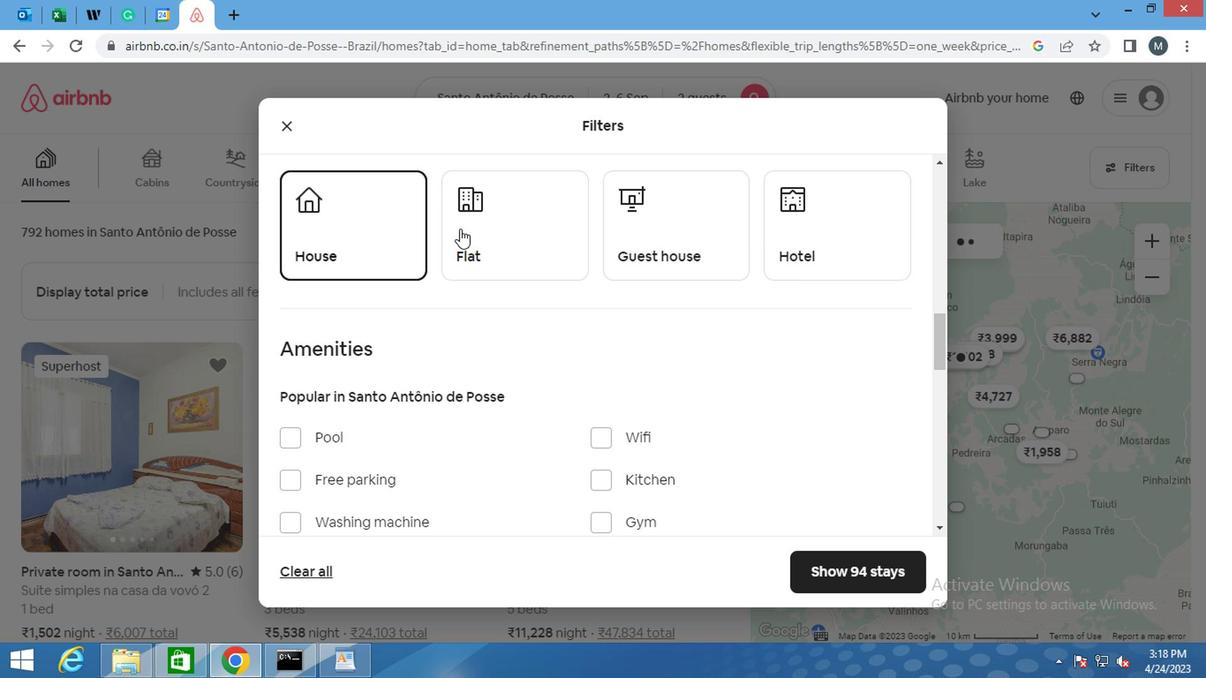 
Action: Mouse pressed left at (507, 230)
Screenshot: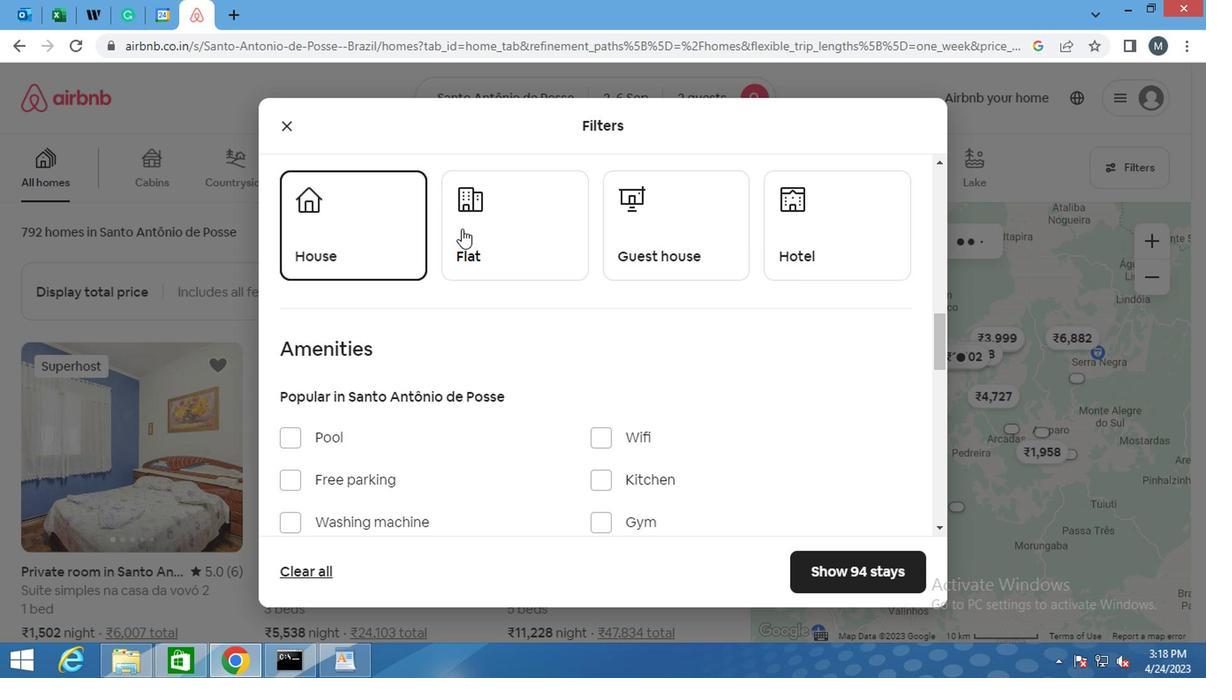 
Action: Mouse moved to (632, 229)
Screenshot: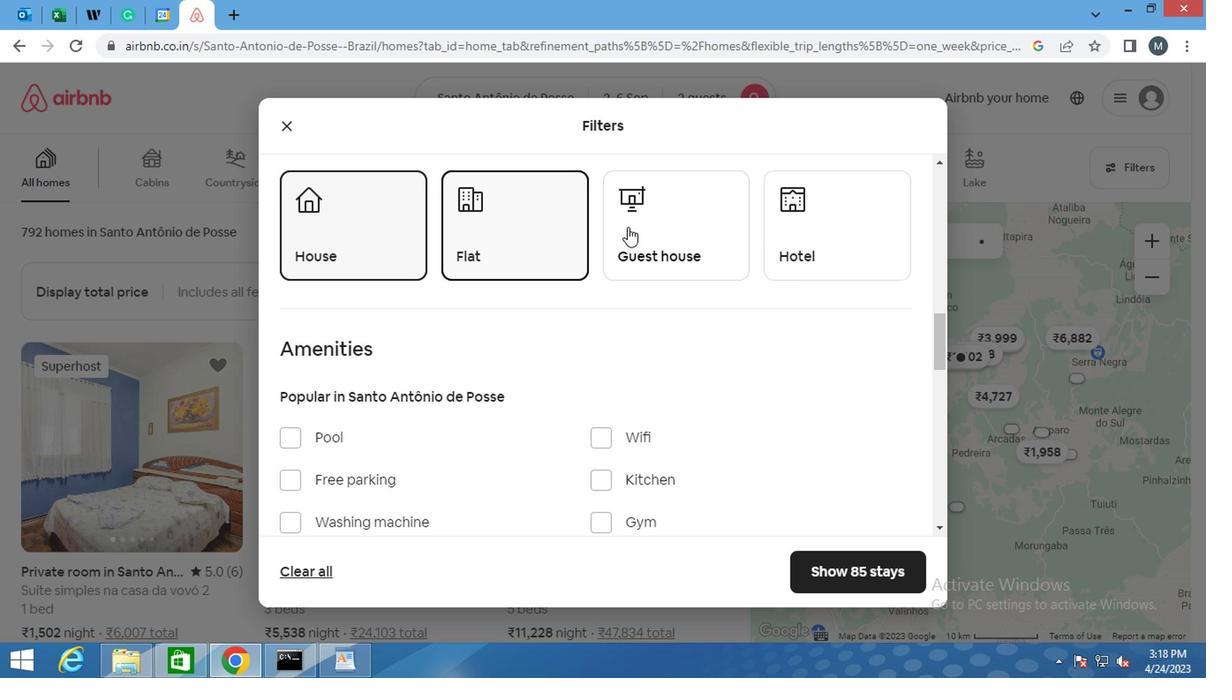 
Action: Mouse pressed left at (632, 229)
Screenshot: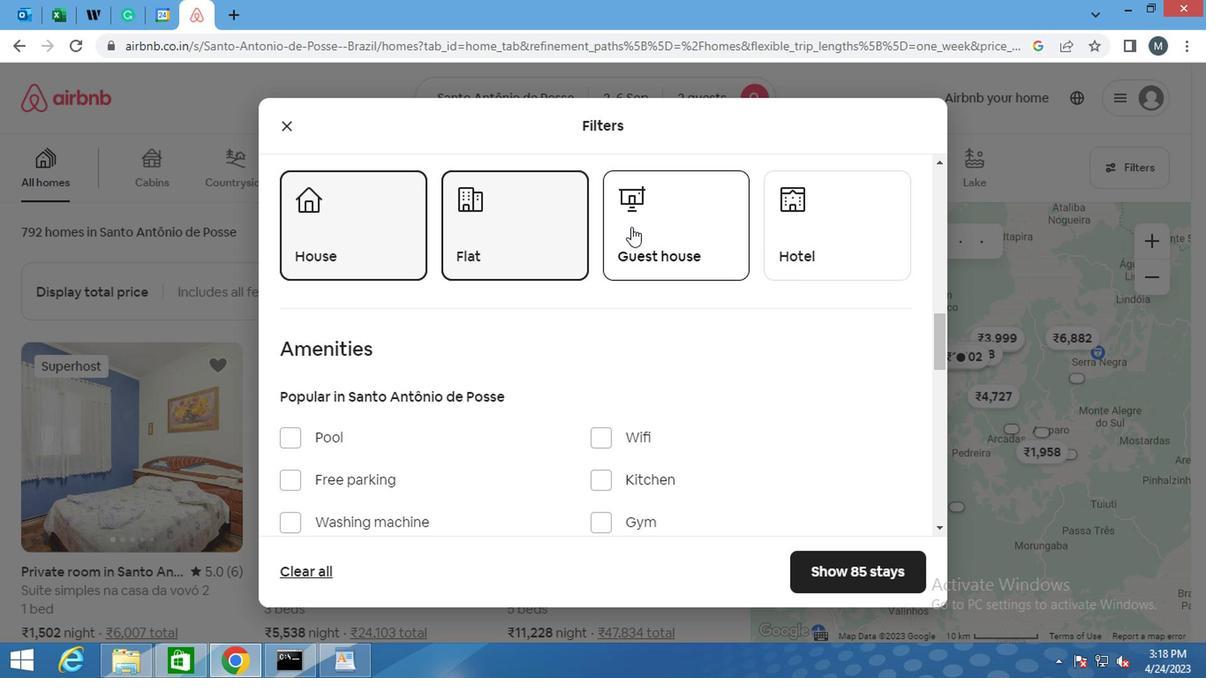 
Action: Mouse moved to (678, 224)
Screenshot: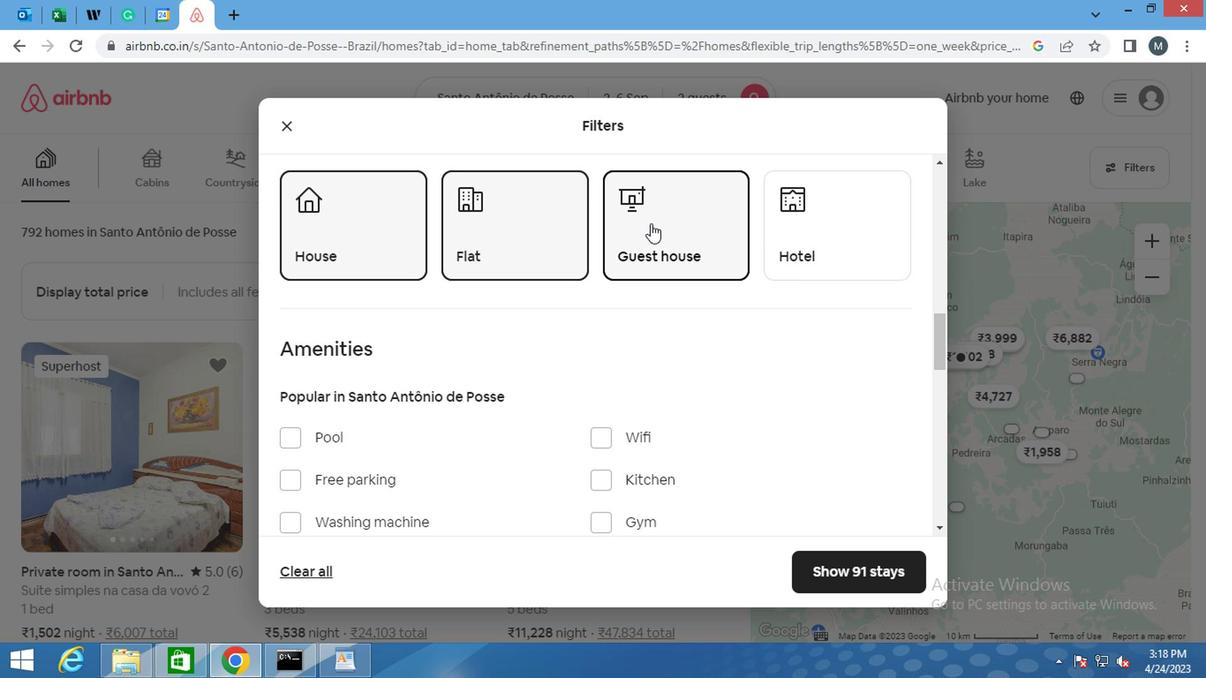 
Action: Mouse scrolled (678, 223) with delta (0, -1)
Screenshot: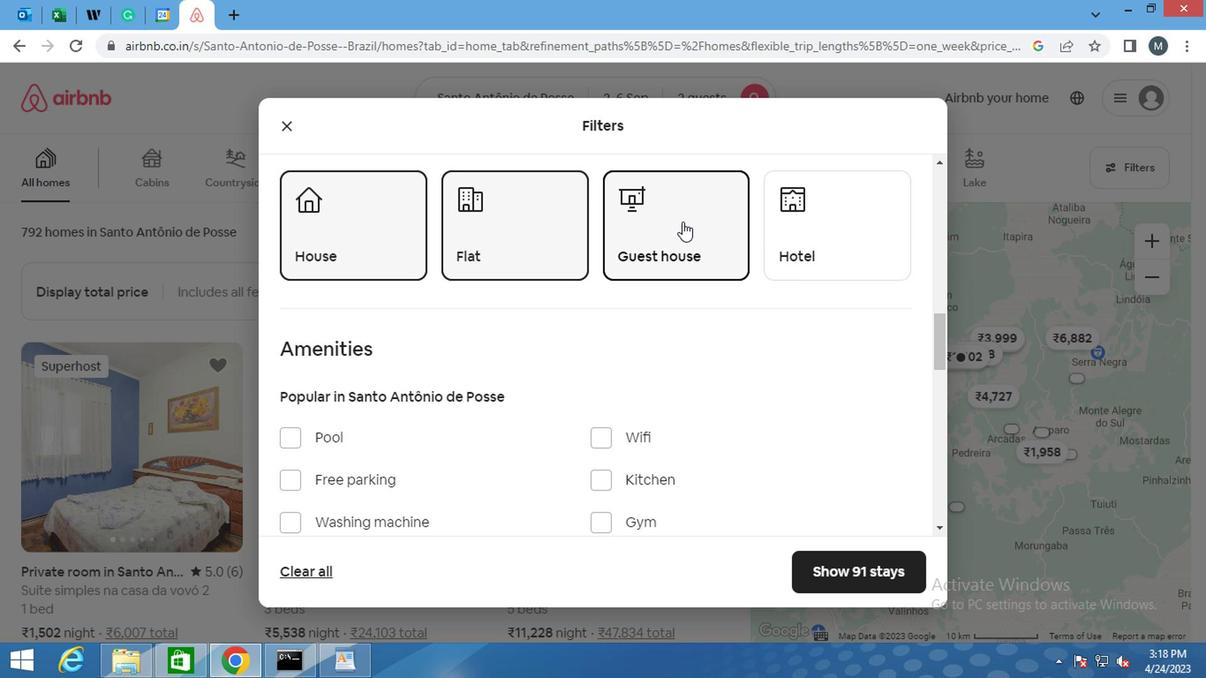 
Action: Mouse moved to (779, 174)
Screenshot: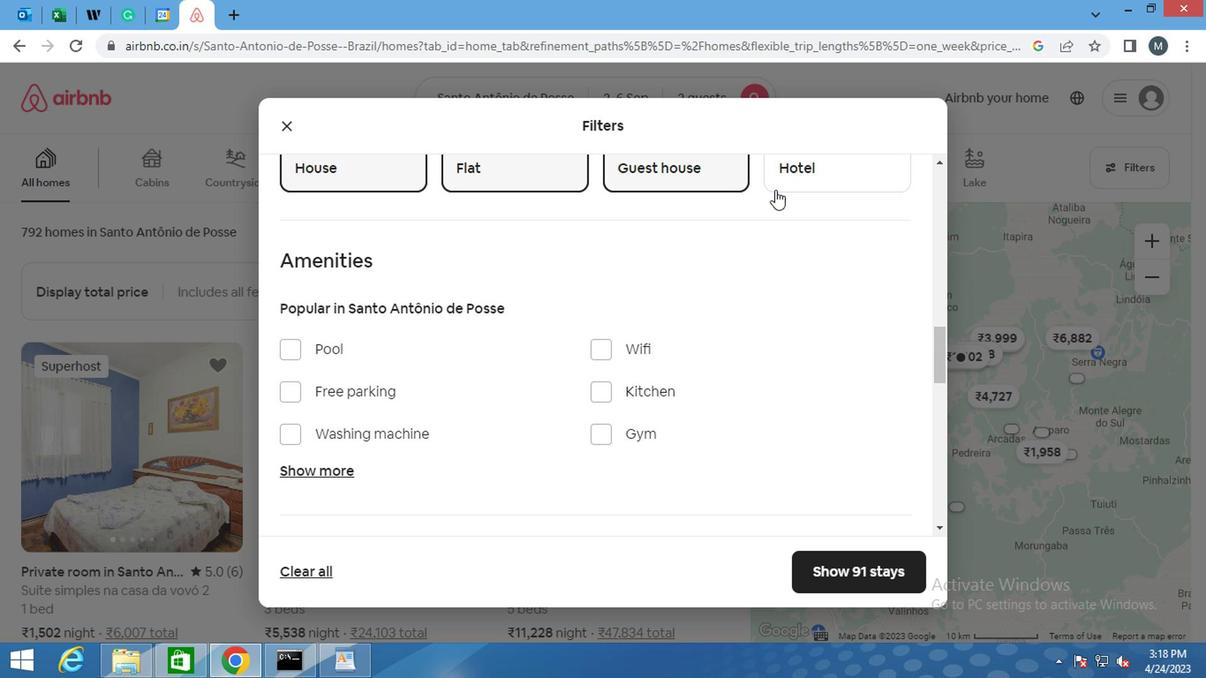 
Action: Mouse pressed left at (779, 174)
Screenshot: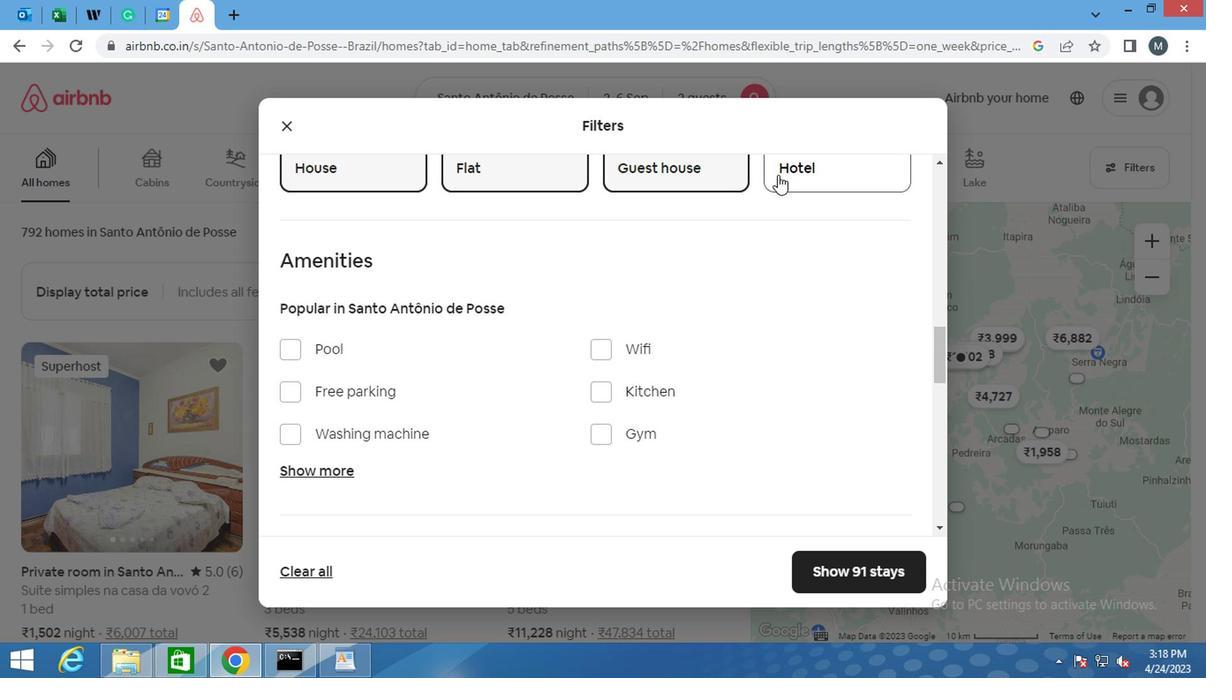 
Action: Mouse moved to (589, 270)
Screenshot: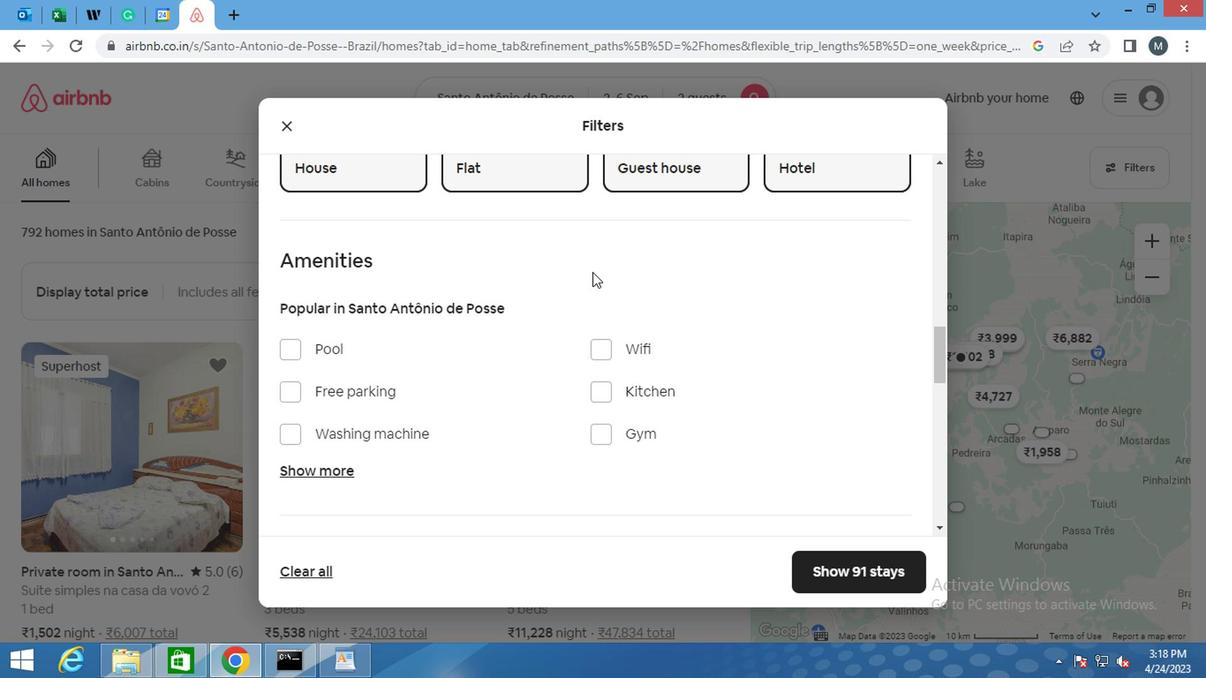 
Action: Mouse scrolled (589, 269) with delta (0, 0)
Screenshot: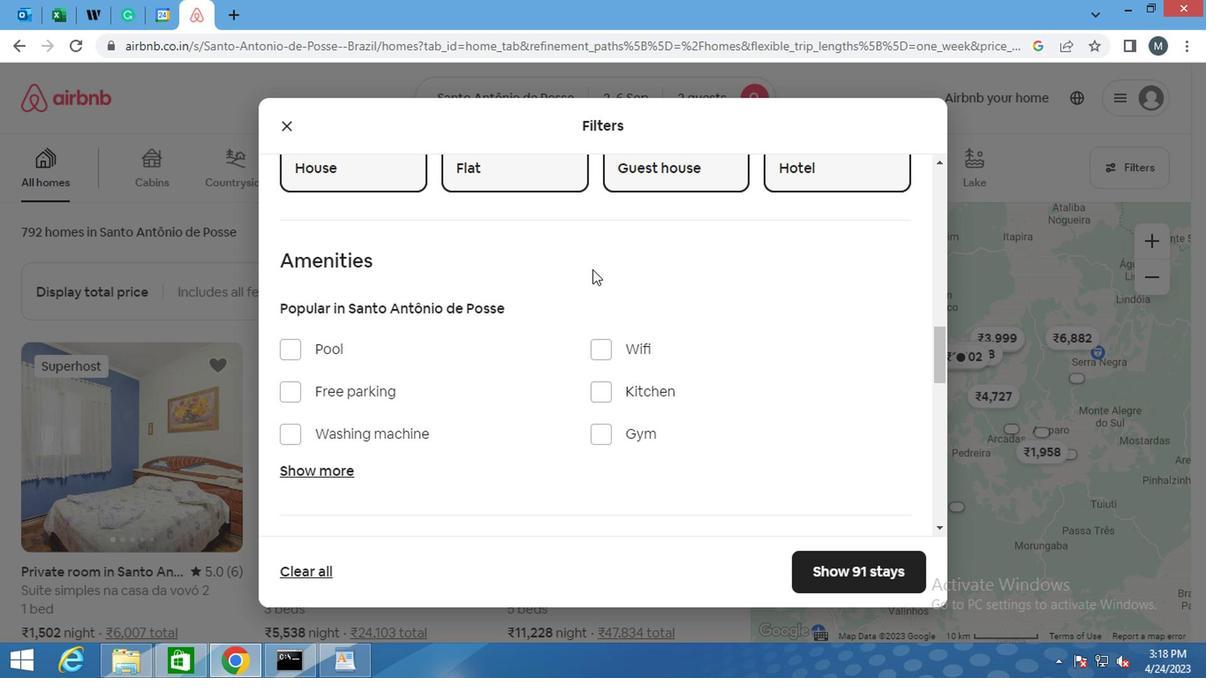 
Action: Mouse moved to (423, 338)
Screenshot: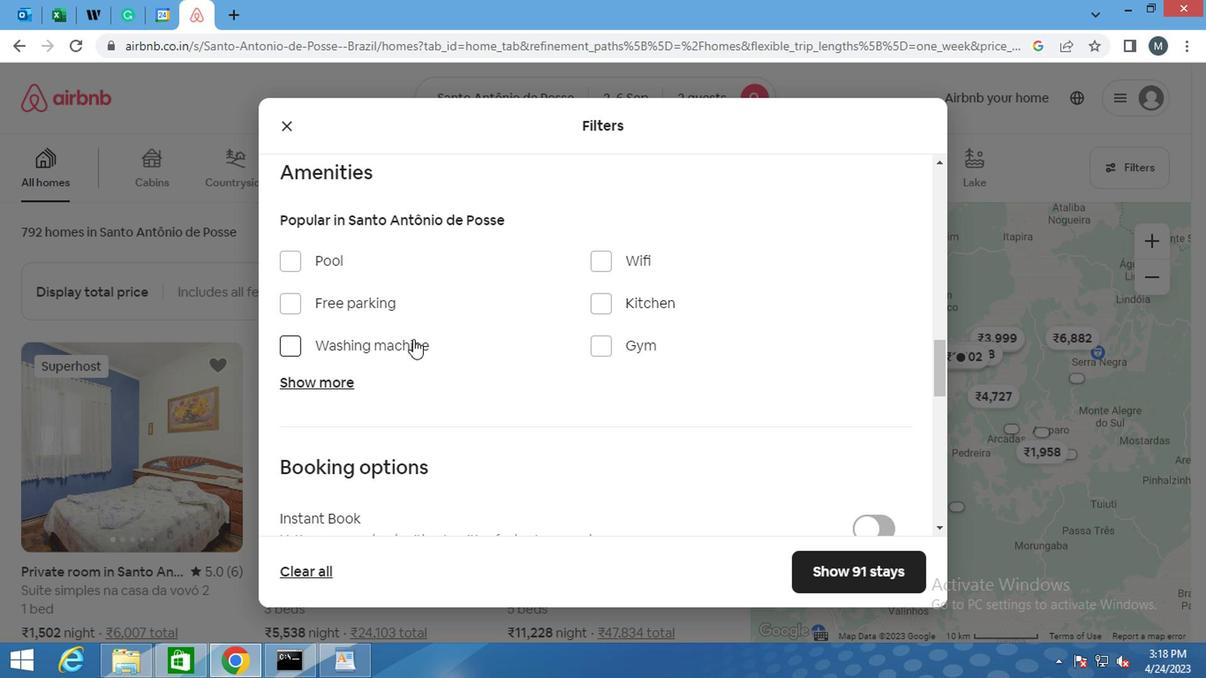 
Action: Mouse scrolled (423, 337) with delta (0, -1)
Screenshot: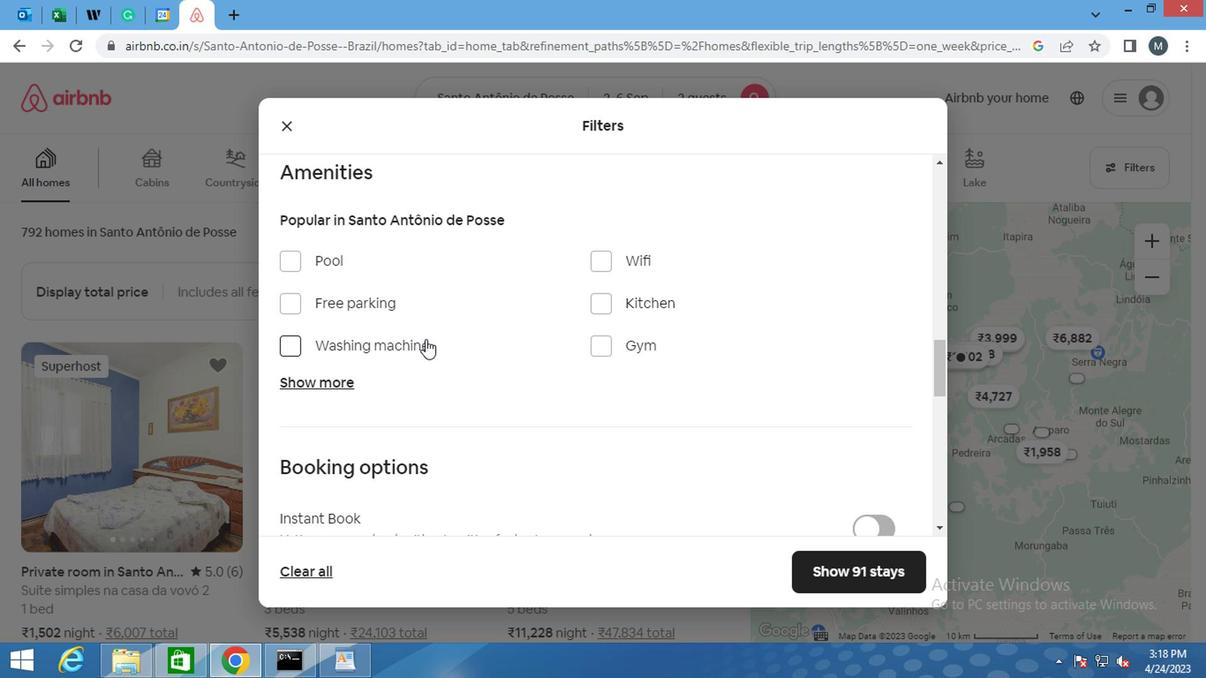 
Action: Mouse scrolled (423, 337) with delta (0, -1)
Screenshot: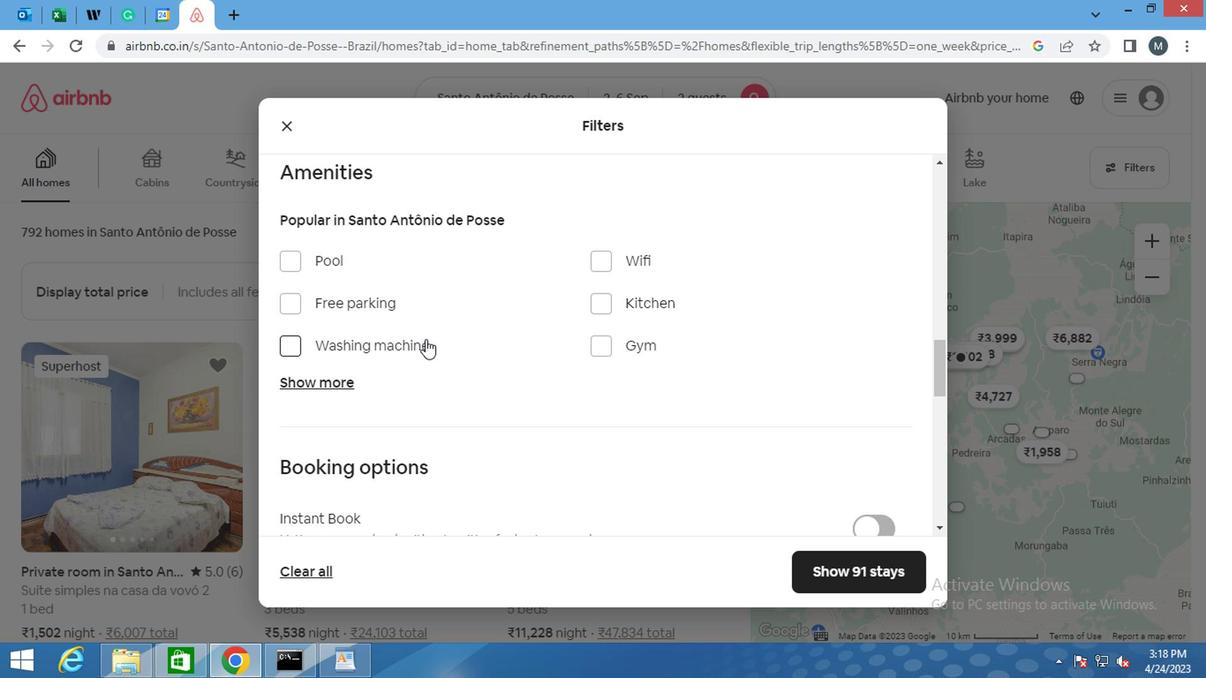 
Action: Mouse scrolled (423, 337) with delta (0, -1)
Screenshot: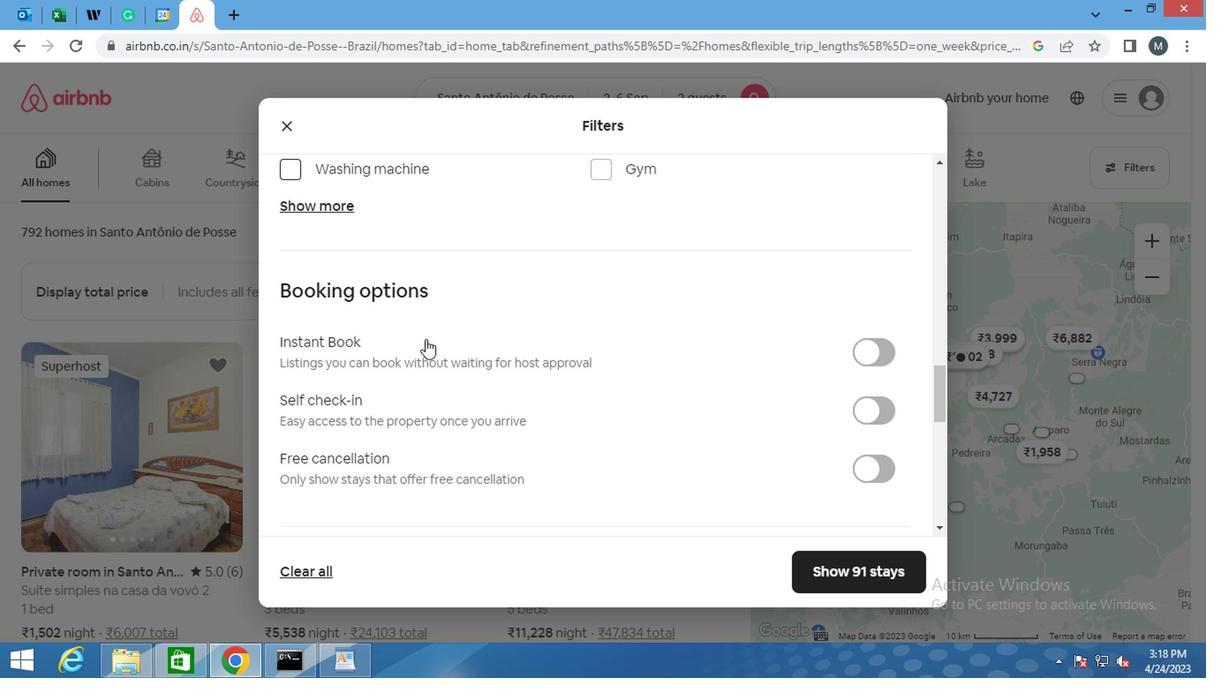 
Action: Mouse moved to (879, 317)
Screenshot: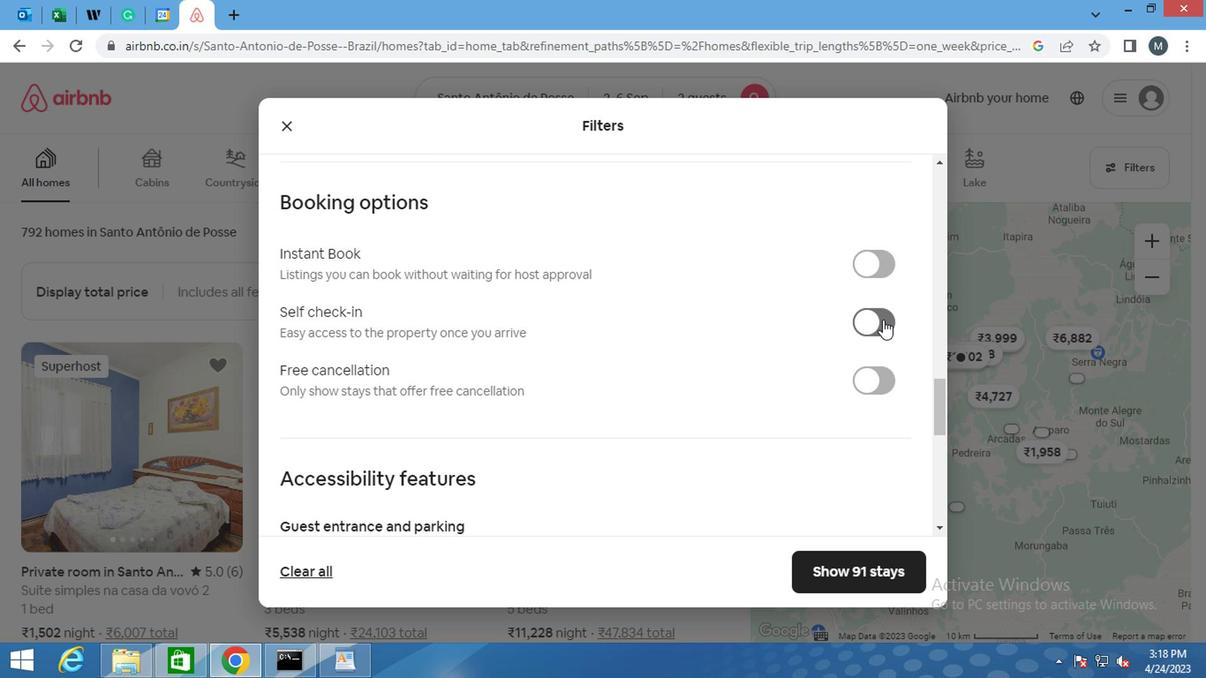 
Action: Mouse pressed left at (879, 317)
Screenshot: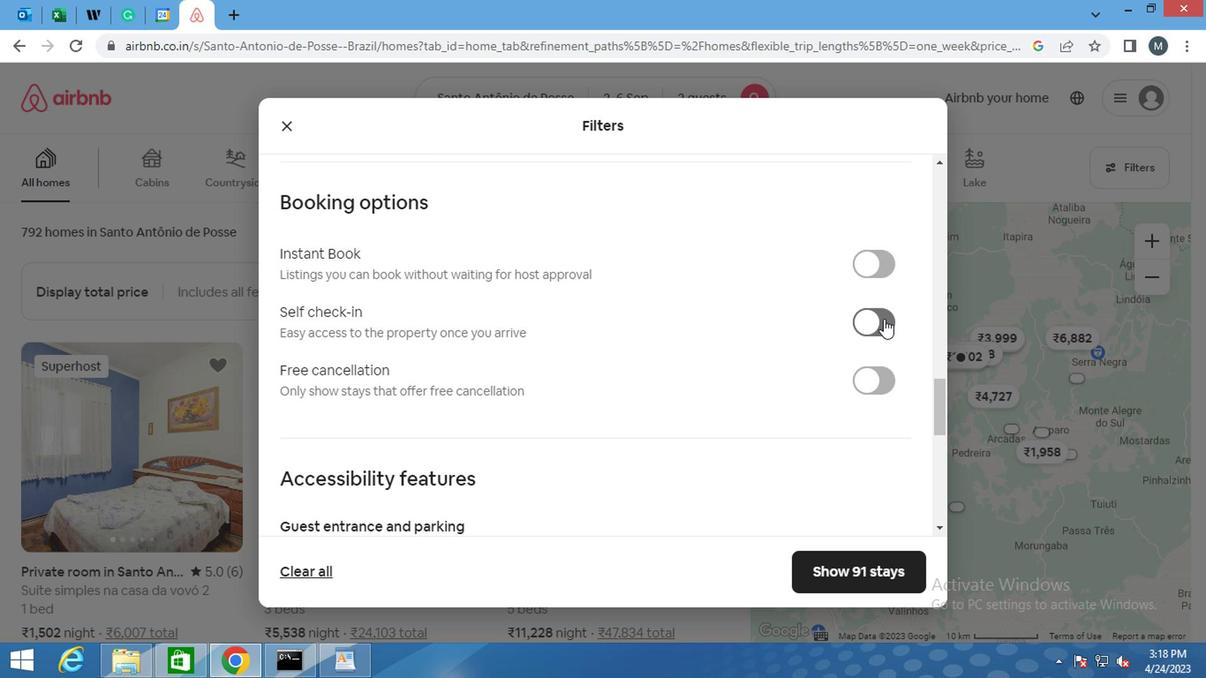 
Action: Mouse moved to (707, 334)
Screenshot: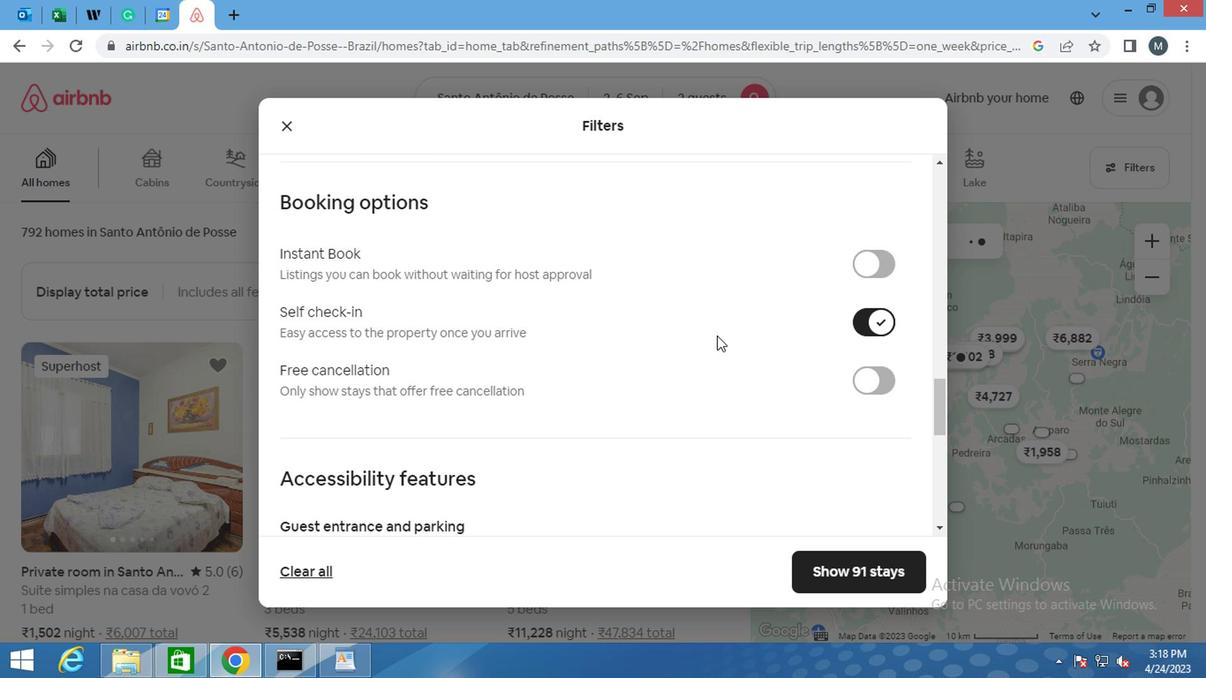 
Action: Mouse scrolled (707, 333) with delta (0, 0)
Screenshot: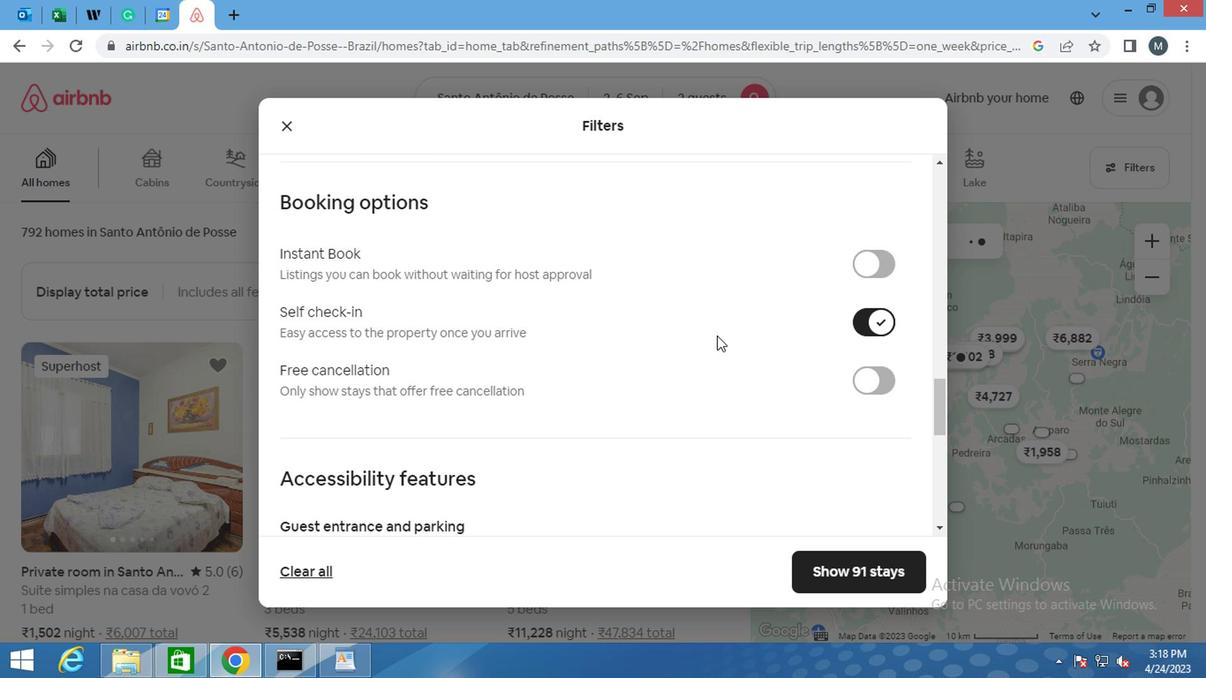 
Action: Mouse moved to (706, 334)
Screenshot: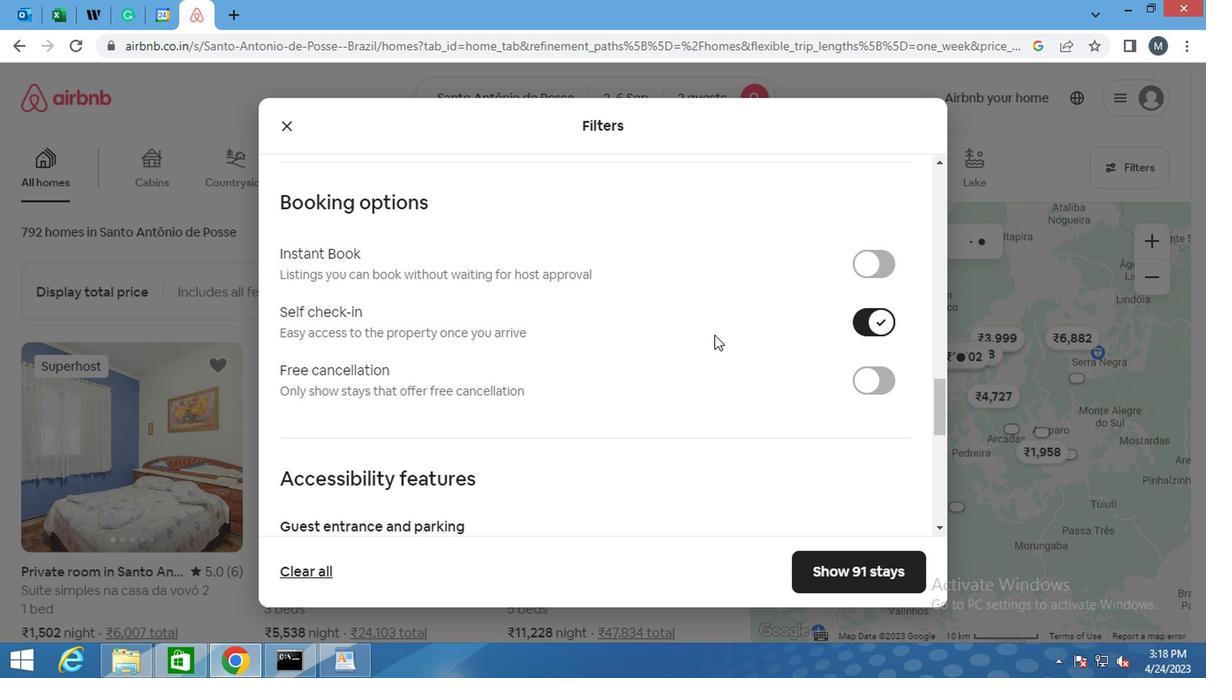 
Action: Mouse scrolled (706, 333) with delta (0, 0)
Screenshot: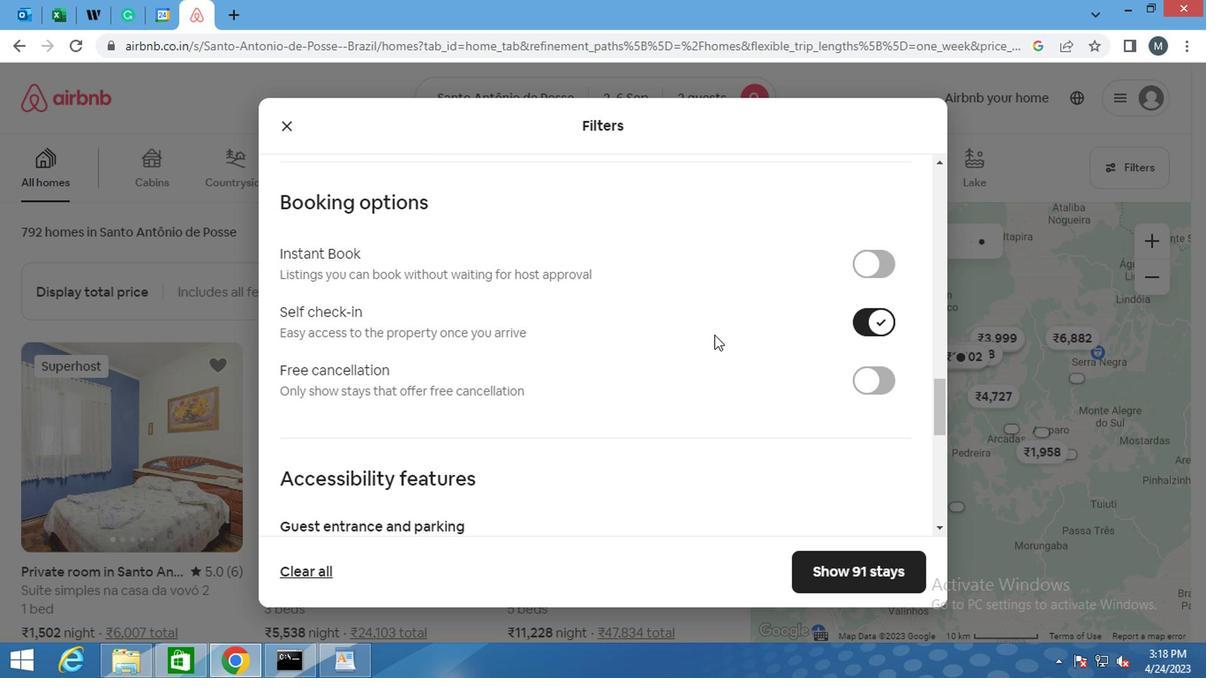 
Action: Mouse moved to (652, 324)
Screenshot: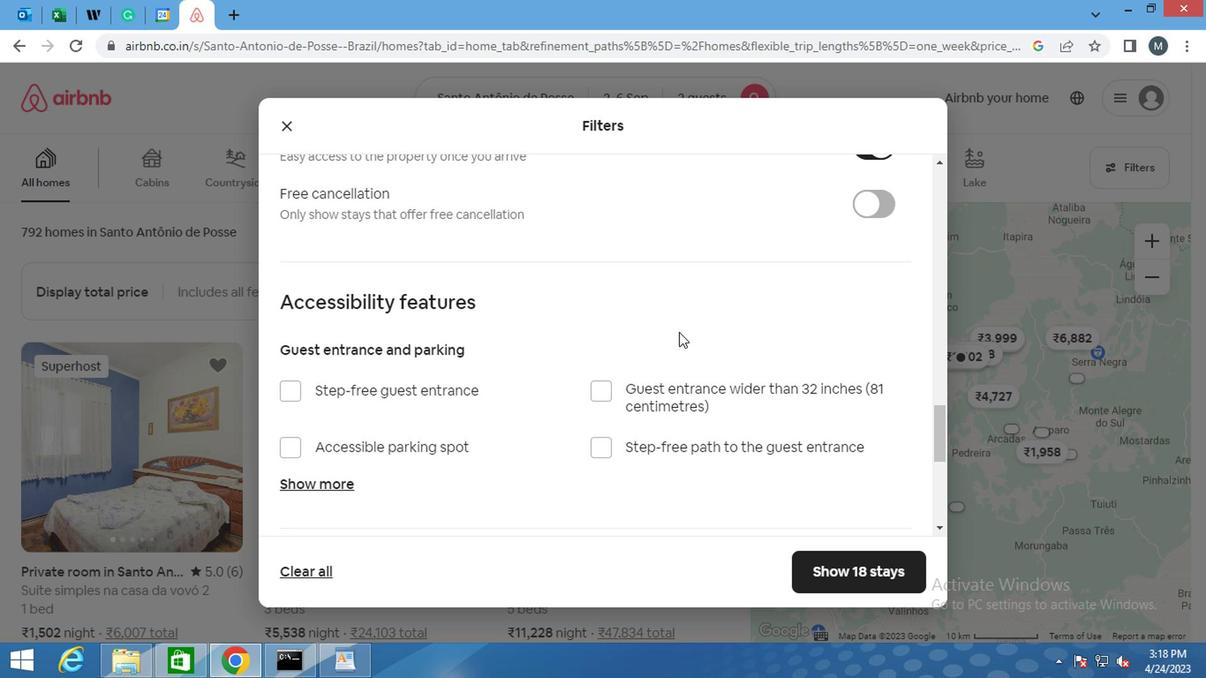 
Action: Mouse scrolled (652, 322) with delta (0, -1)
Screenshot: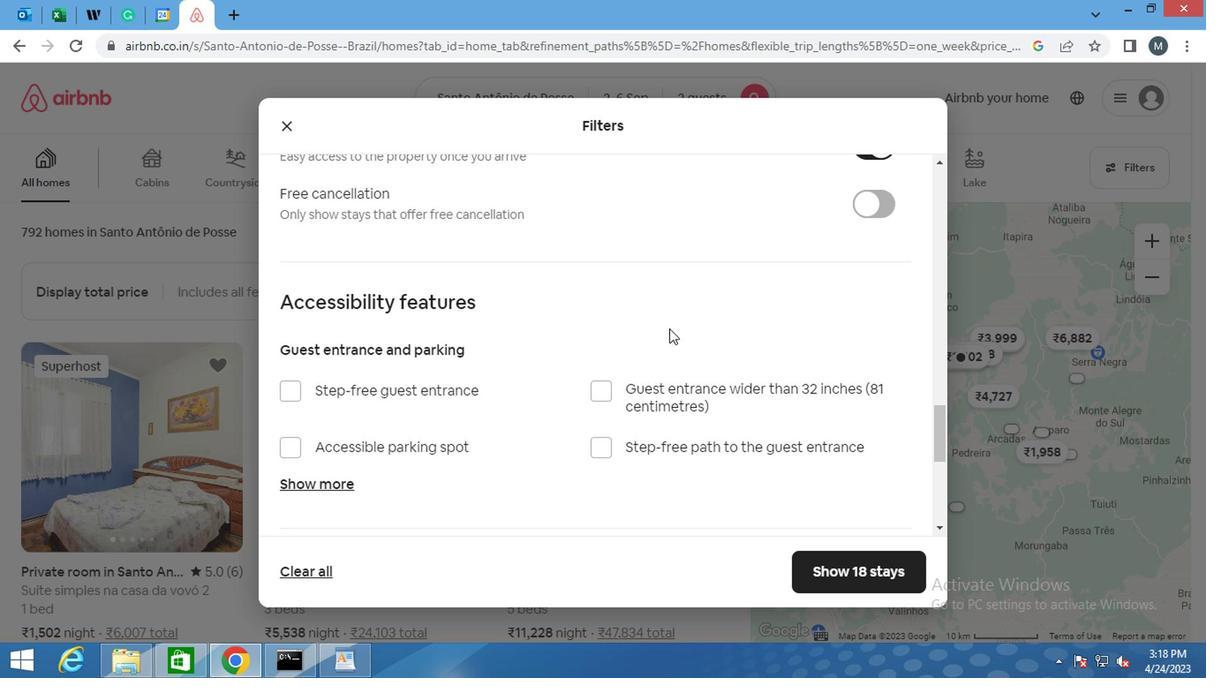 
Action: Mouse moved to (574, 315)
Screenshot: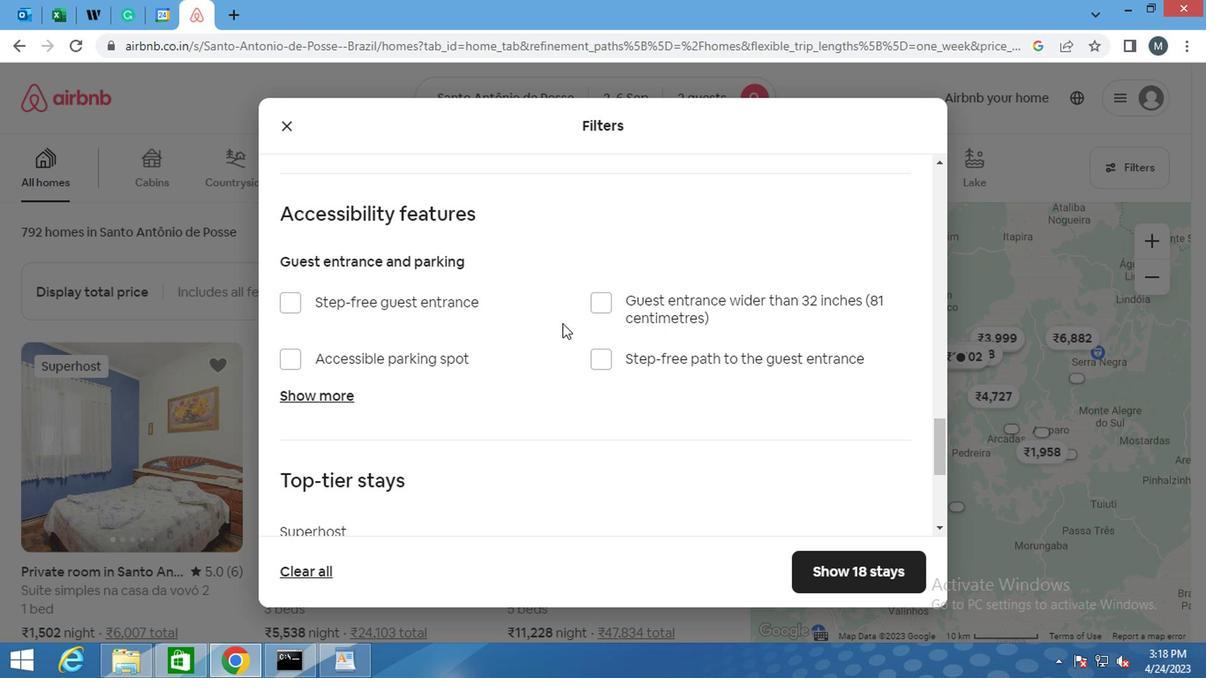 
Action: Mouse scrolled (574, 314) with delta (0, 0)
Screenshot: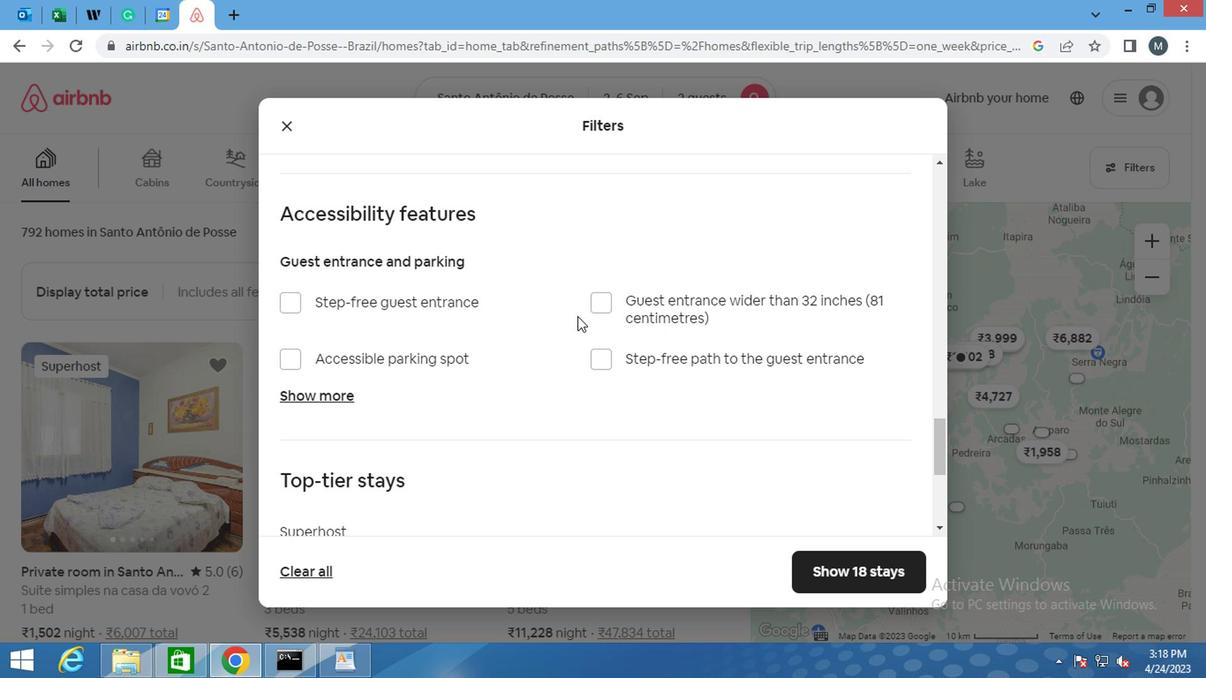 
Action: Mouse scrolled (574, 314) with delta (0, 0)
Screenshot: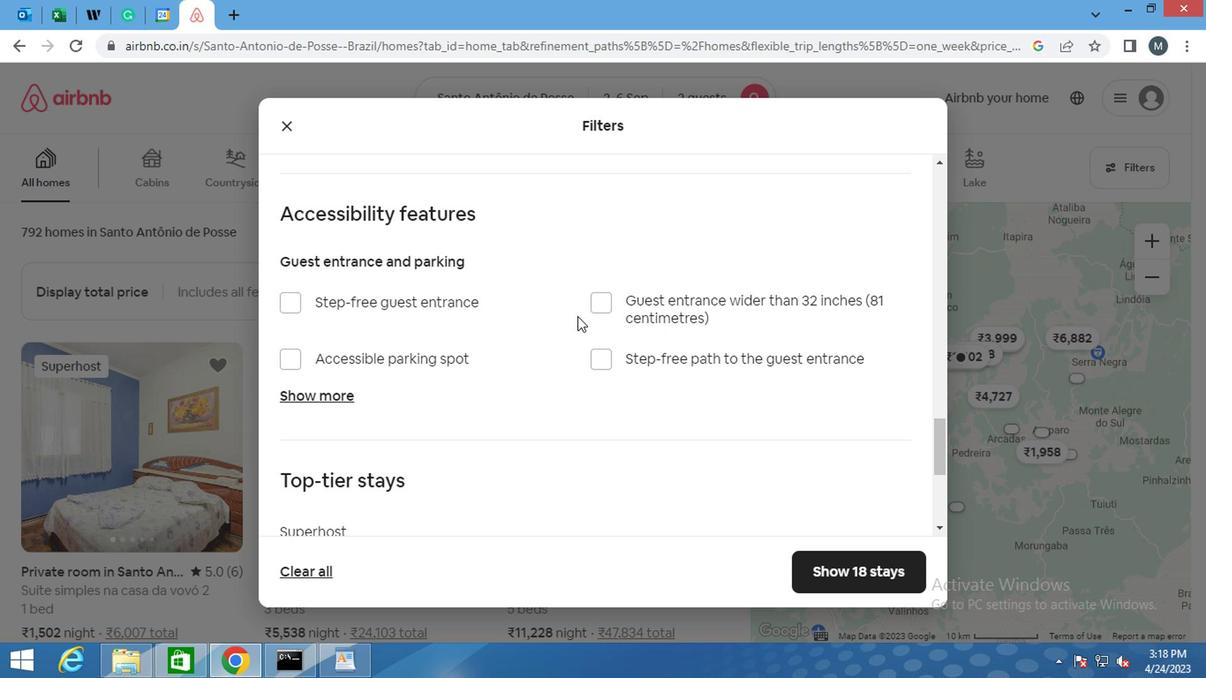 
Action: Mouse moved to (574, 315)
Screenshot: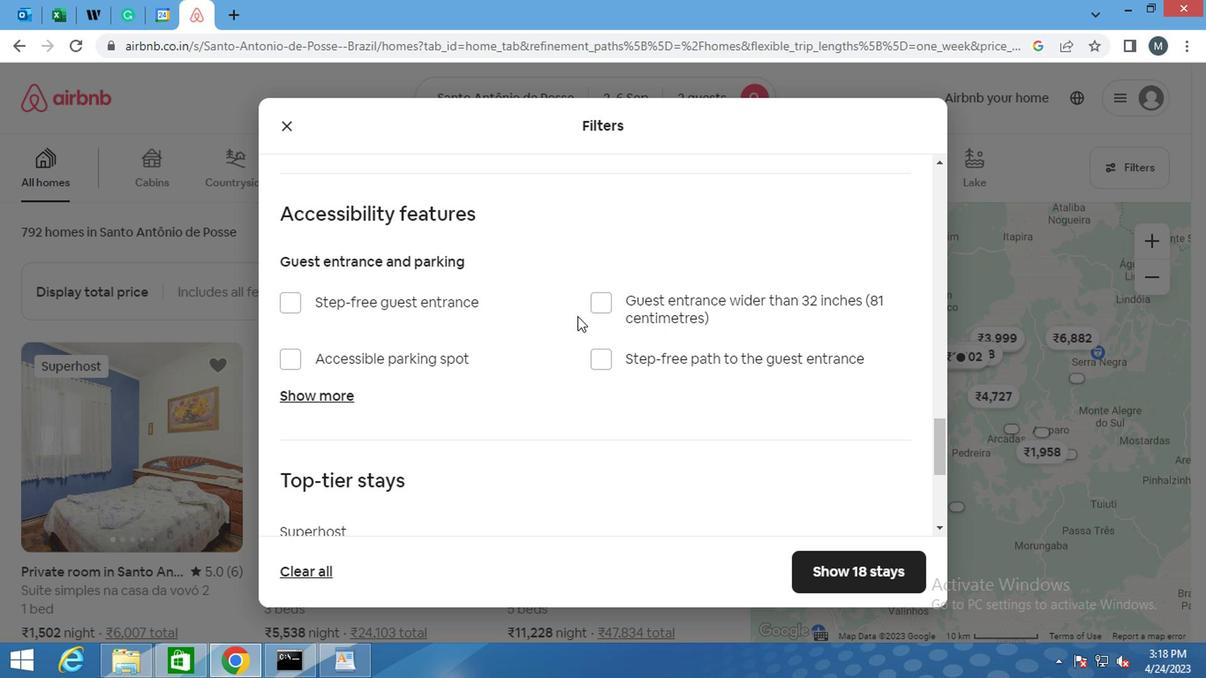 
Action: Mouse scrolled (574, 314) with delta (0, 0)
Screenshot: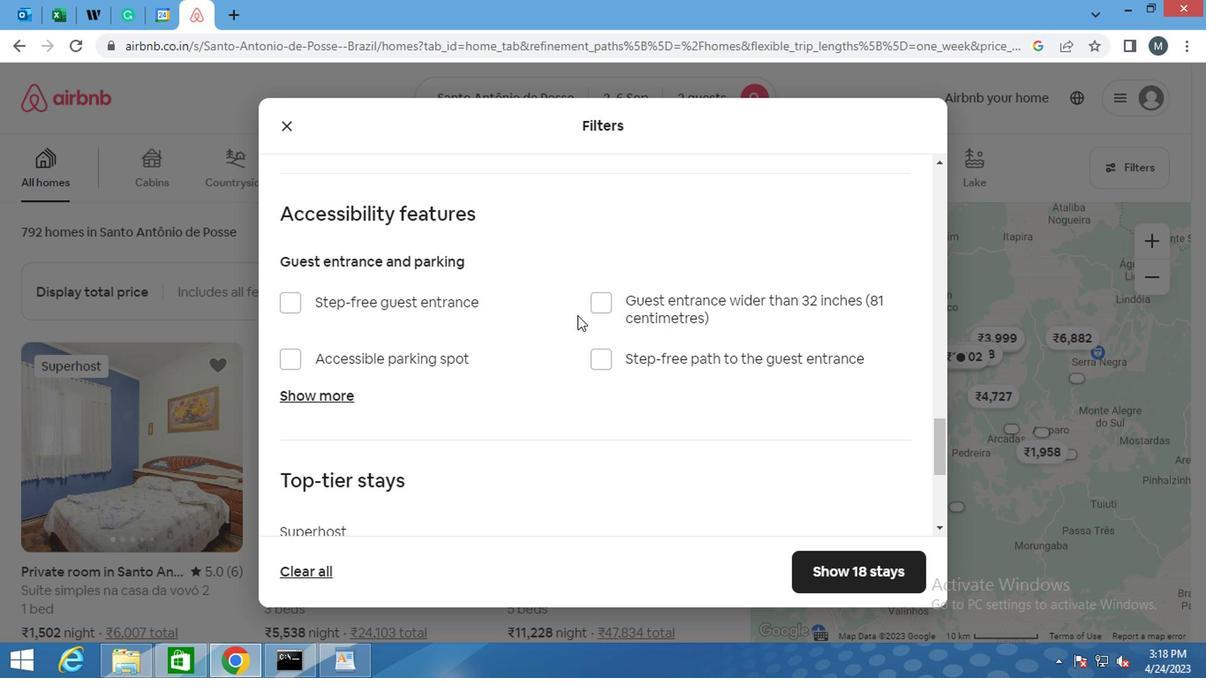 
Action: Mouse moved to (554, 336)
Screenshot: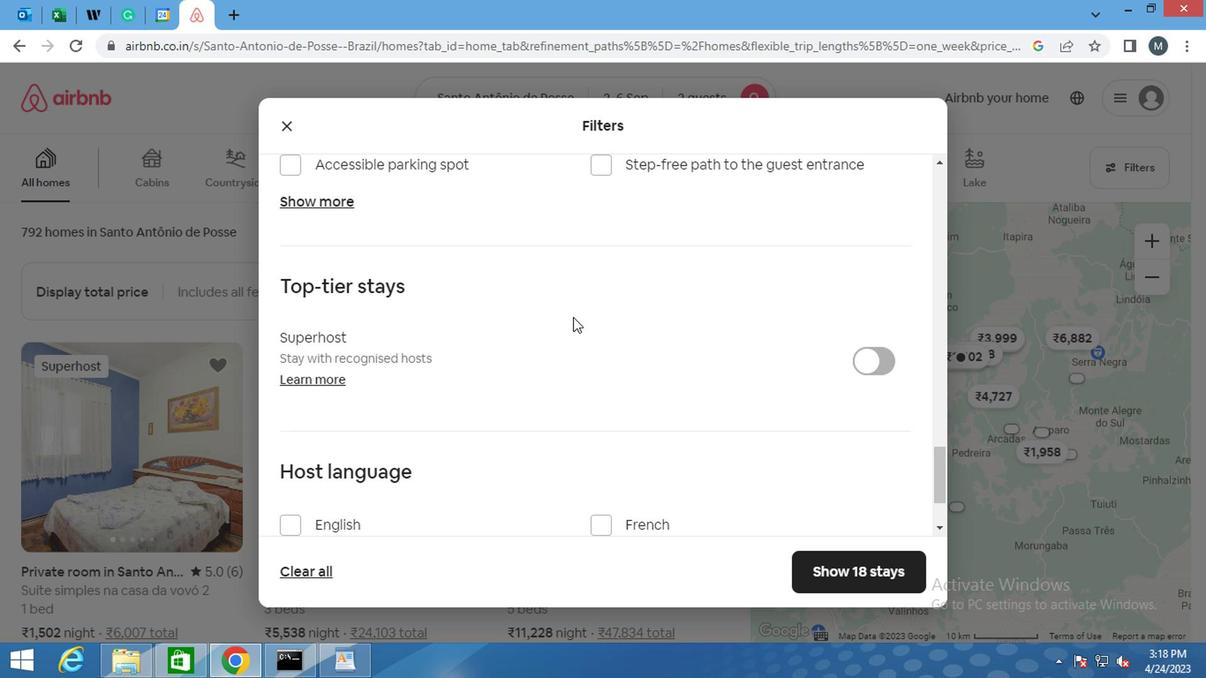 
Action: Mouse scrolled (554, 334) with delta (0, -1)
Screenshot: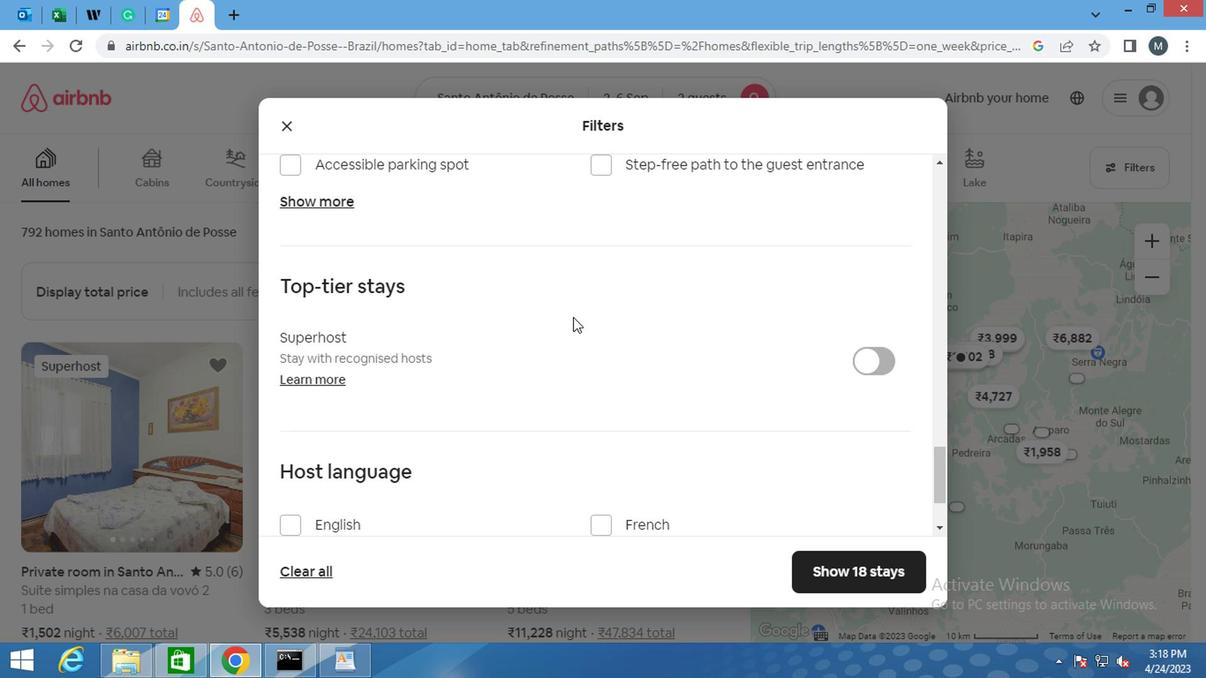 
Action: Mouse moved to (547, 344)
Screenshot: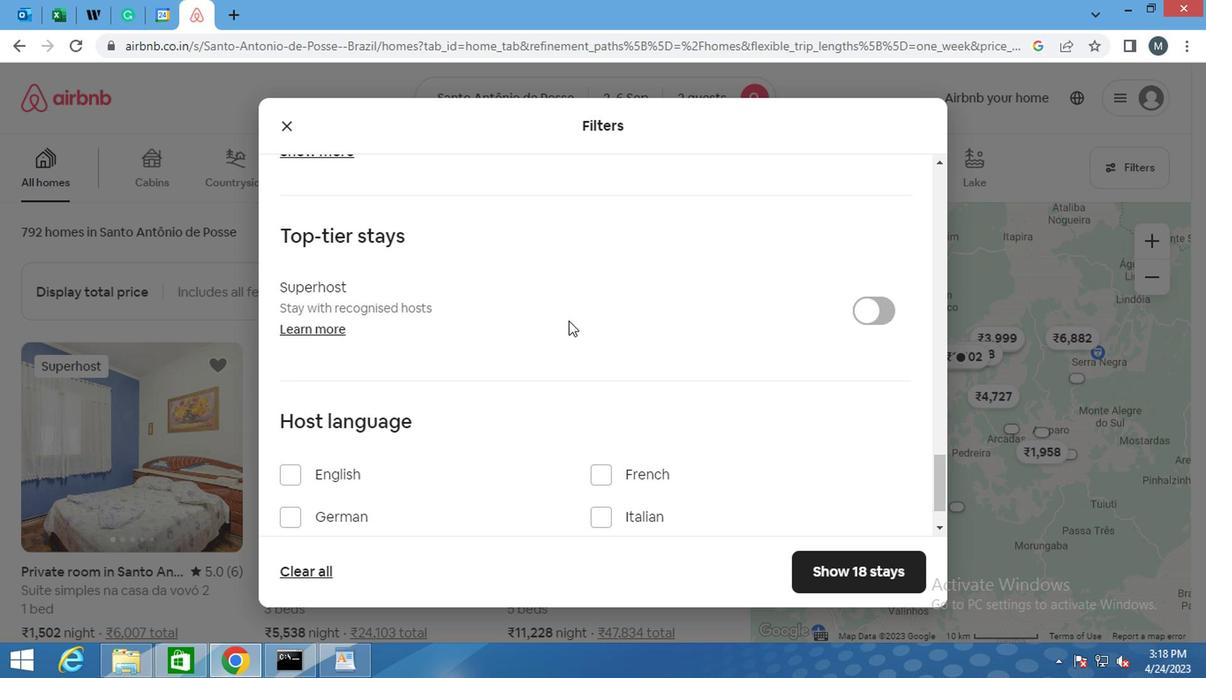 
Action: Mouse scrolled (547, 343) with delta (0, 0)
Screenshot: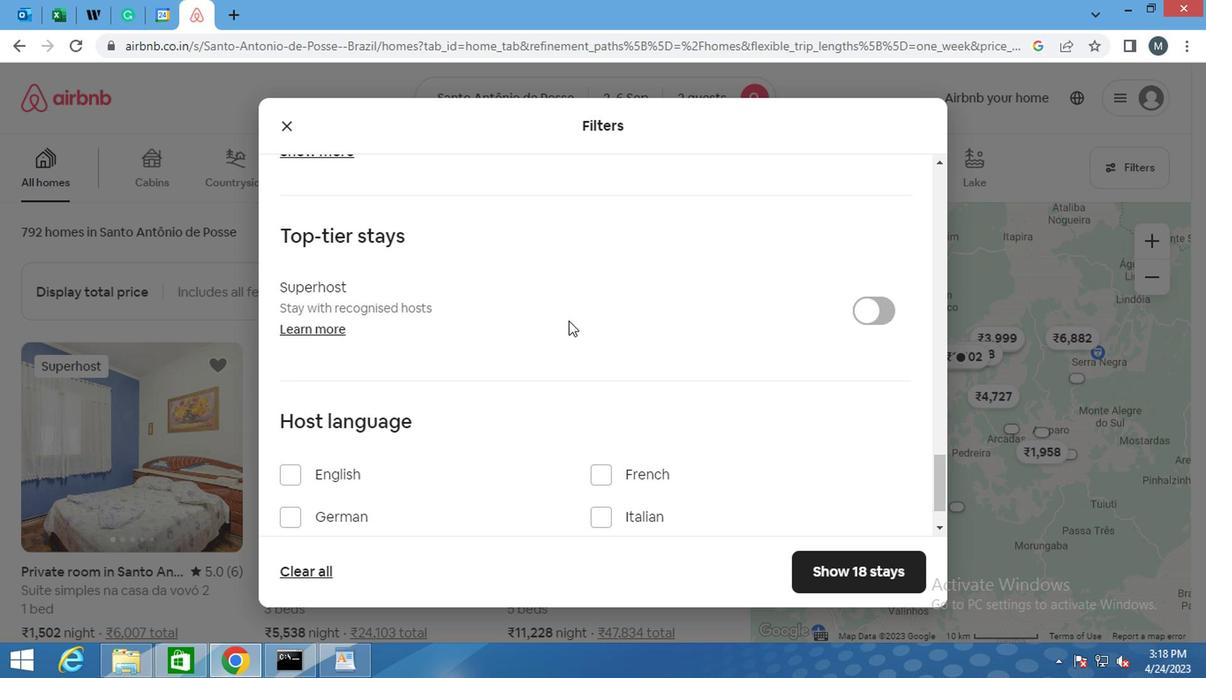 
Action: Mouse moved to (309, 478)
Screenshot: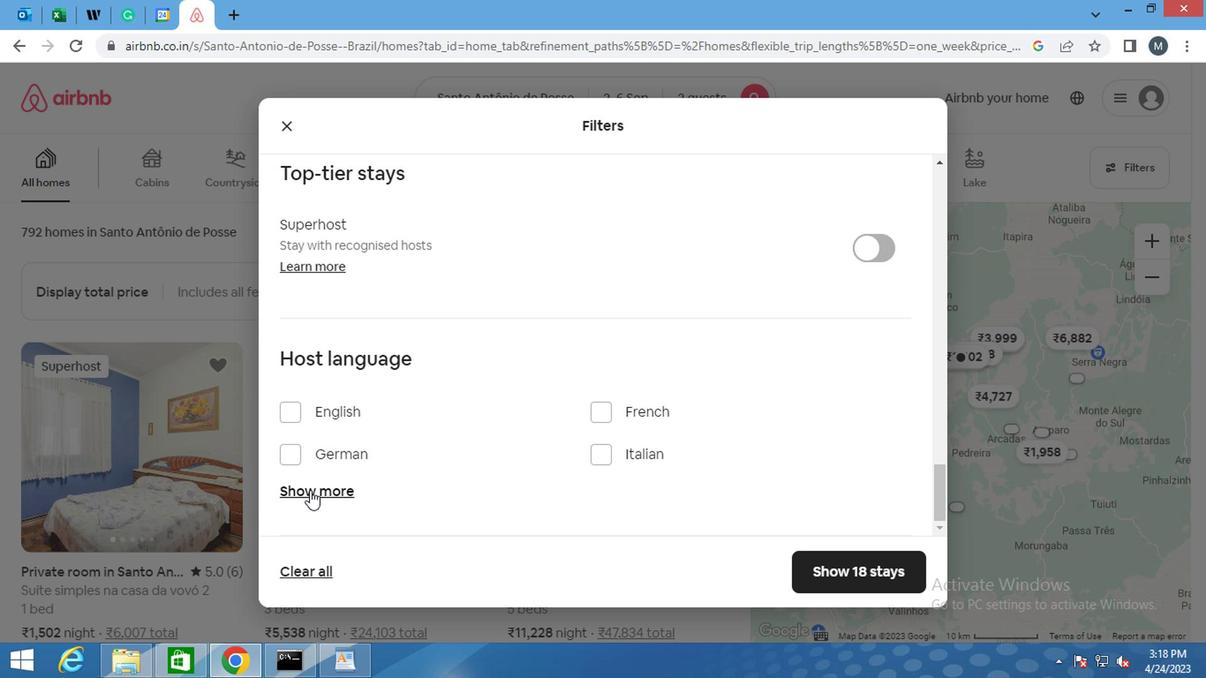 
Action: Mouse pressed left at (309, 478)
Screenshot: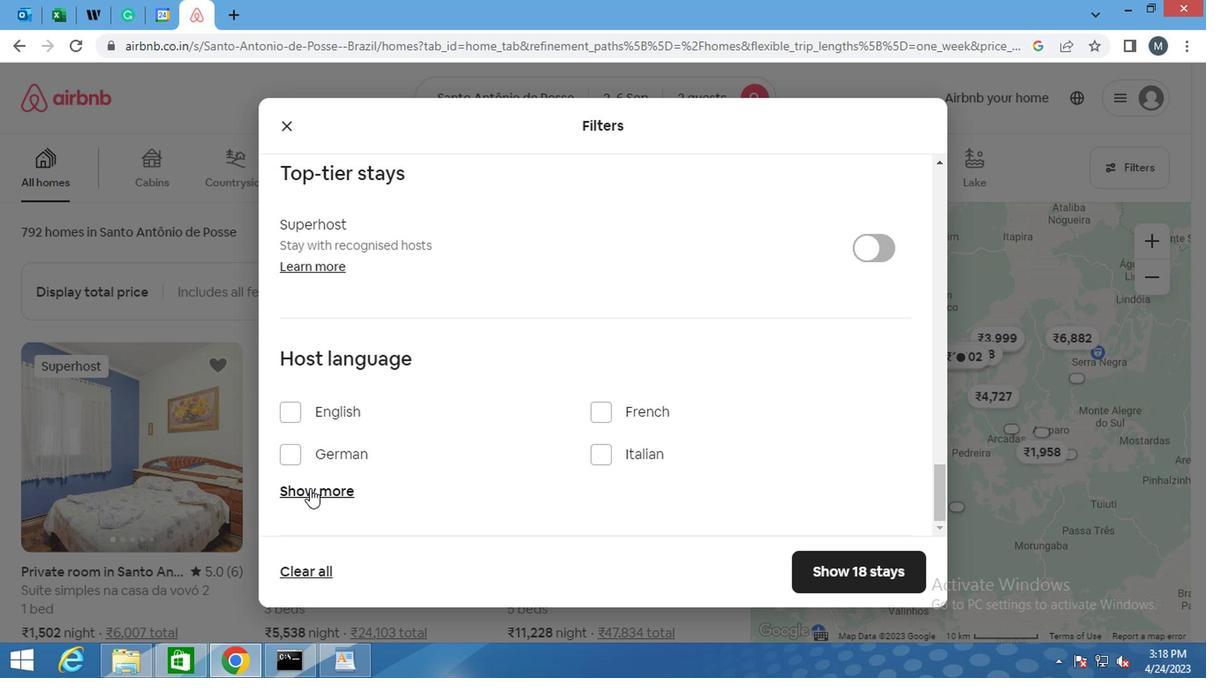 
Action: Mouse moved to (371, 393)
Screenshot: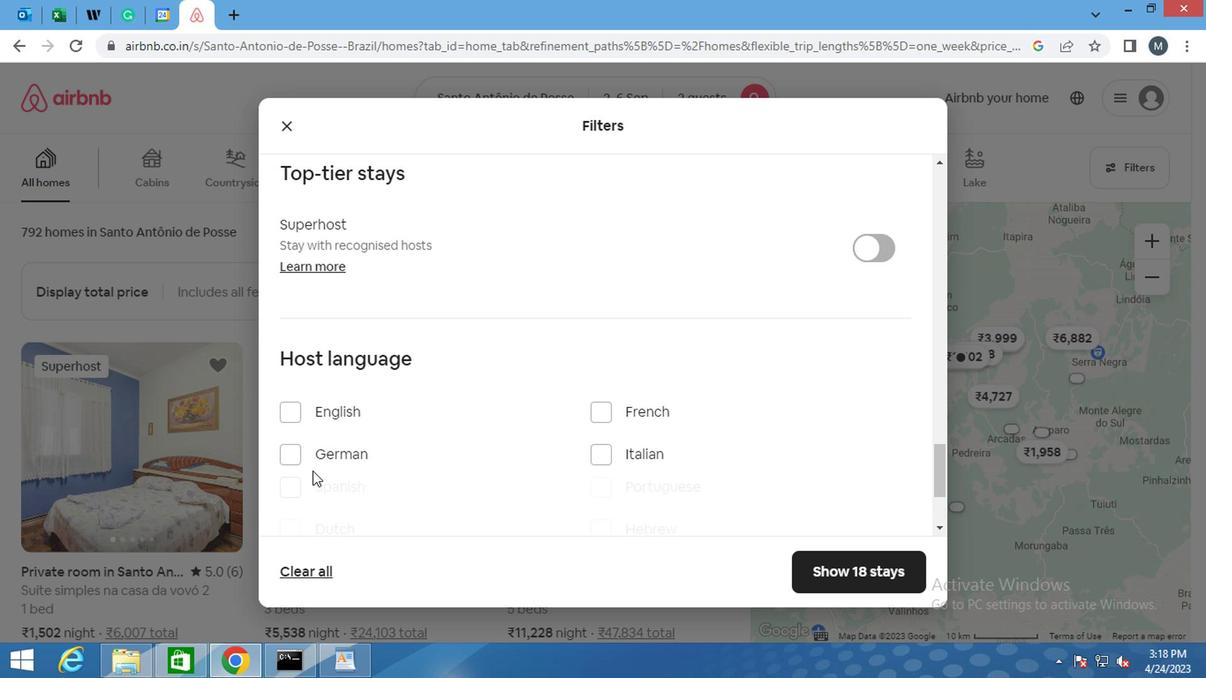 
Action: Mouse scrolled (371, 393) with delta (0, 0)
Screenshot: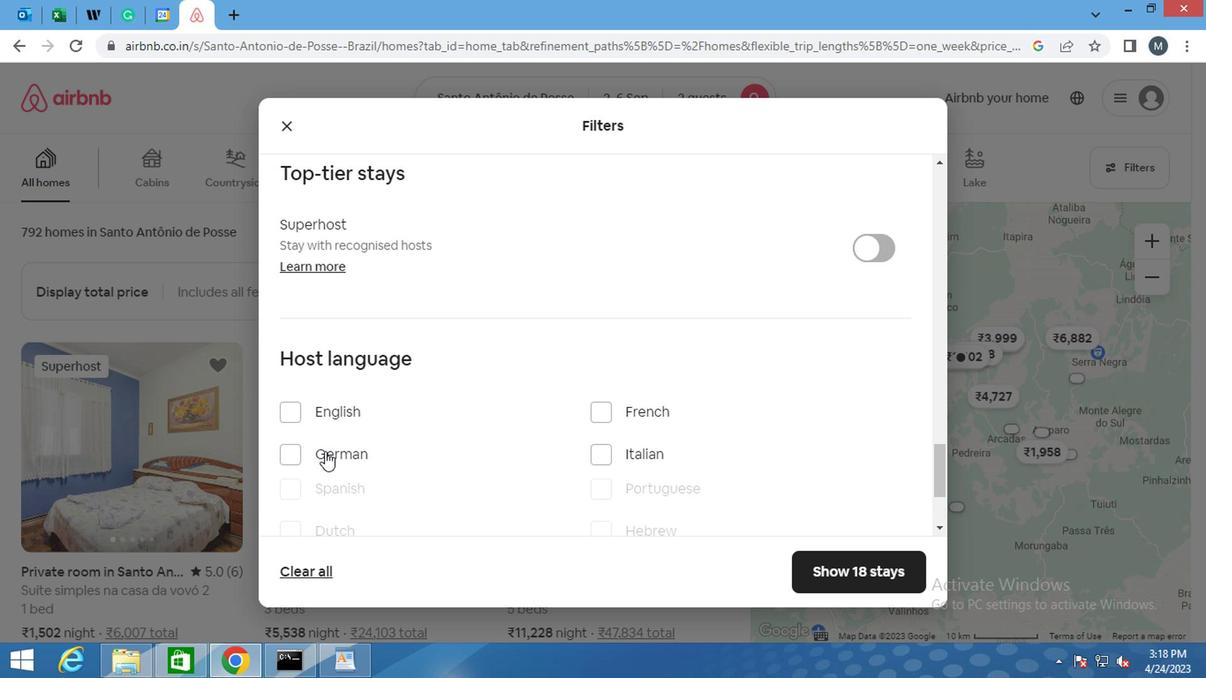 
Action: Mouse scrolled (371, 393) with delta (0, 0)
Screenshot: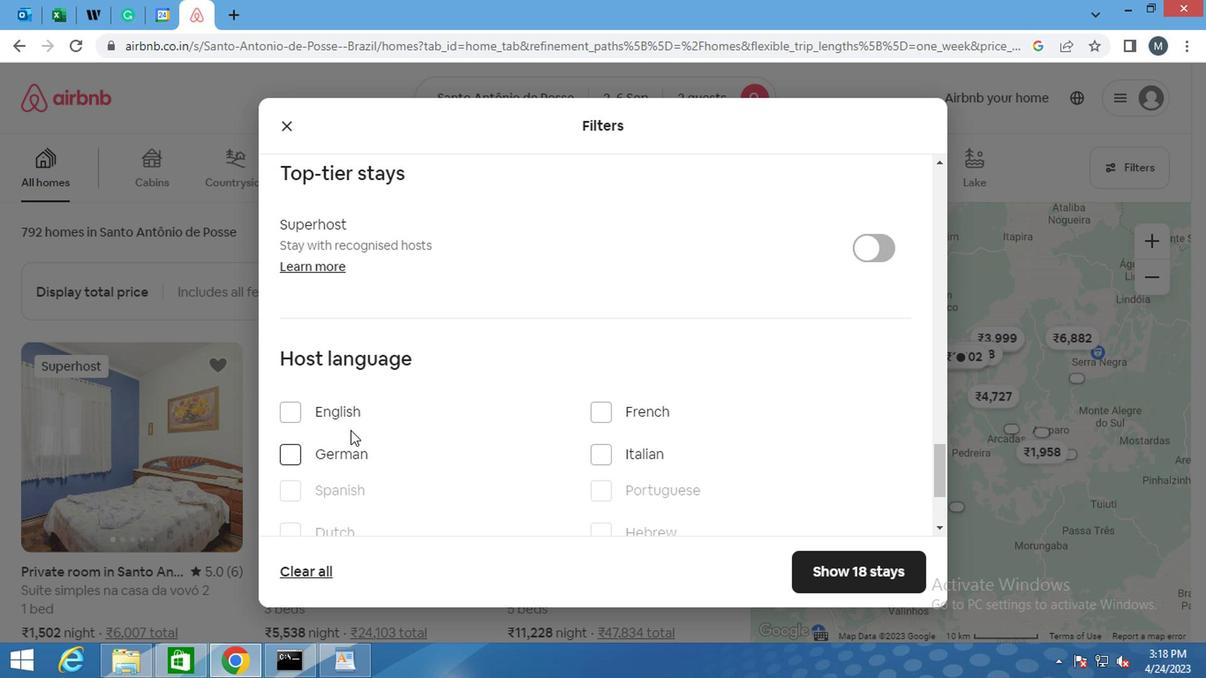 
Action: Mouse moved to (364, 402)
Screenshot: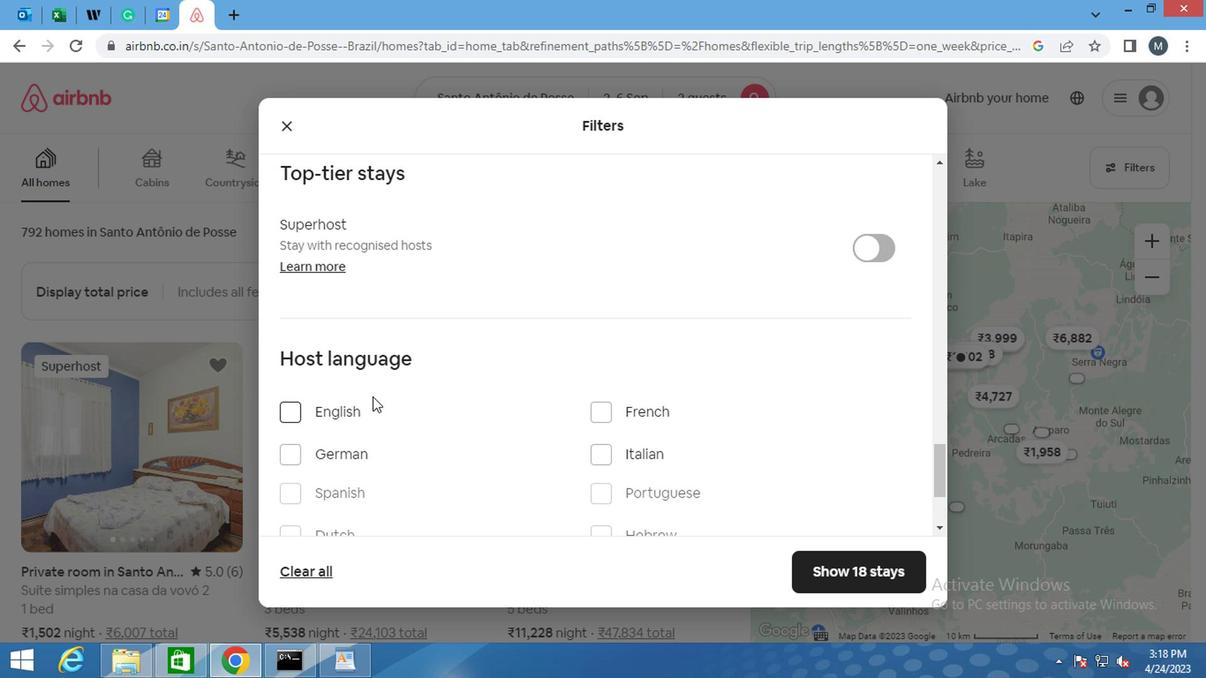 
Action: Mouse scrolled (364, 401) with delta (0, -1)
Screenshot: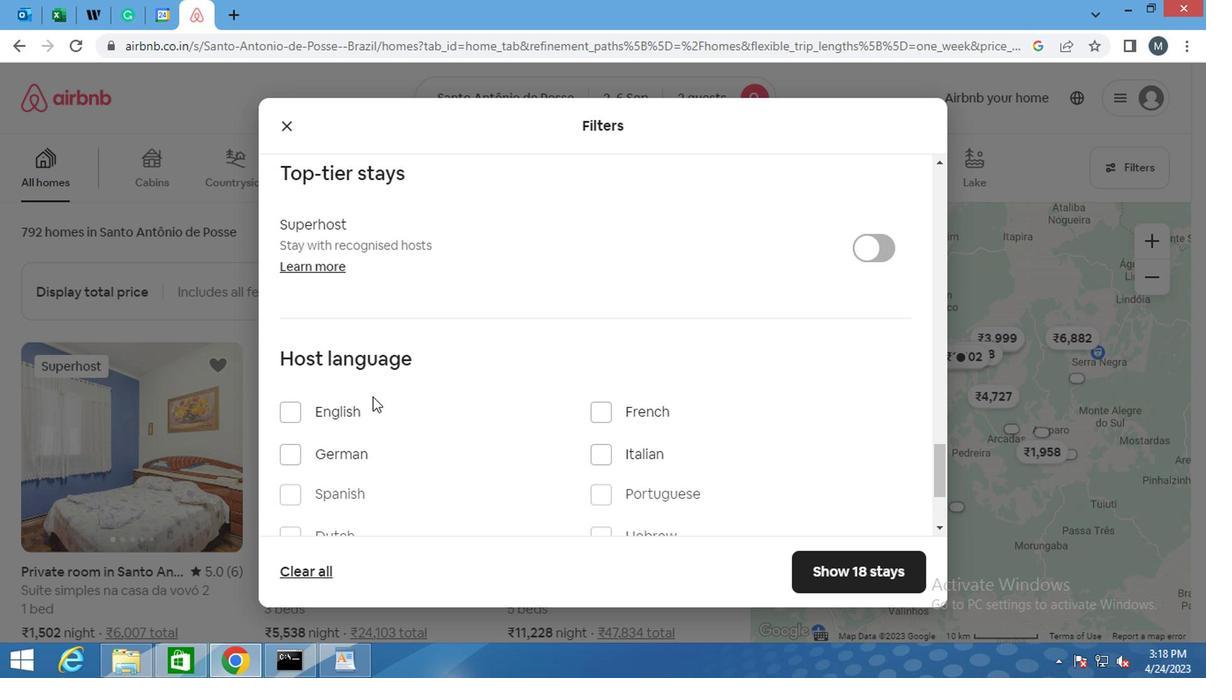 
Action: Mouse moved to (299, 322)
Screenshot: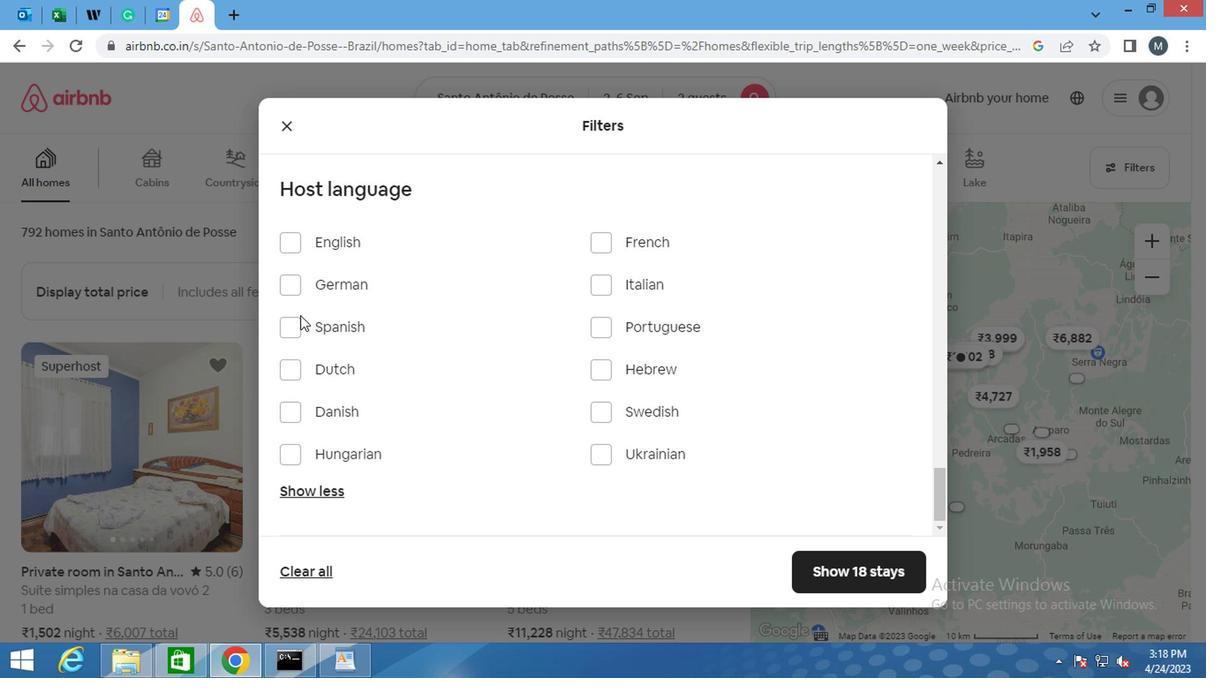 
Action: Mouse pressed left at (299, 322)
Screenshot: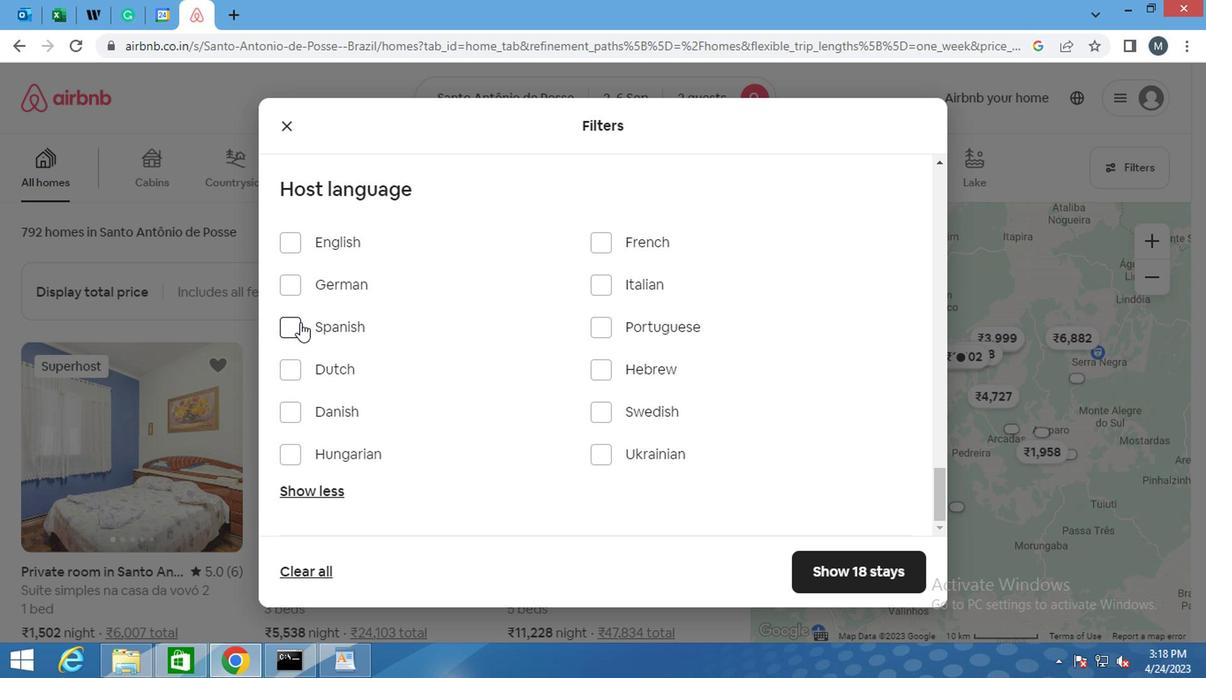 
Action: Mouse moved to (610, 472)
Screenshot: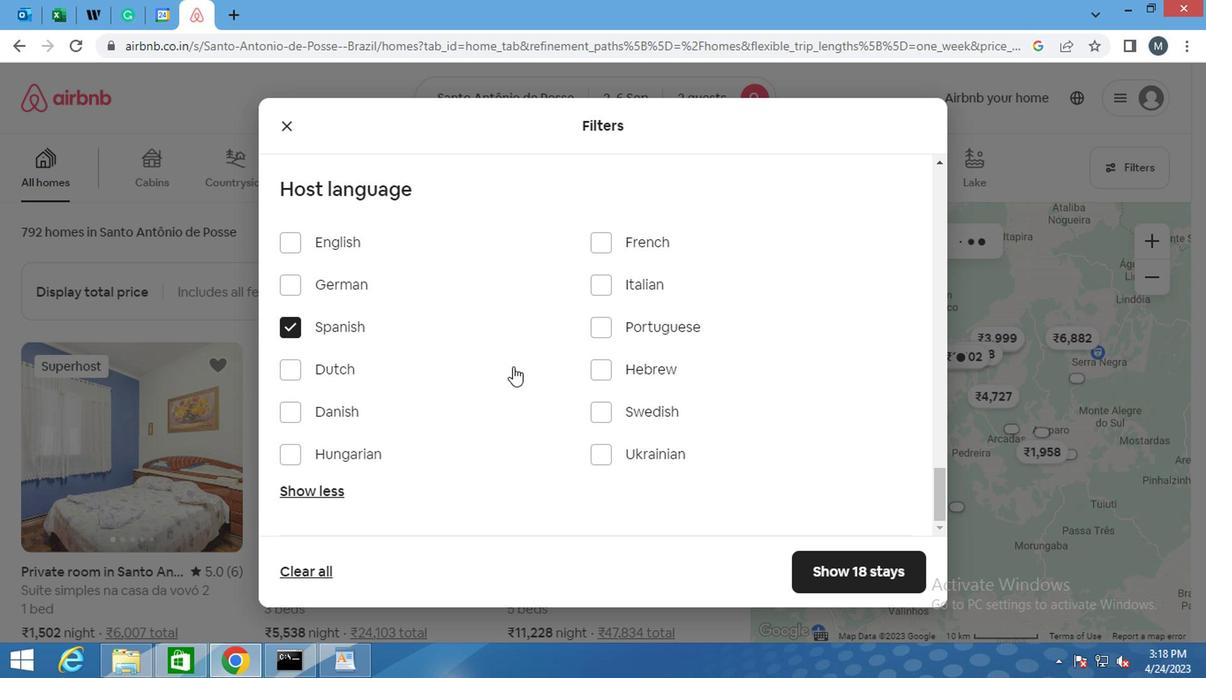 
Action: Mouse scrolled (610, 471) with delta (0, 0)
Screenshot: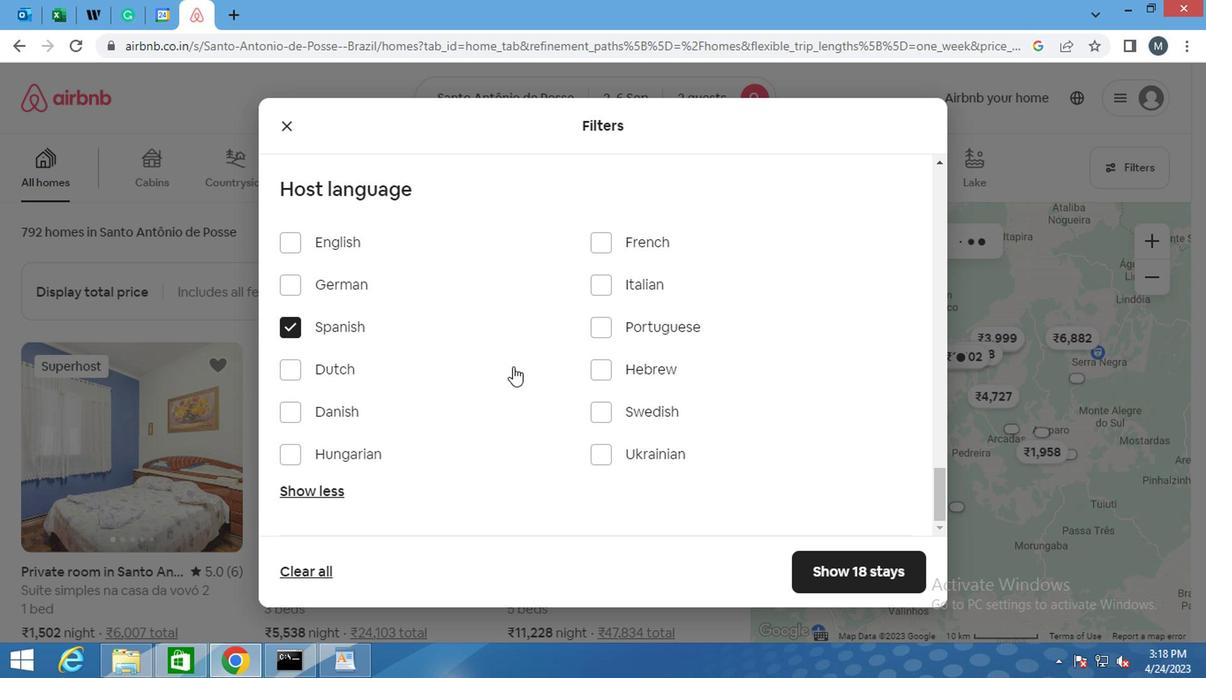 
Action: Mouse scrolled (610, 471) with delta (0, 0)
Screenshot: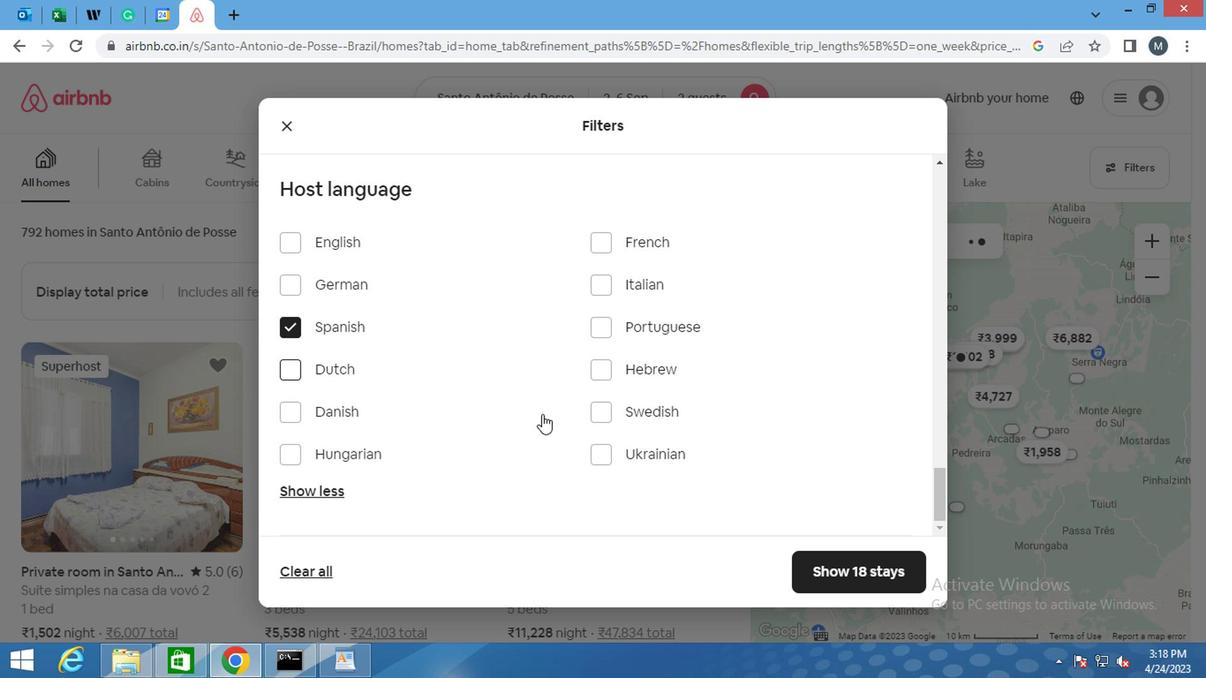 
Action: Mouse moved to (610, 472)
Screenshot: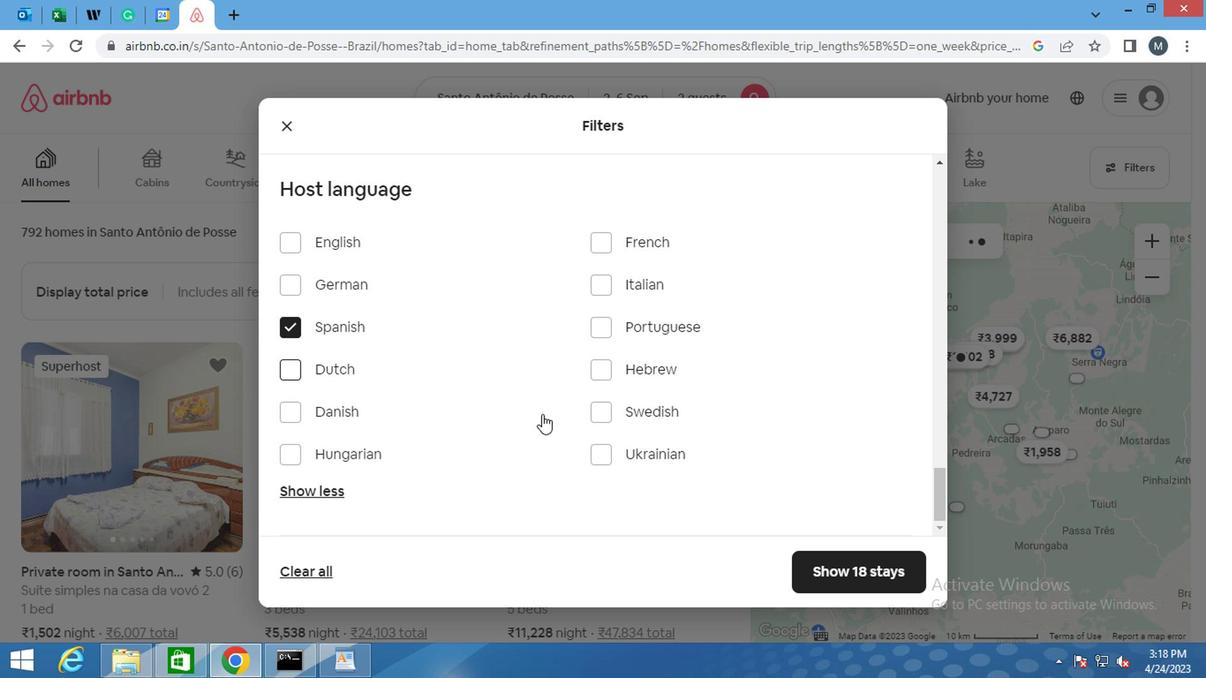 
Action: Mouse scrolled (610, 471) with delta (0, 0)
Screenshot: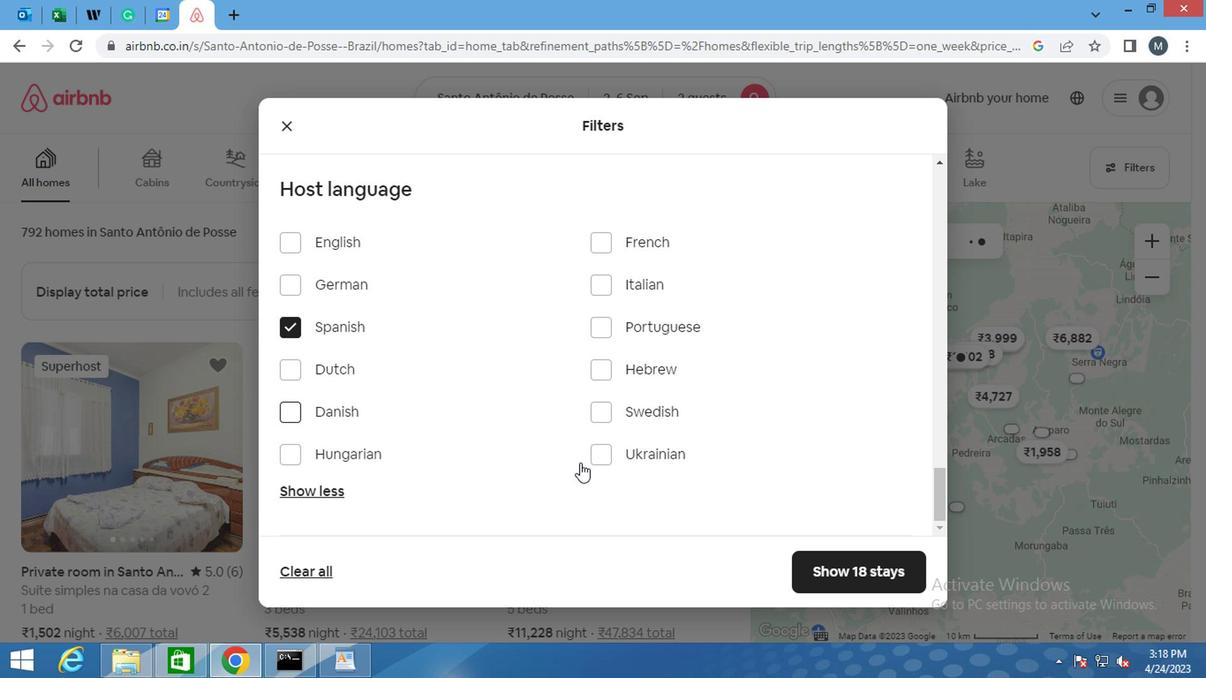 
Action: Mouse moved to (820, 552)
Screenshot: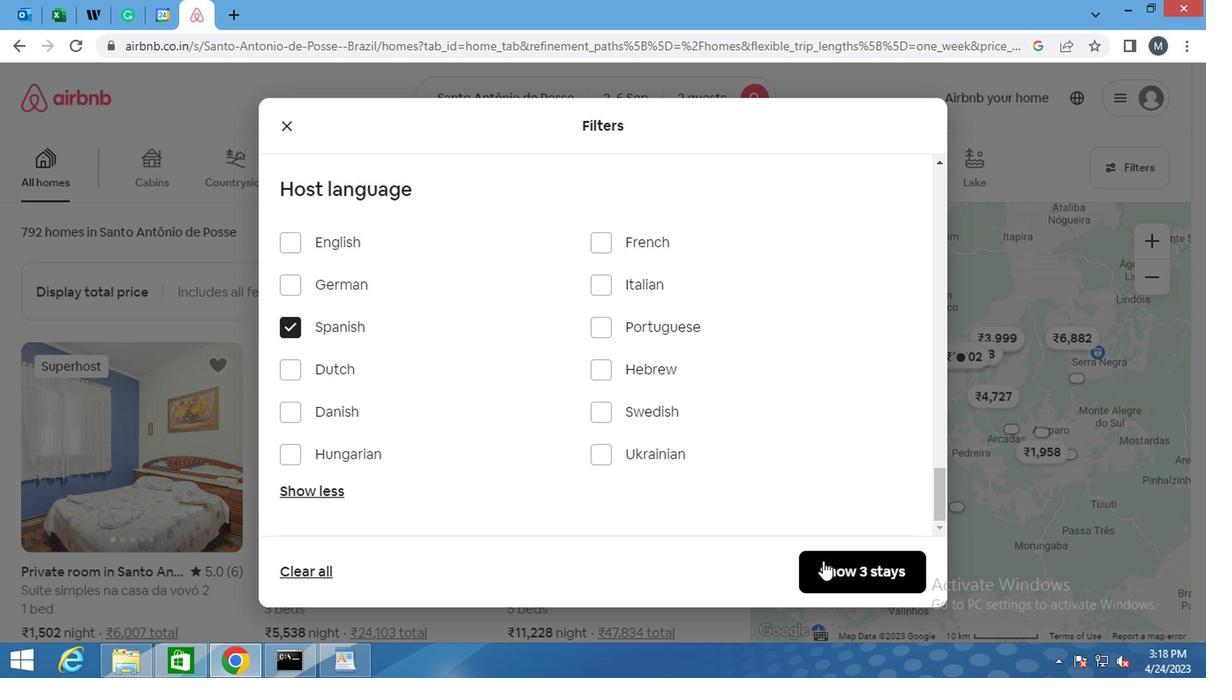 
Action: Mouse pressed left at (820, 552)
Screenshot: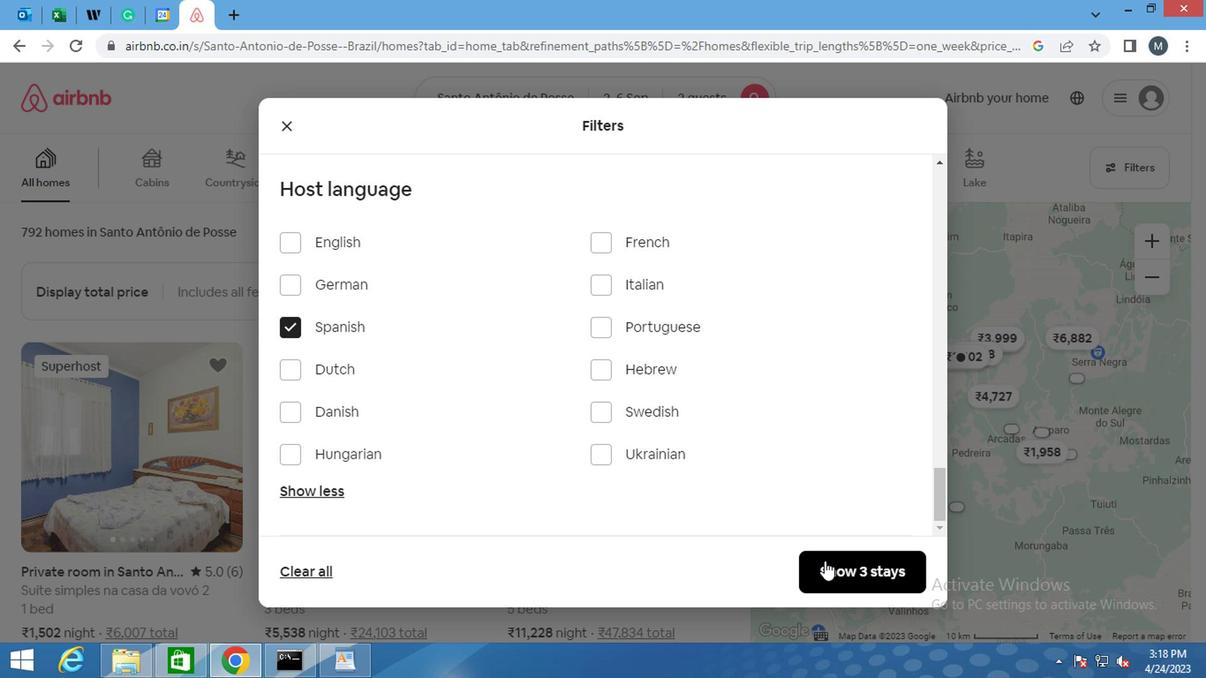 
Action: Mouse moved to (821, 550)
Screenshot: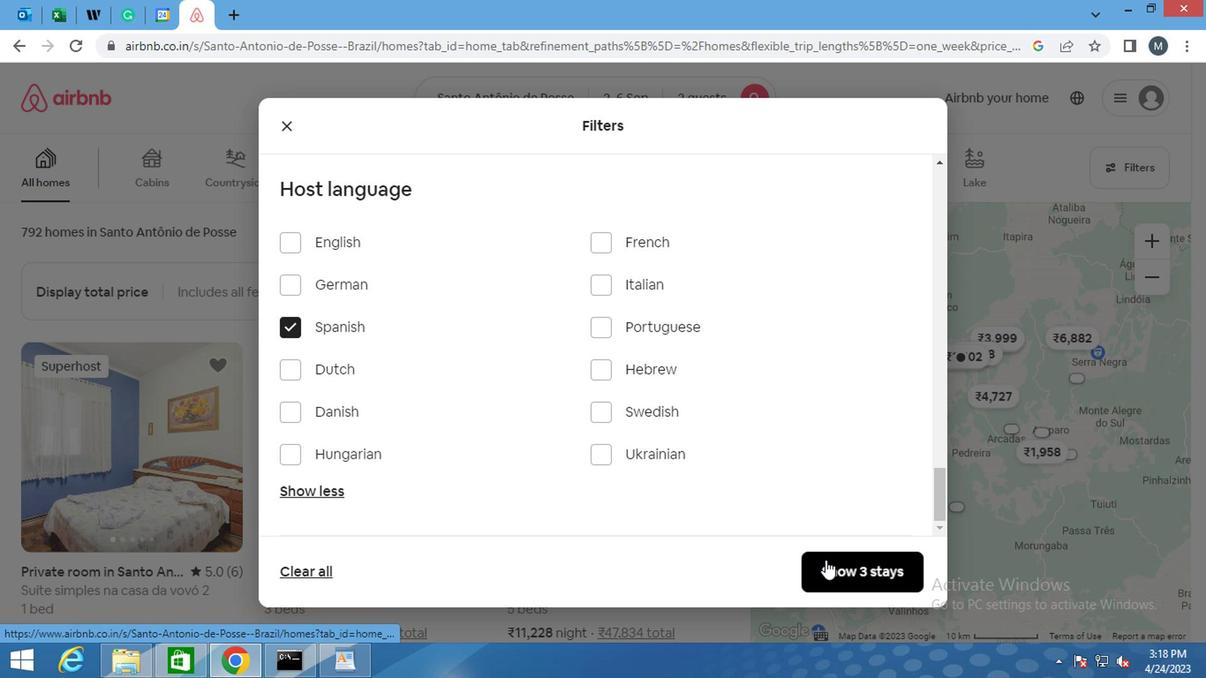 
